 Task: Search one way flight ticket for 2 adults, 2 children, 2 infants in seat in first from Cedar City: Cedar City Regional Airport to Indianapolis: Indianapolis International Airport on 8-5-2023. Number of bags: 7 checked bags. Price is upto 110000. Outbound departure time preference is 5:15.
Action: Mouse moved to (367, 345)
Screenshot: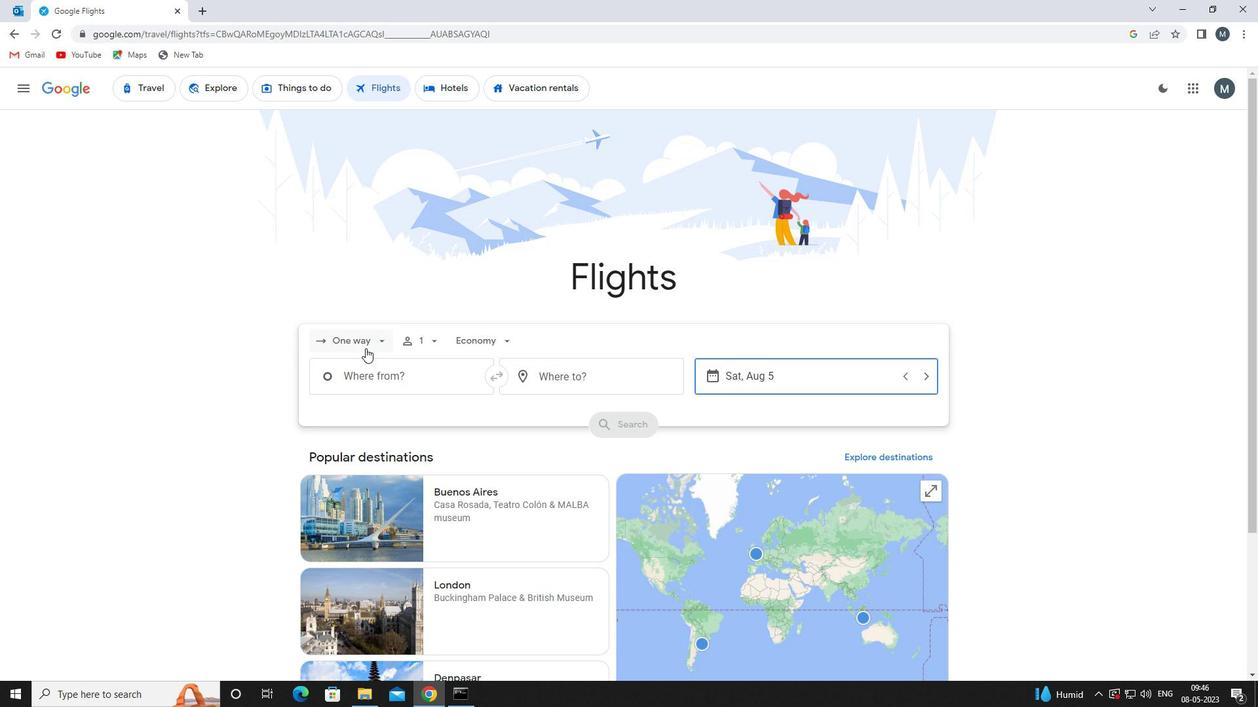 
Action: Mouse pressed left at (367, 345)
Screenshot: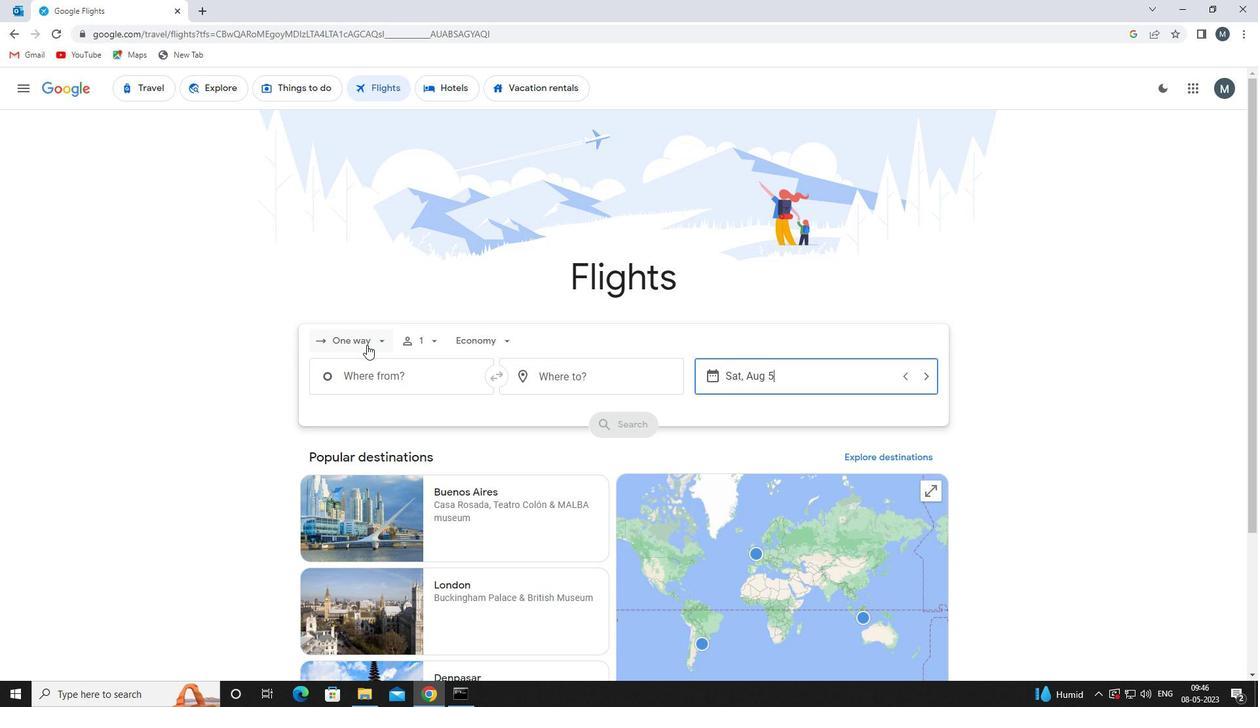 
Action: Mouse moved to (371, 405)
Screenshot: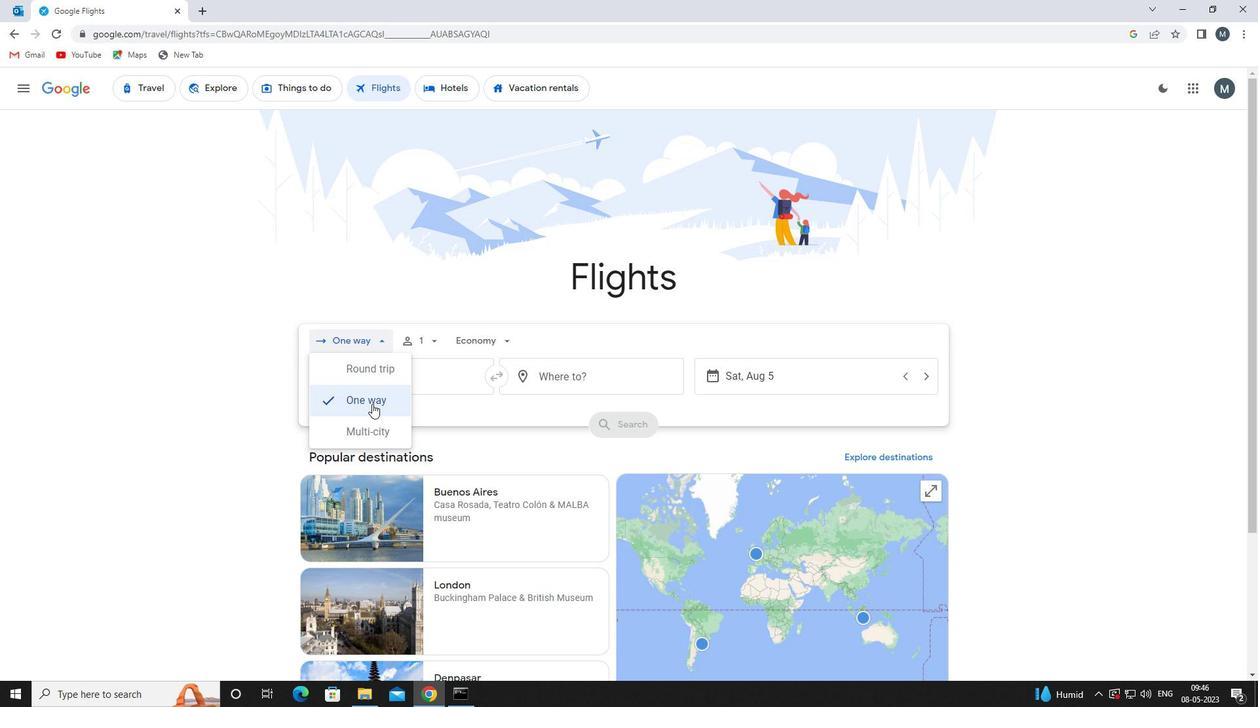 
Action: Mouse pressed left at (371, 405)
Screenshot: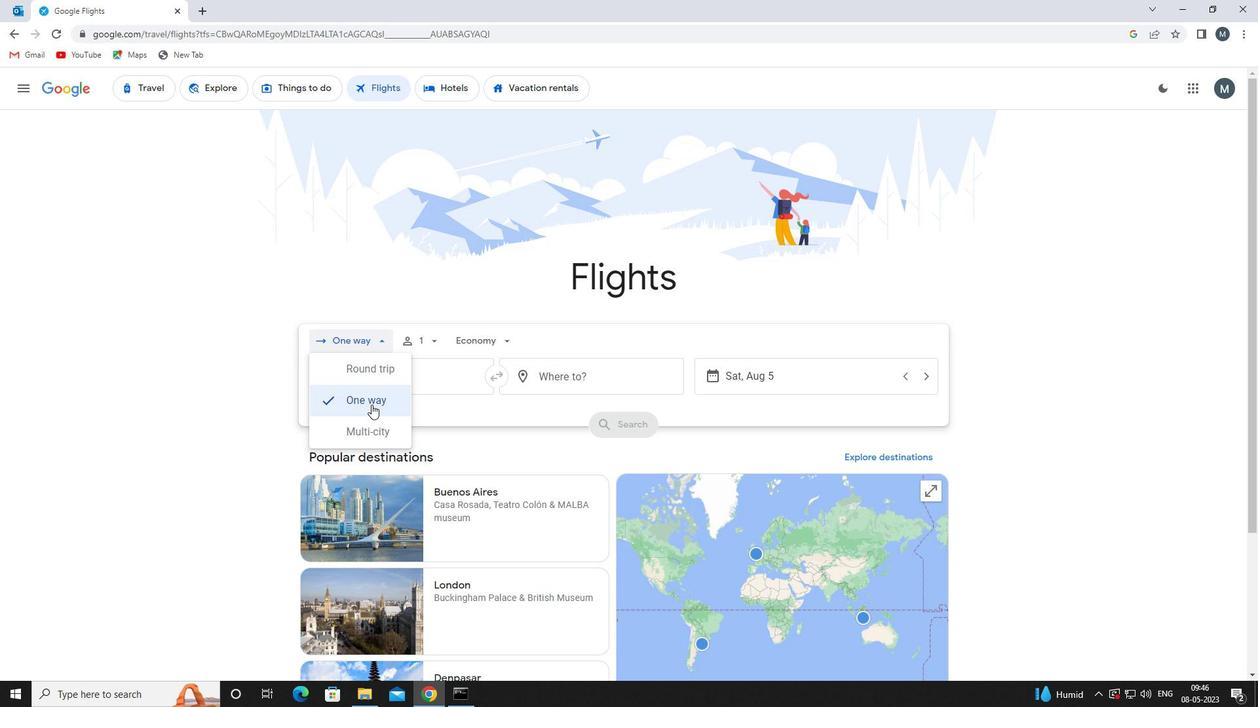 
Action: Mouse moved to (422, 346)
Screenshot: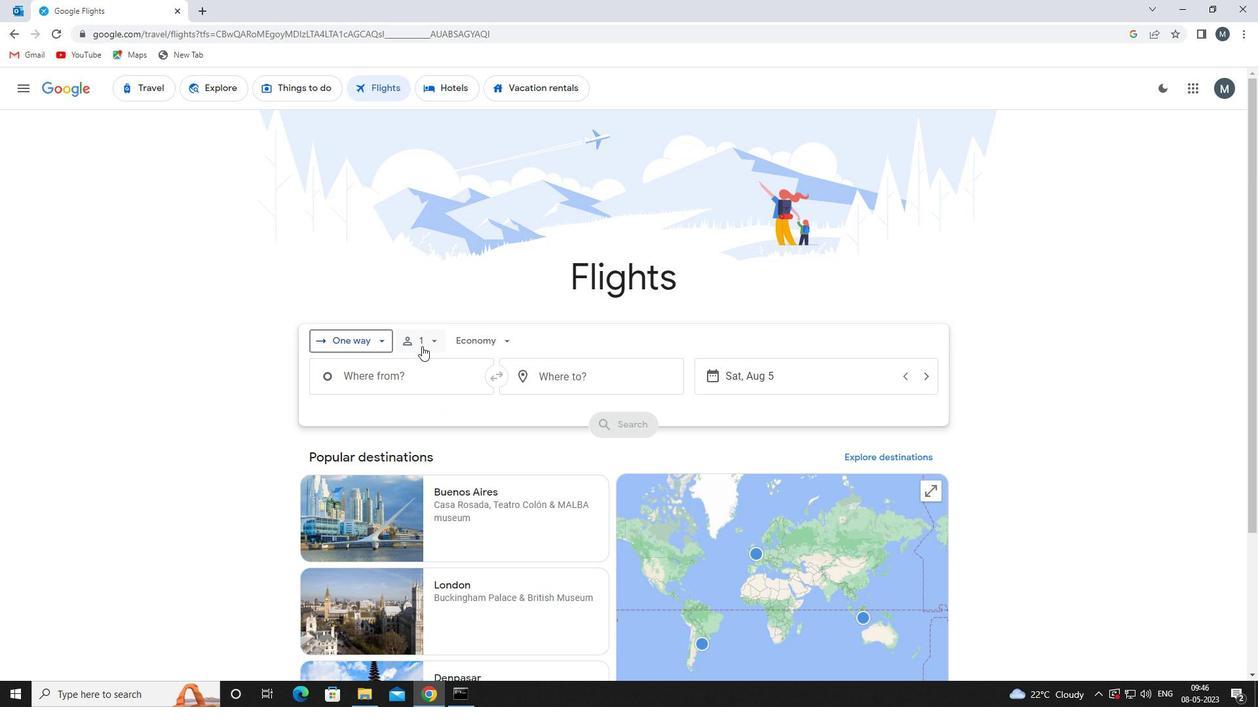 
Action: Mouse pressed left at (422, 346)
Screenshot: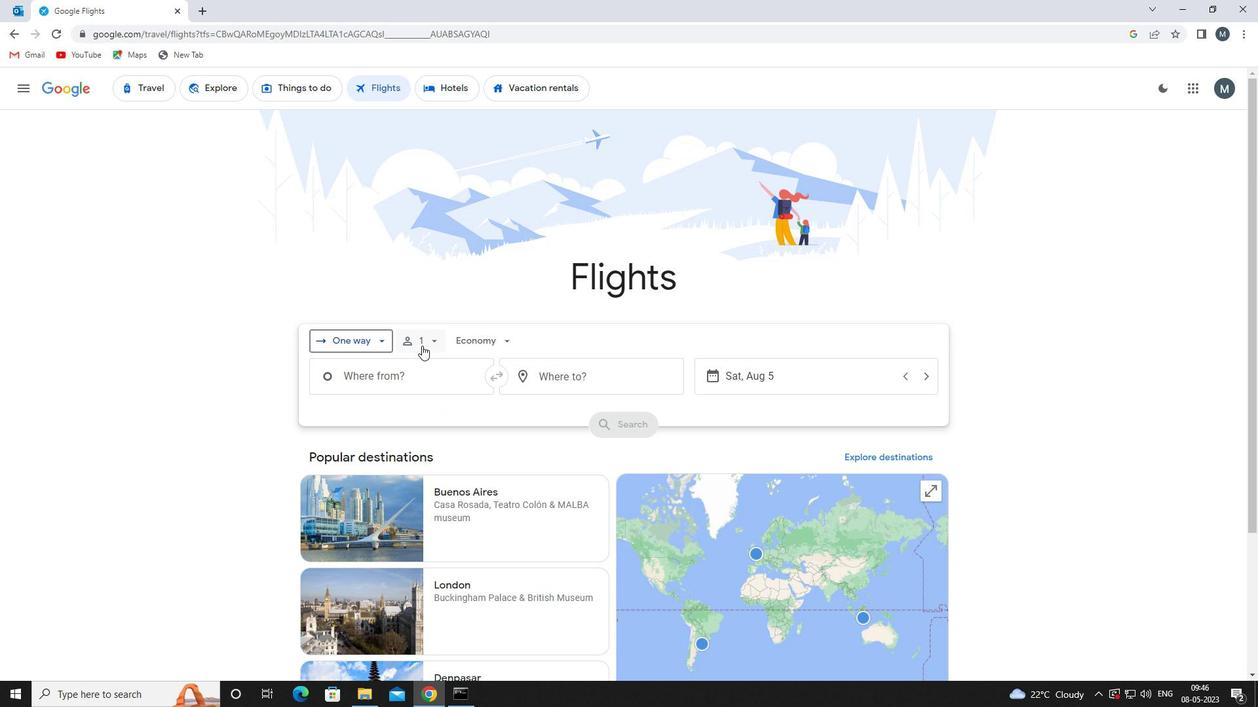 
Action: Mouse moved to (531, 375)
Screenshot: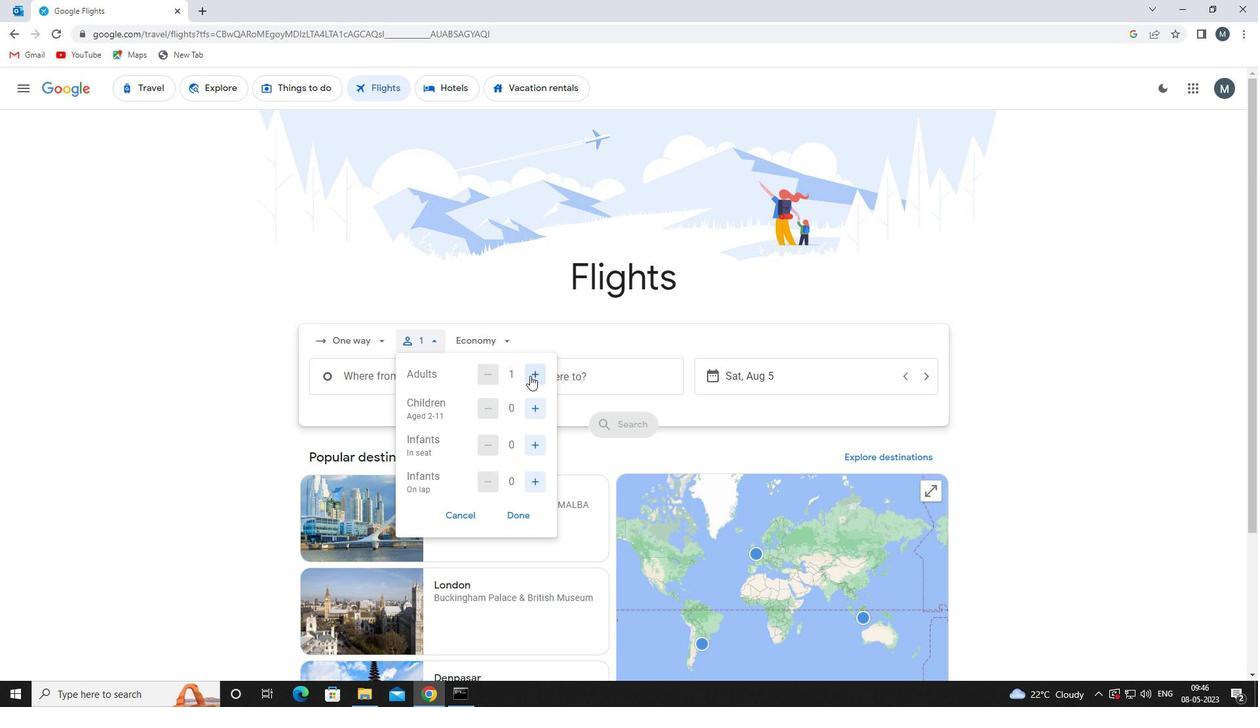
Action: Mouse pressed left at (531, 375)
Screenshot: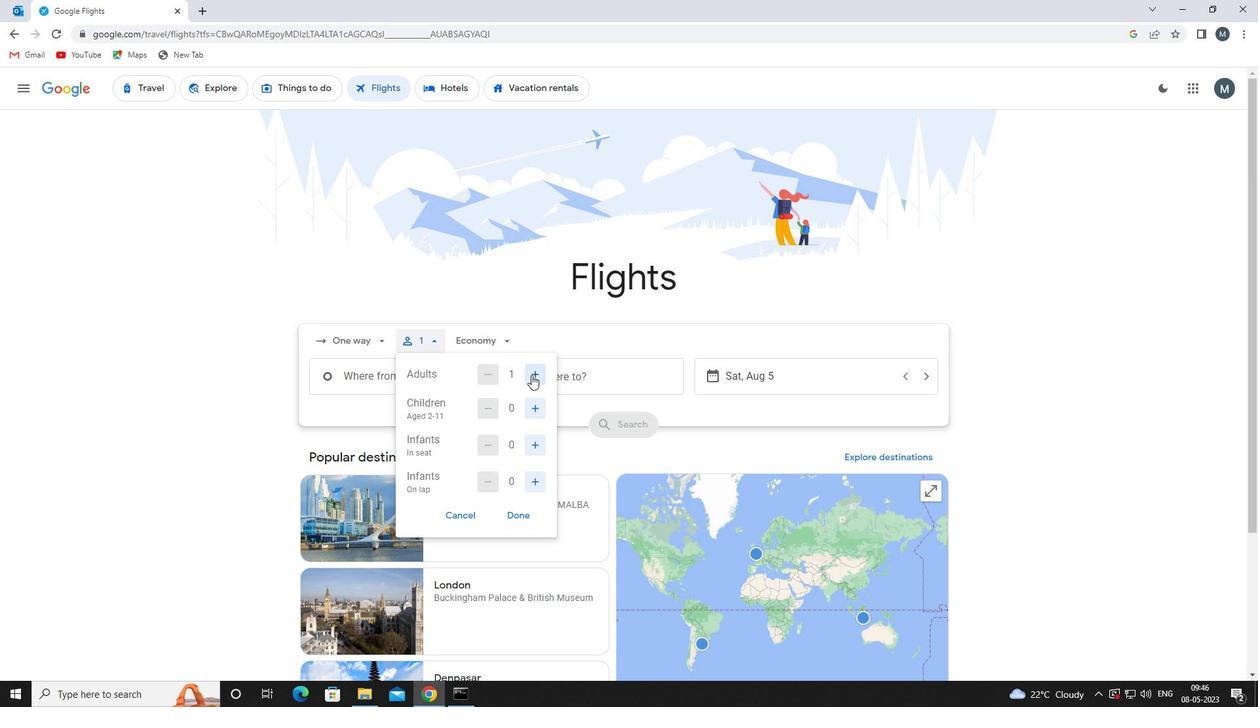 
Action: Mouse moved to (532, 375)
Screenshot: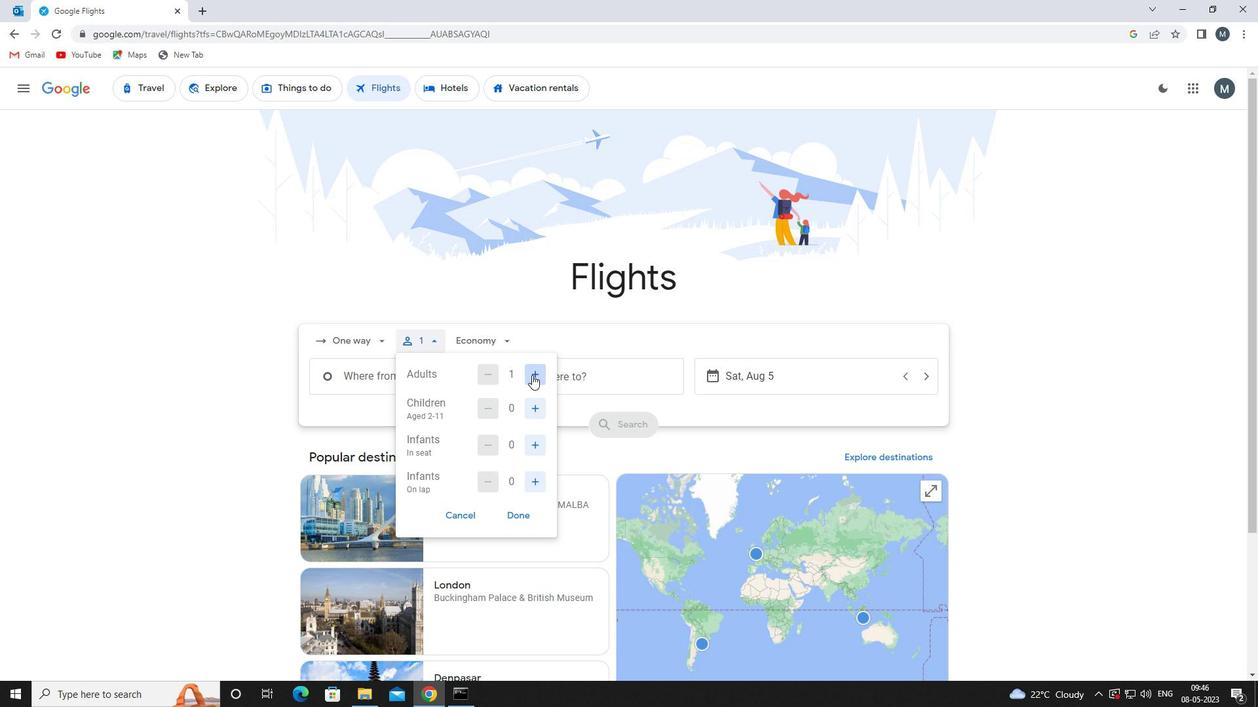 
Action: Mouse pressed left at (532, 375)
Screenshot: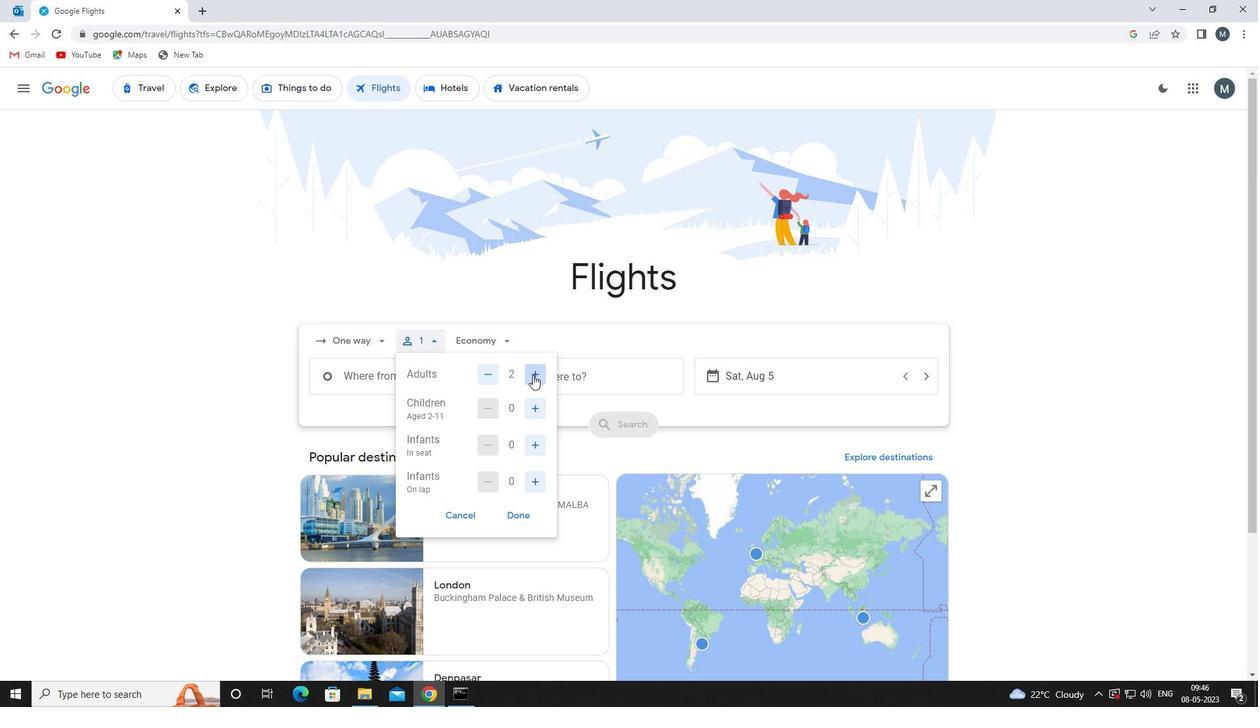 
Action: Mouse moved to (488, 378)
Screenshot: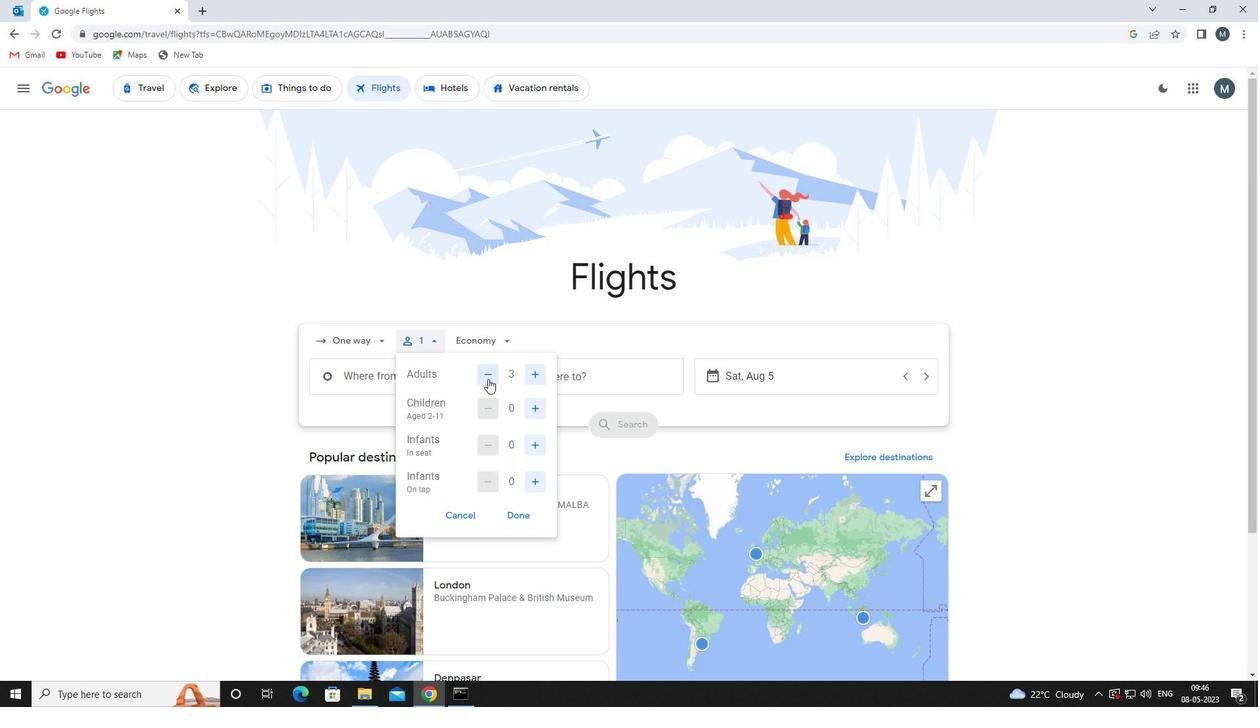 
Action: Mouse pressed left at (488, 378)
Screenshot: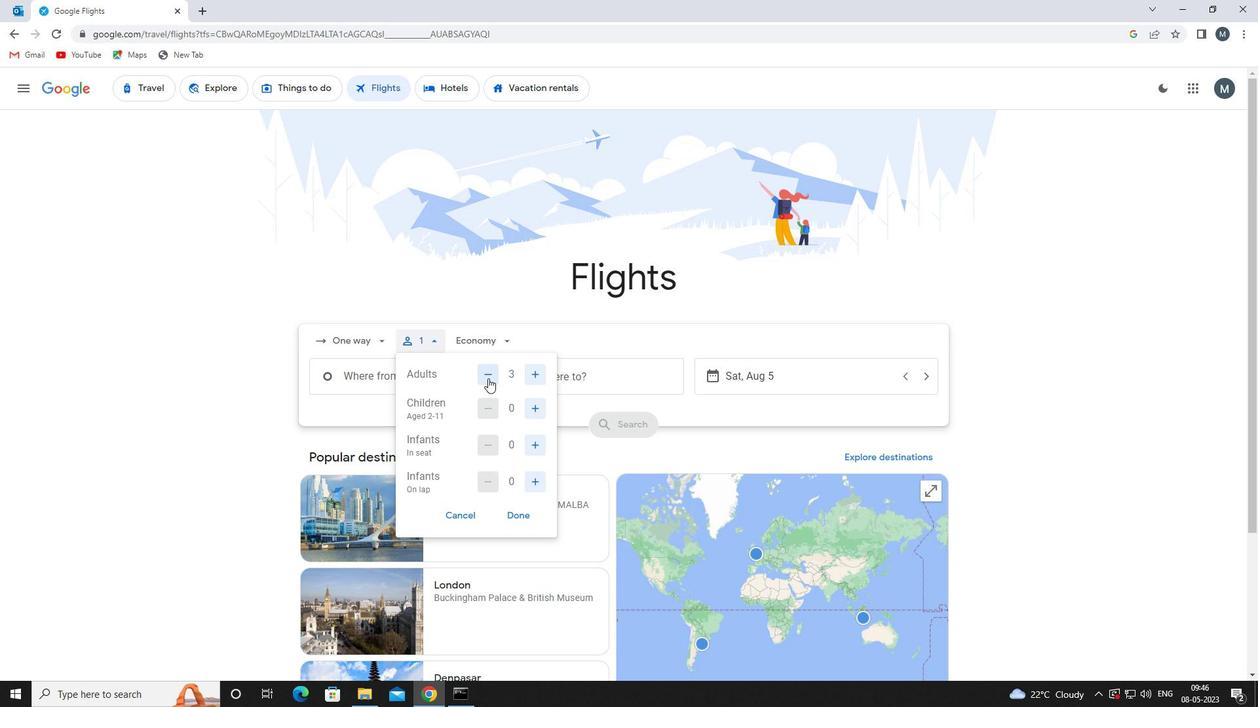 
Action: Mouse moved to (542, 409)
Screenshot: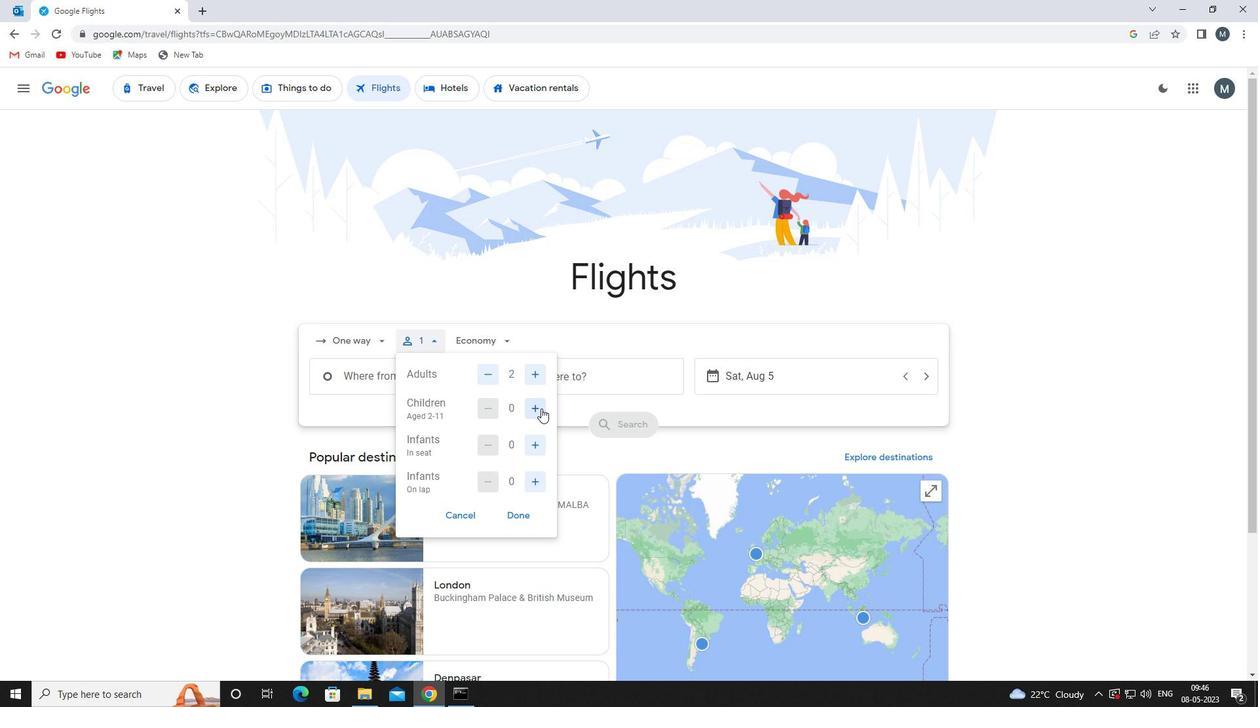 
Action: Mouse pressed left at (542, 409)
Screenshot: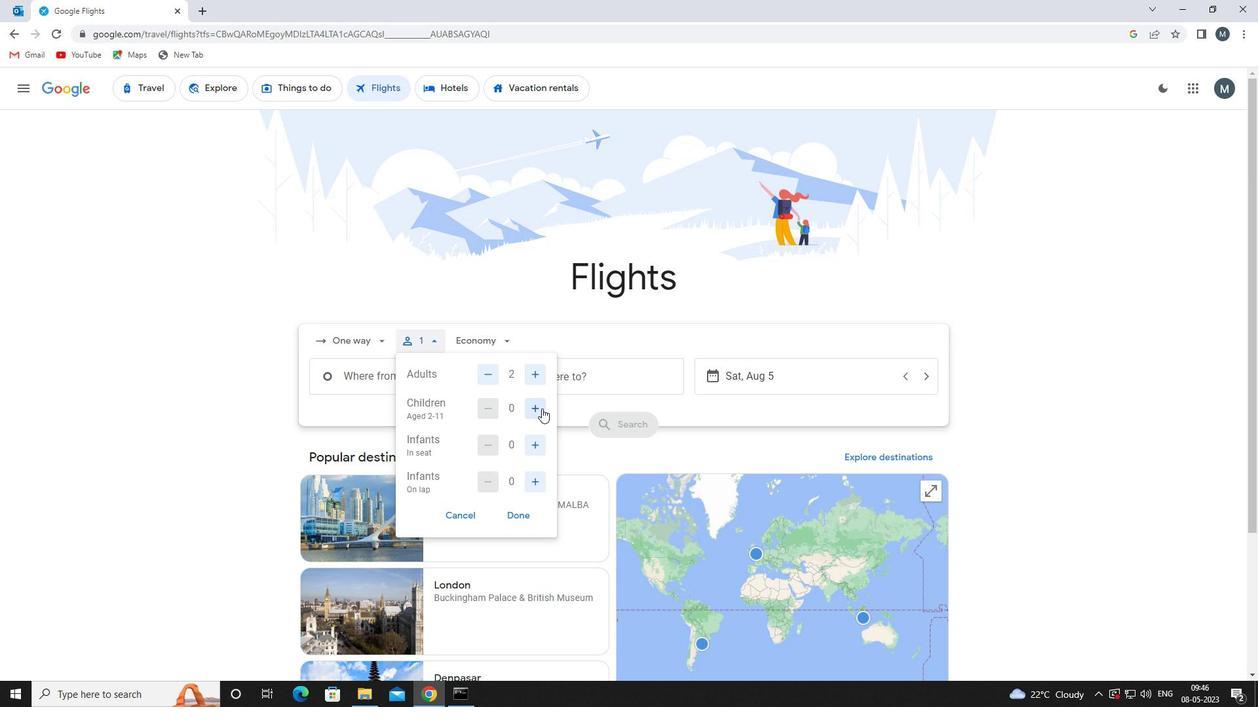 
Action: Mouse moved to (540, 407)
Screenshot: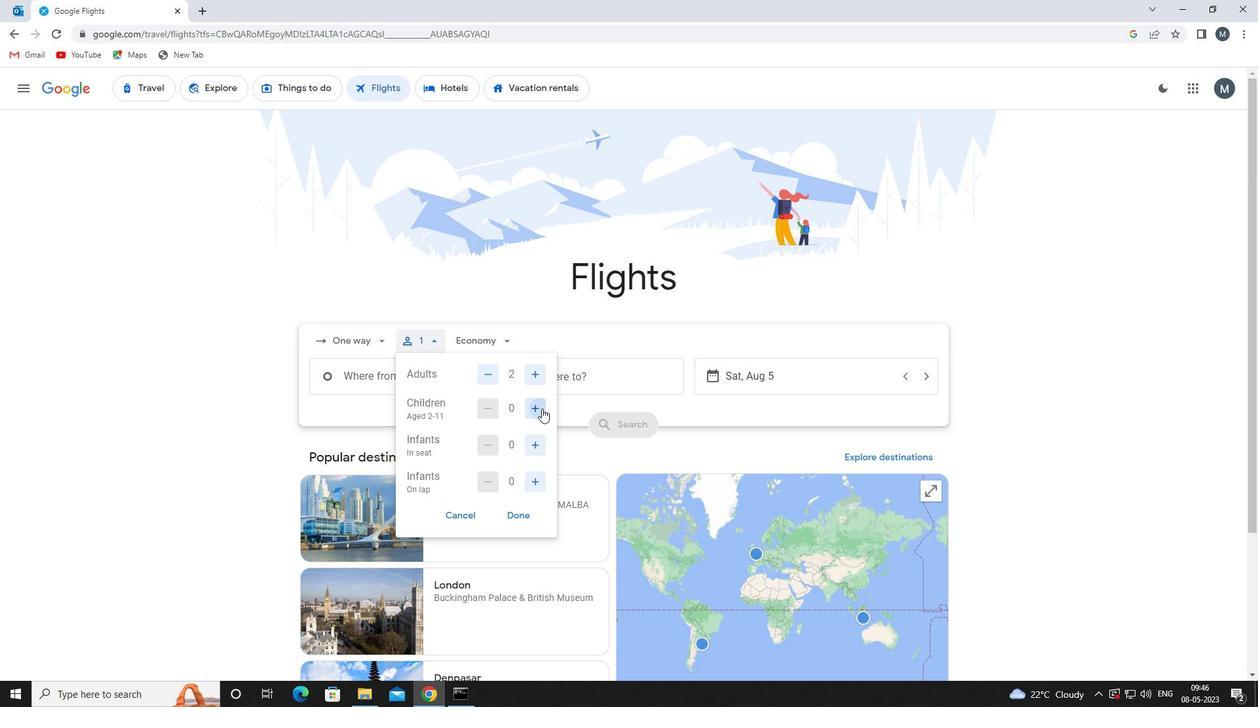 
Action: Mouse pressed left at (540, 407)
Screenshot: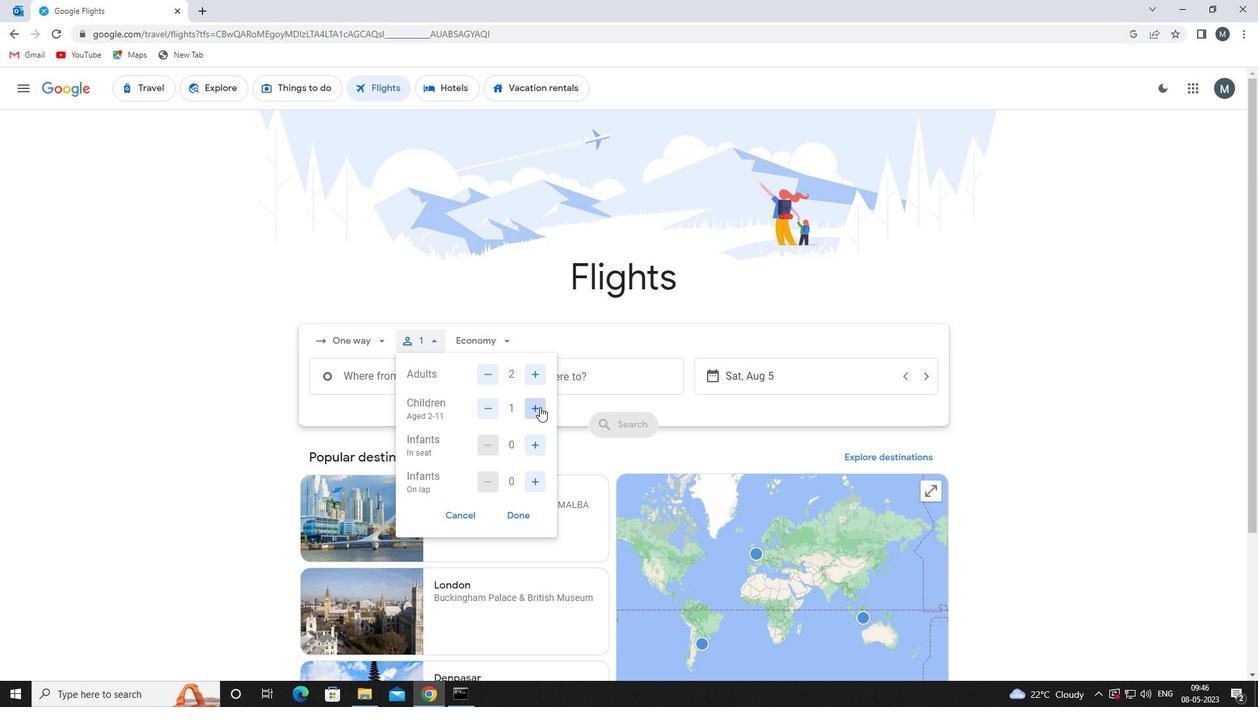 
Action: Mouse moved to (539, 447)
Screenshot: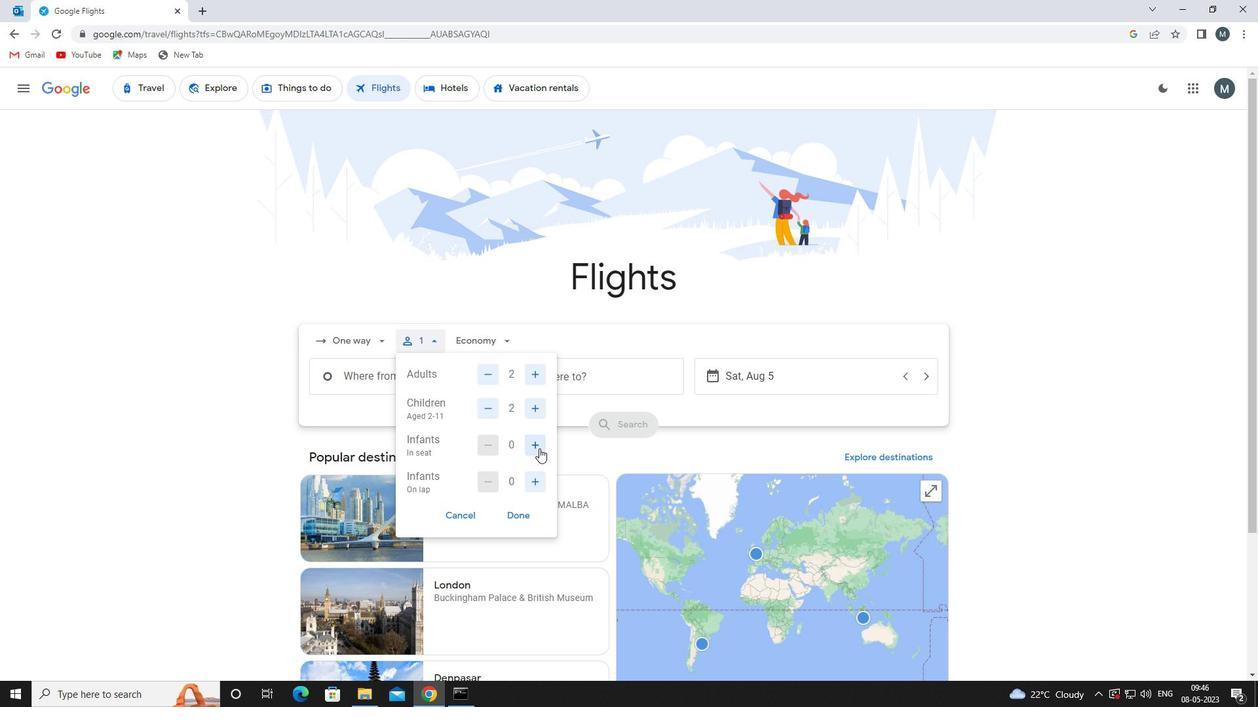 
Action: Mouse pressed left at (539, 447)
Screenshot: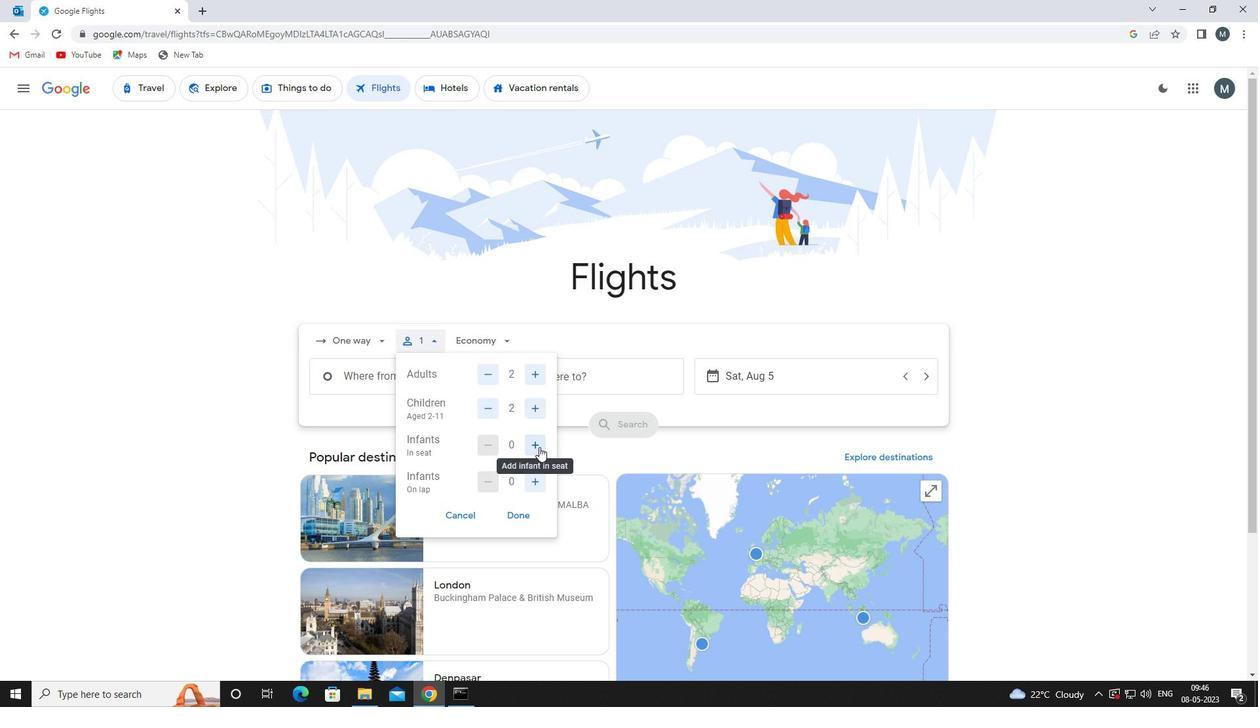 
Action: Mouse pressed left at (539, 447)
Screenshot: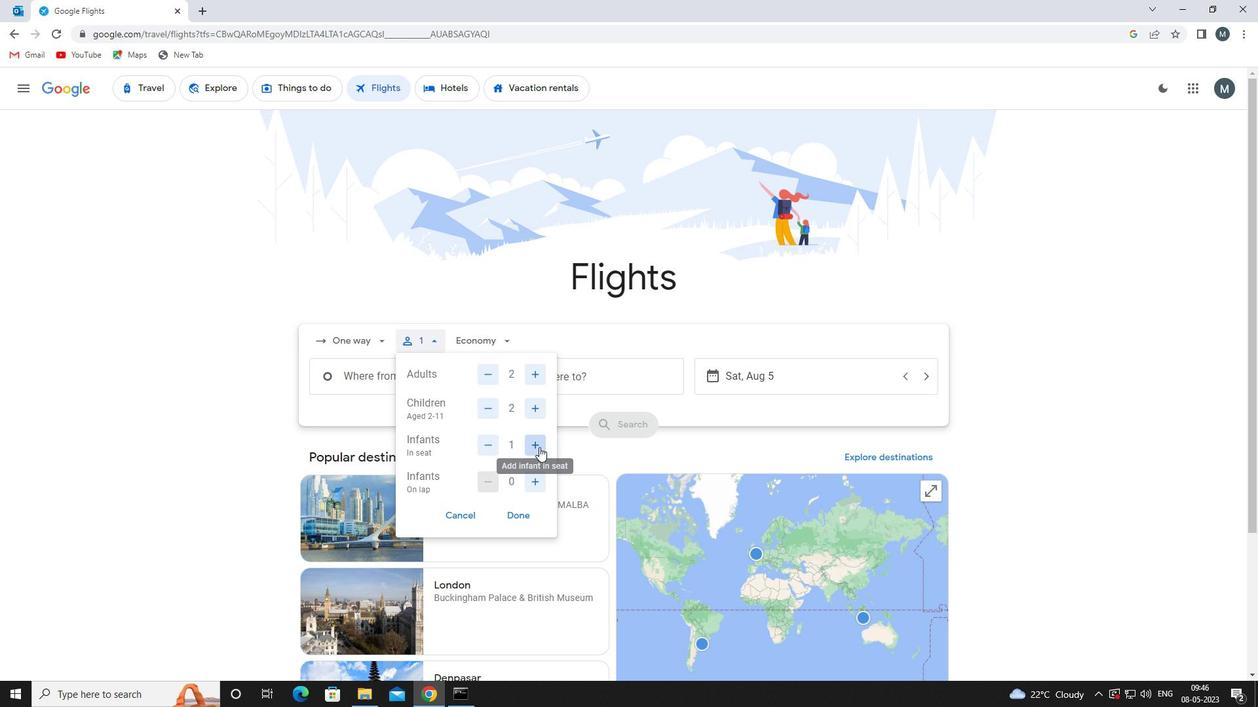 
Action: Mouse moved to (521, 515)
Screenshot: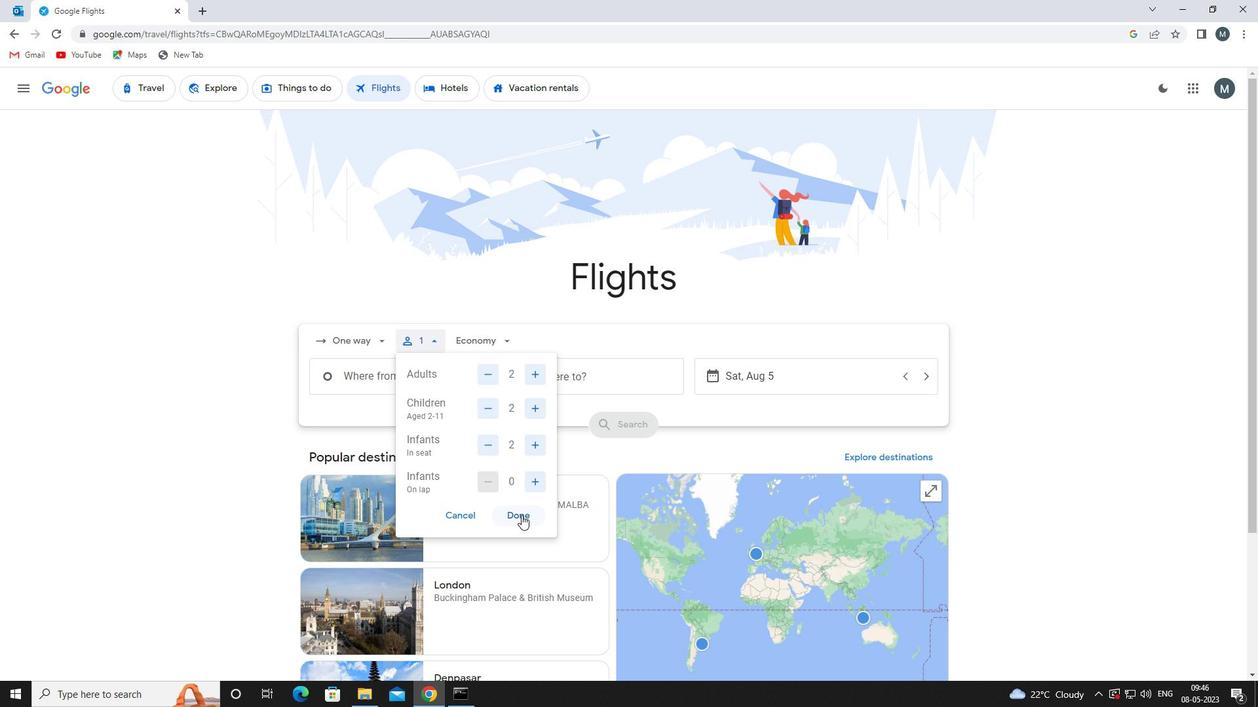 
Action: Mouse pressed left at (521, 515)
Screenshot: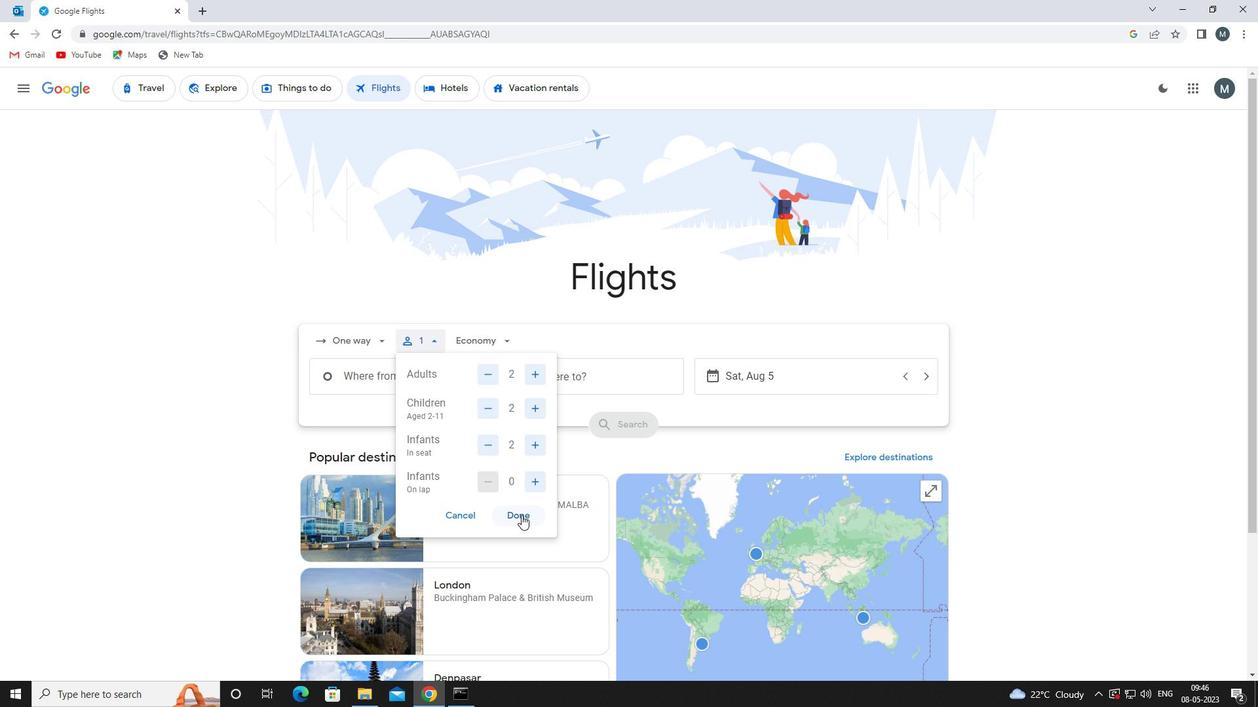 
Action: Mouse moved to (492, 338)
Screenshot: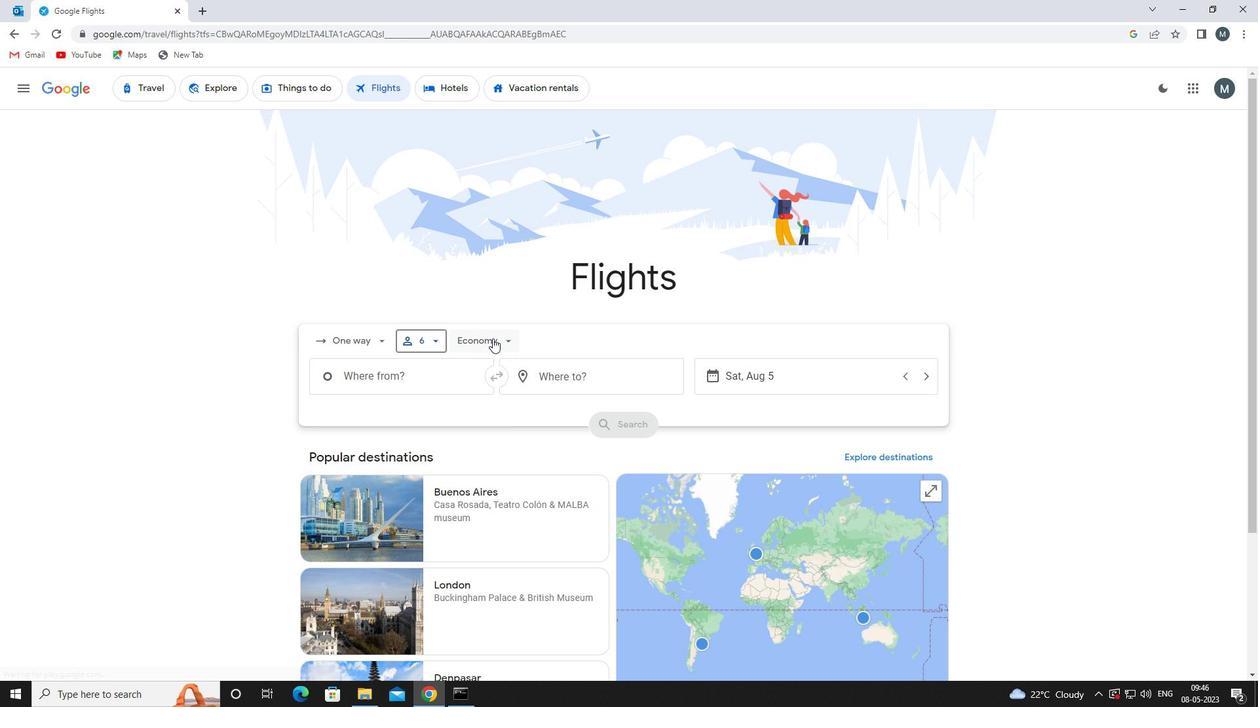 
Action: Mouse pressed left at (492, 338)
Screenshot: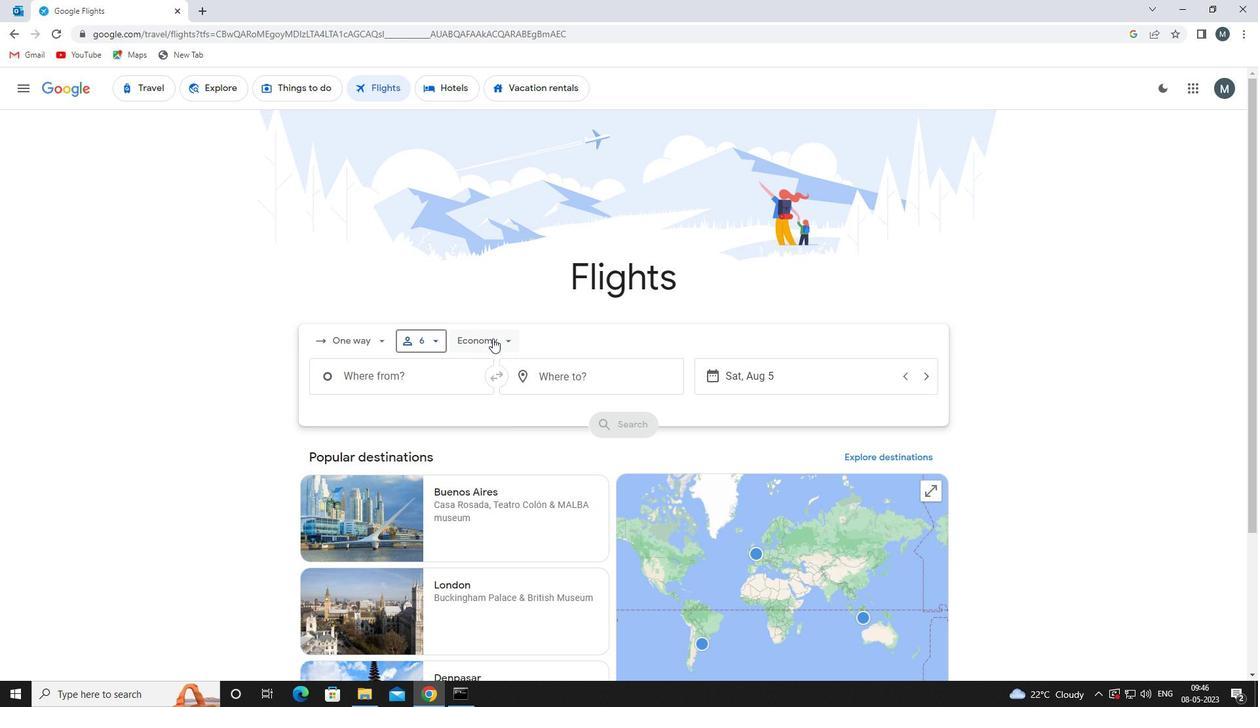 
Action: Mouse moved to (509, 466)
Screenshot: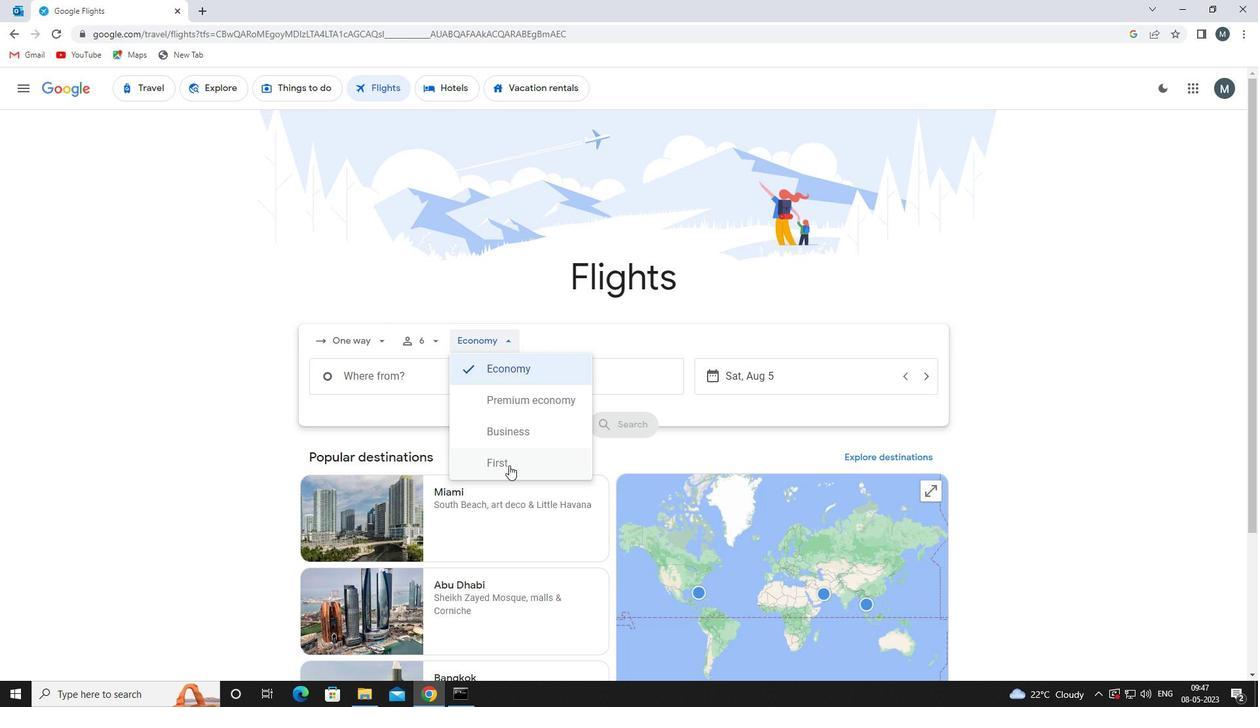 
Action: Mouse pressed left at (509, 466)
Screenshot: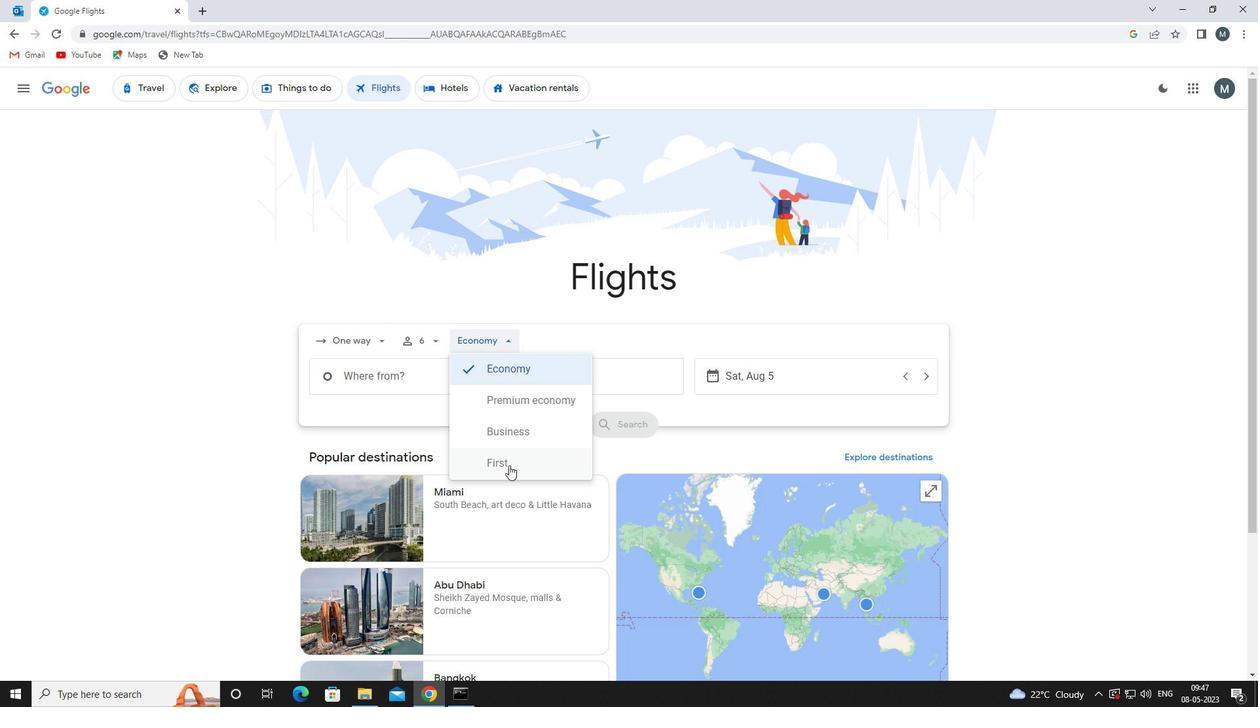 
Action: Mouse moved to (407, 378)
Screenshot: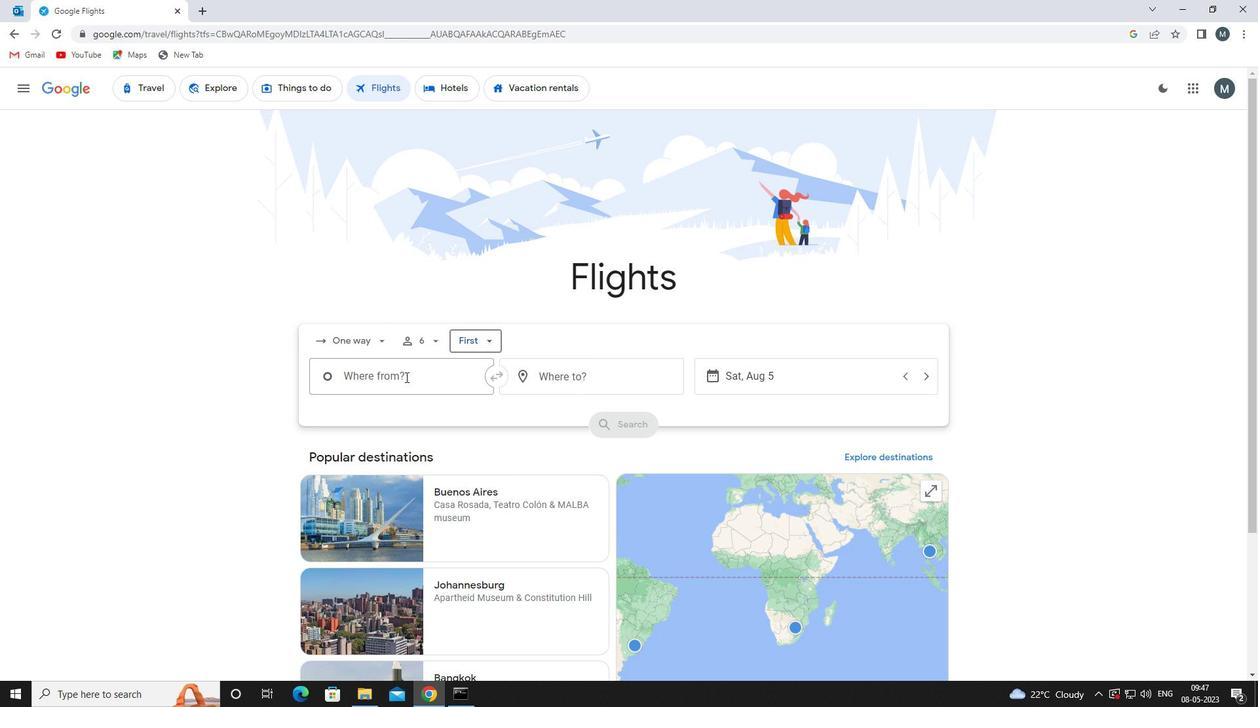 
Action: Mouse pressed left at (407, 378)
Screenshot: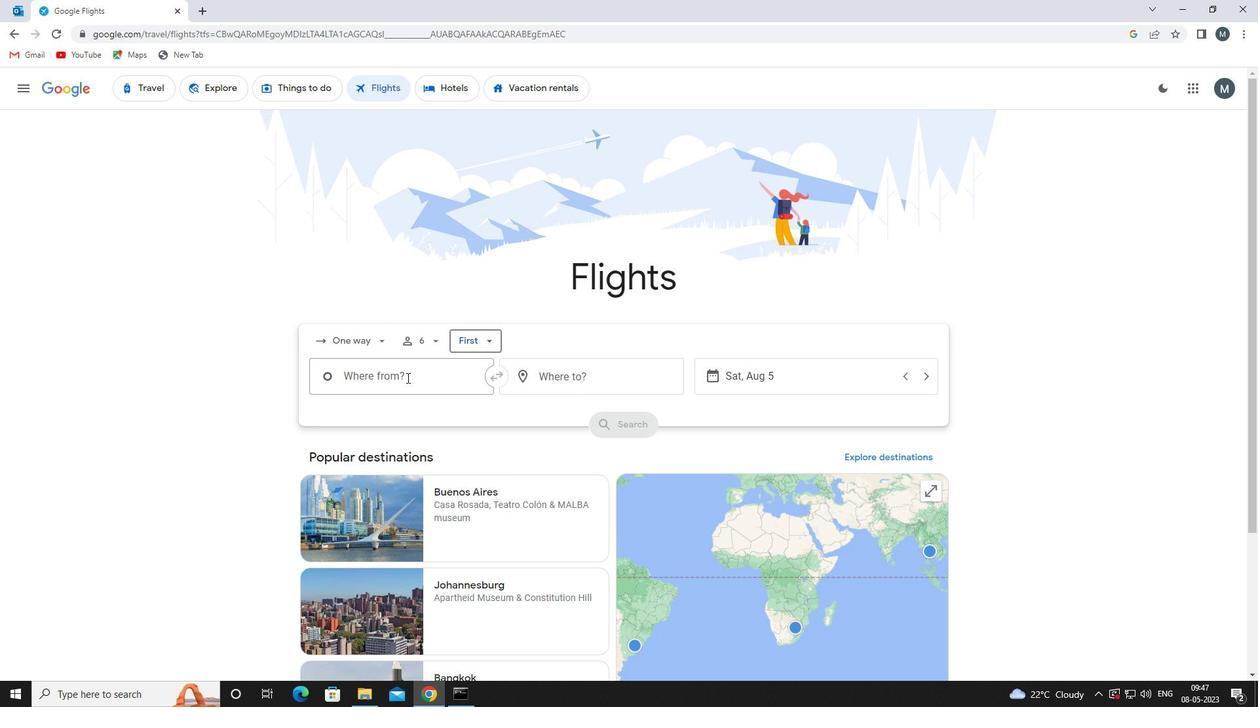 
Action: Key pressed cedar<Key.space>re
Screenshot: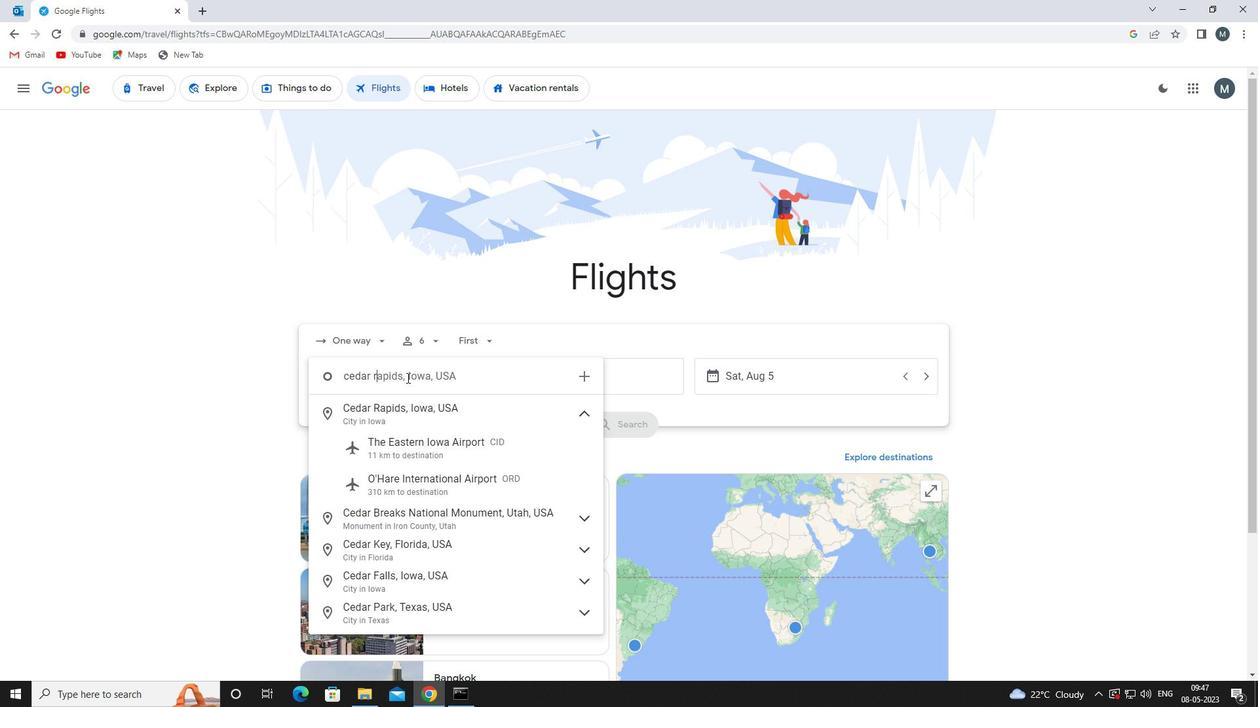 
Action: Mouse moved to (457, 421)
Screenshot: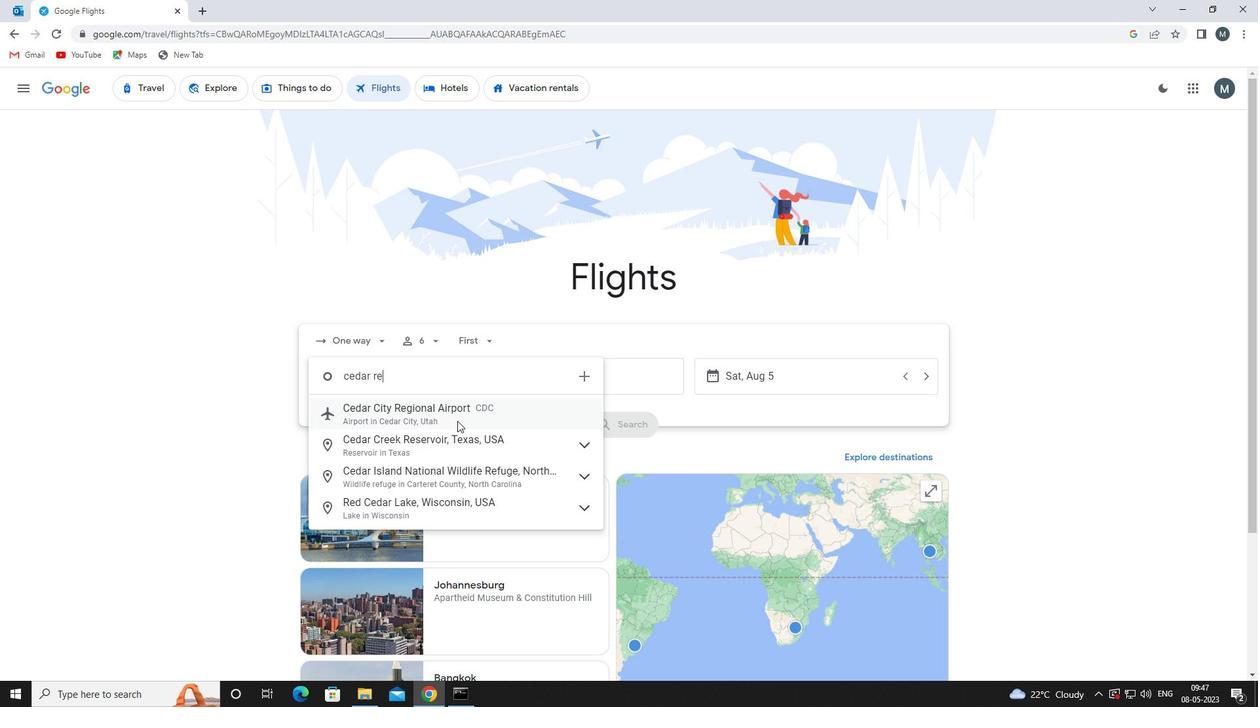 
Action: Mouse pressed left at (457, 421)
Screenshot: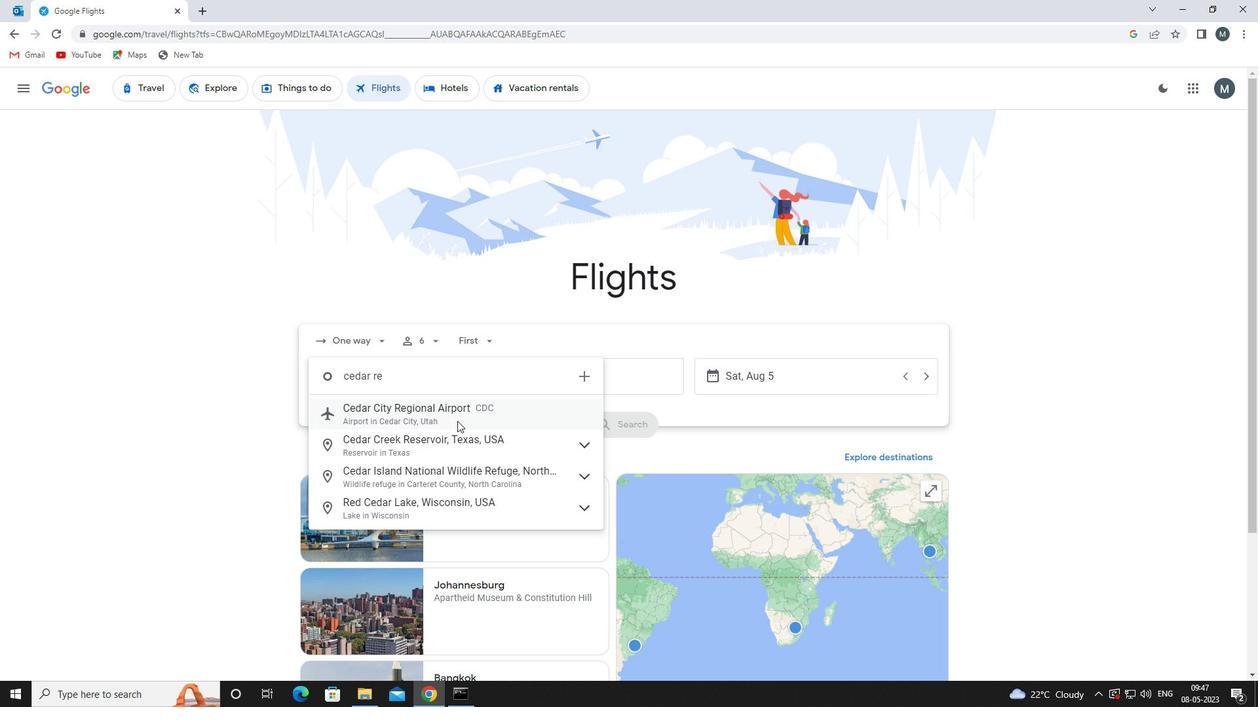 
Action: Mouse moved to (553, 374)
Screenshot: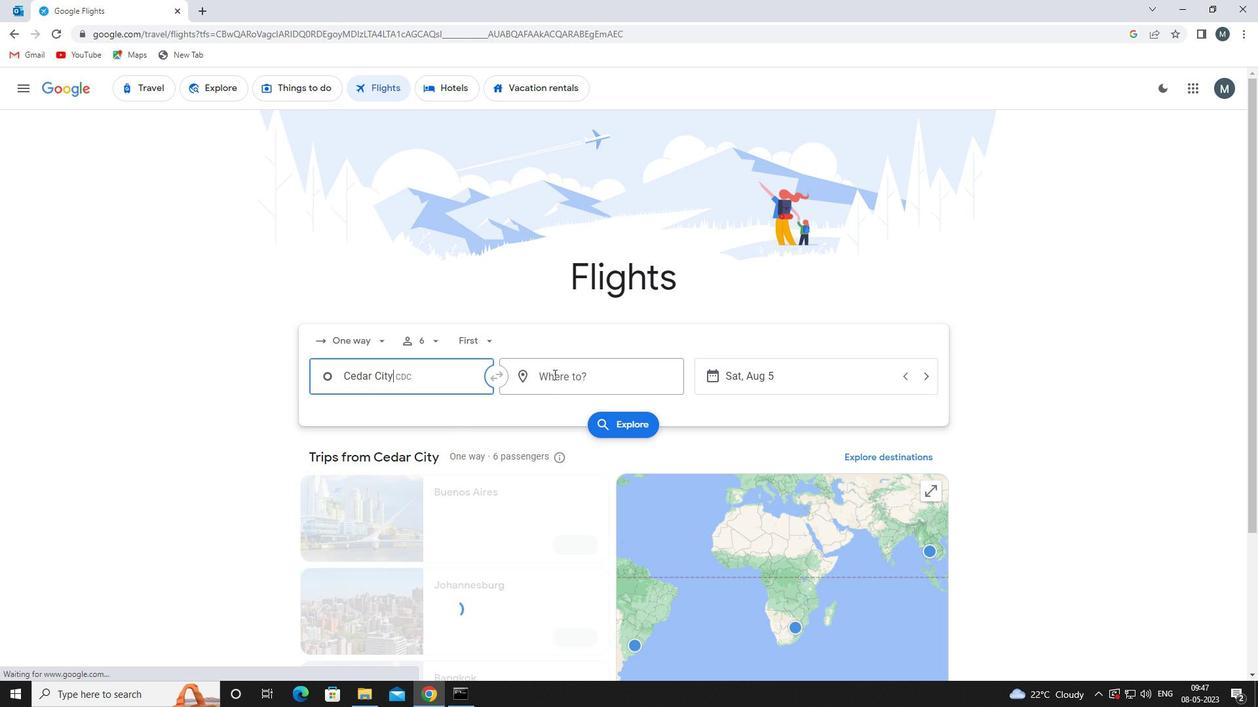 
Action: Mouse pressed left at (553, 374)
Screenshot: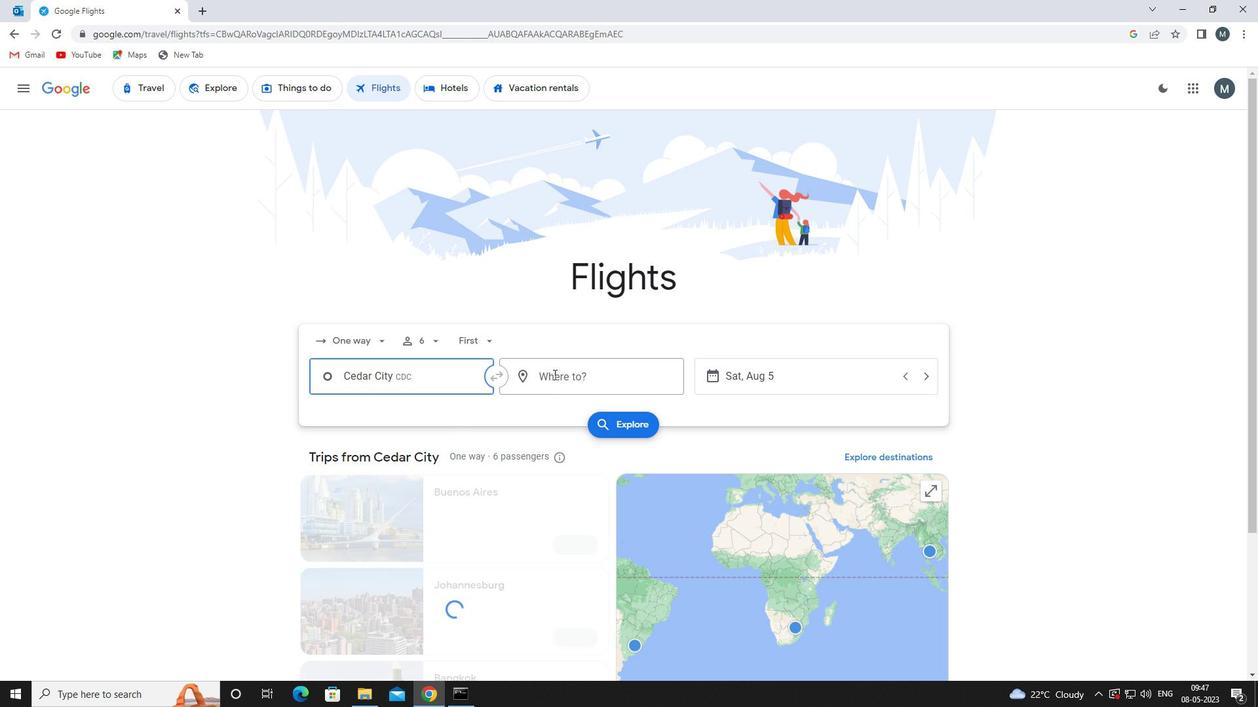 
Action: Mouse moved to (555, 374)
Screenshot: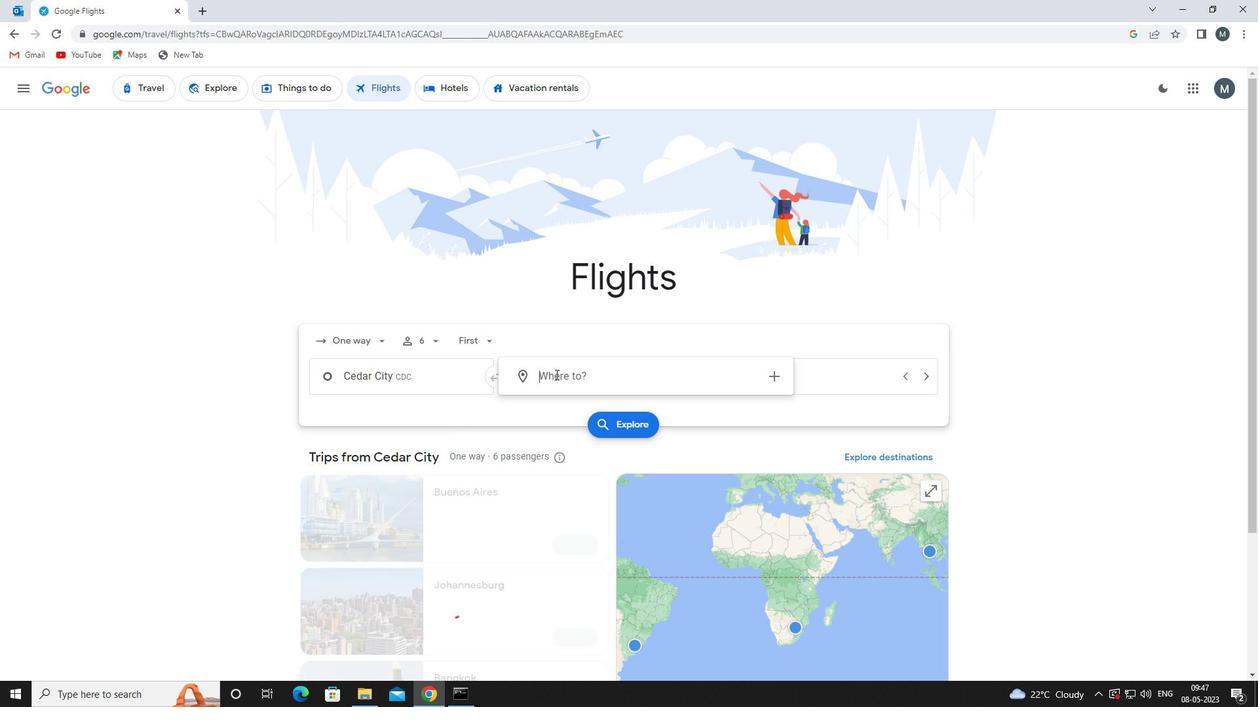 
Action: Key pressed ind
Screenshot: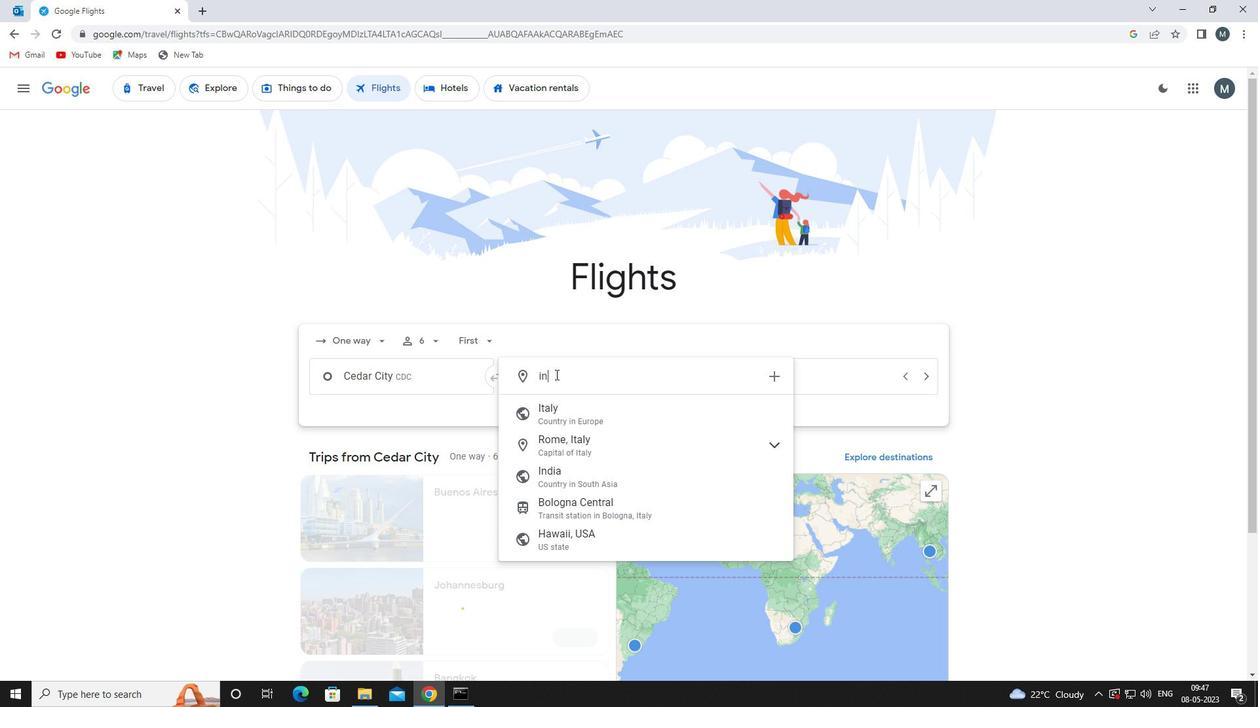 
Action: Mouse moved to (623, 417)
Screenshot: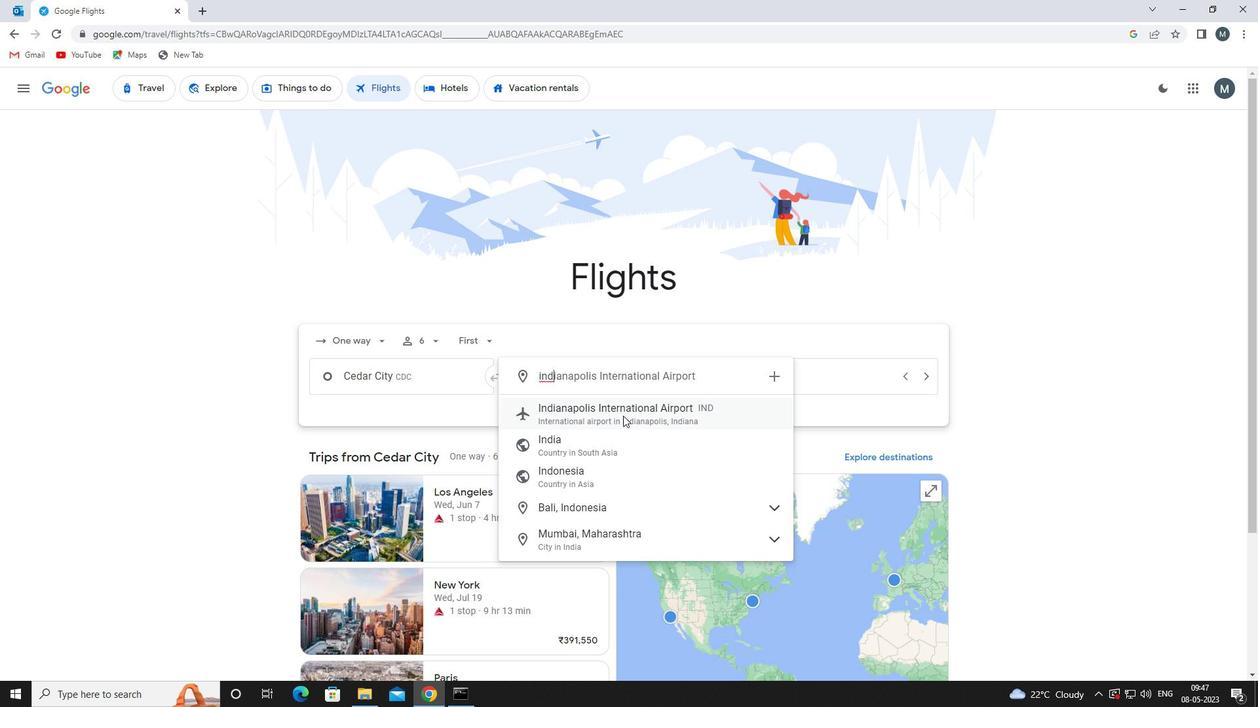 
Action: Mouse pressed left at (623, 417)
Screenshot: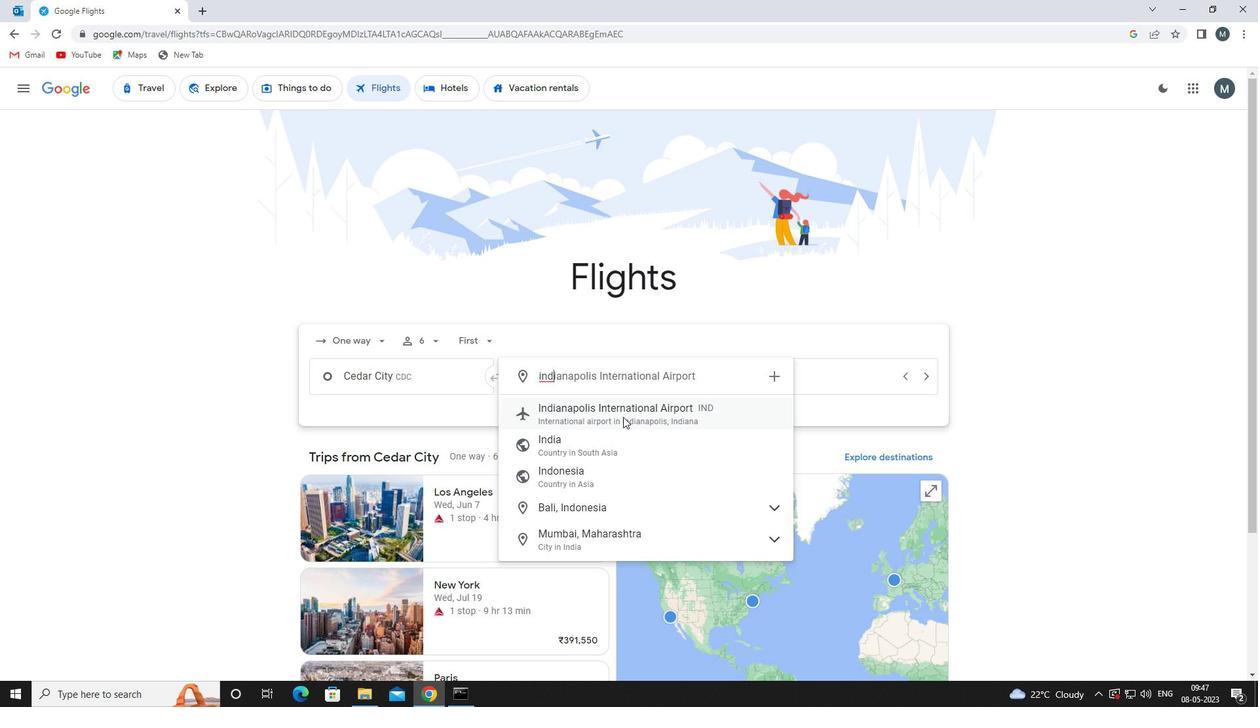 
Action: Mouse moved to (741, 372)
Screenshot: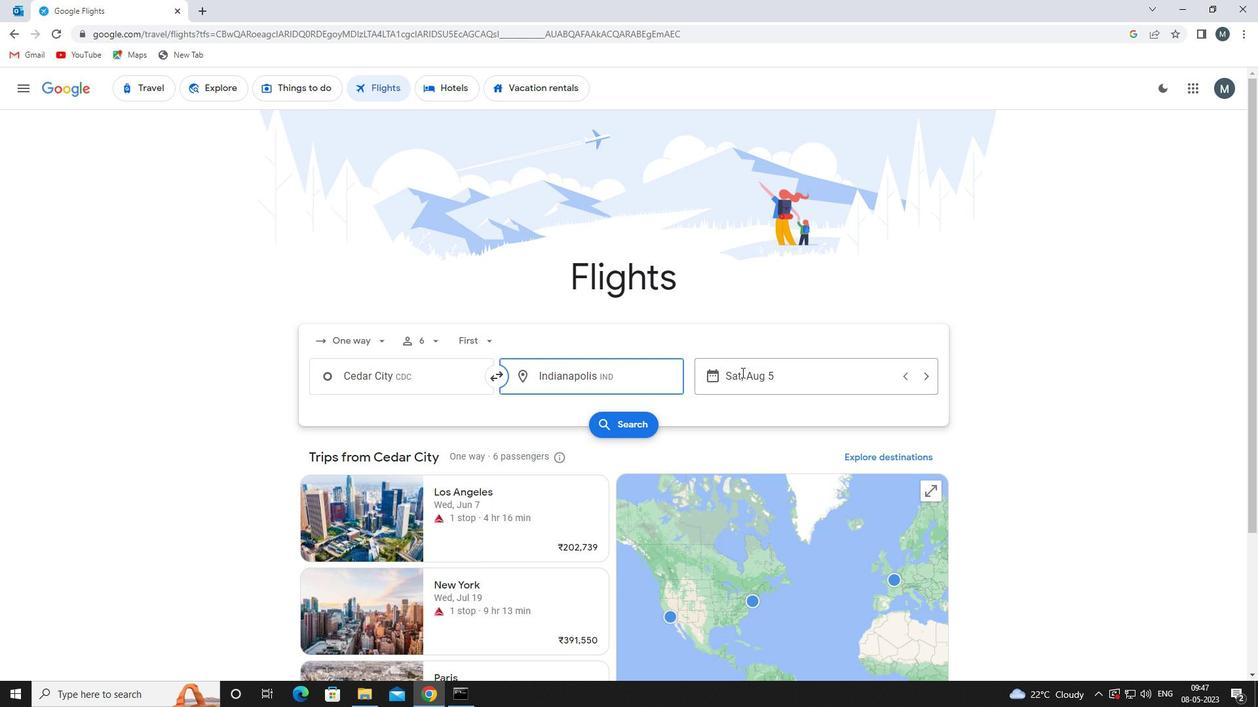 
Action: Mouse pressed left at (741, 372)
Screenshot: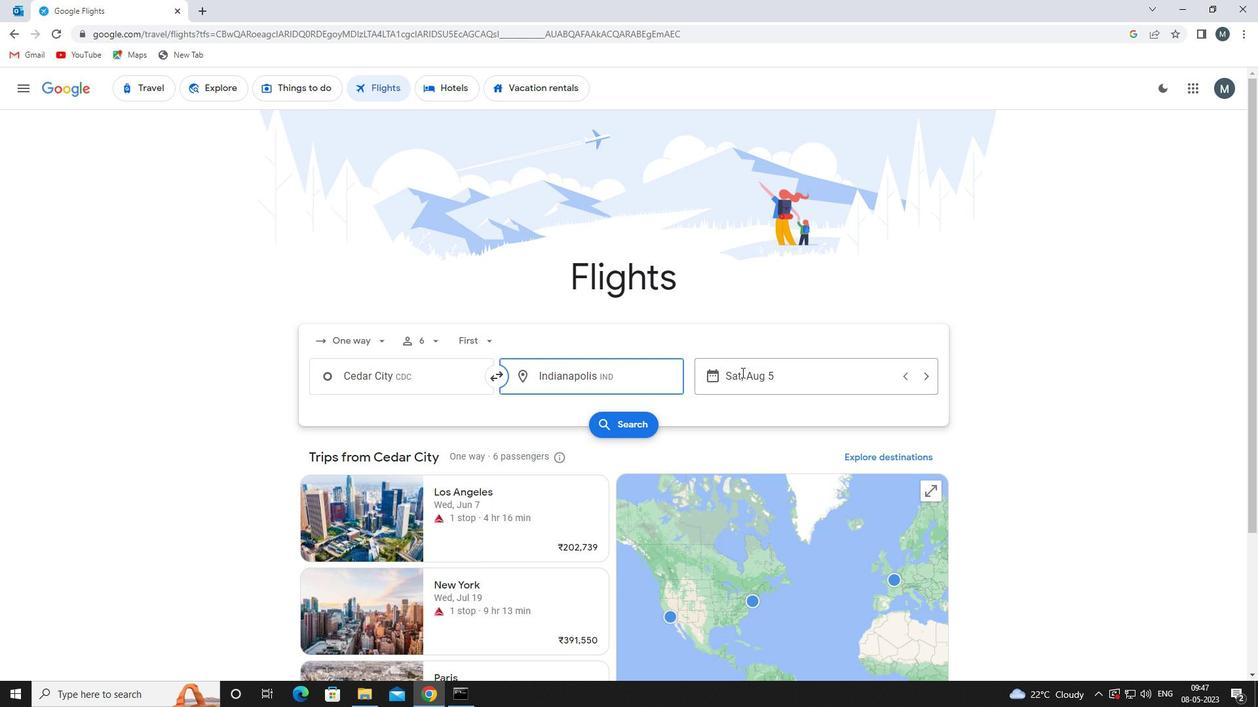 
Action: Mouse moved to (660, 445)
Screenshot: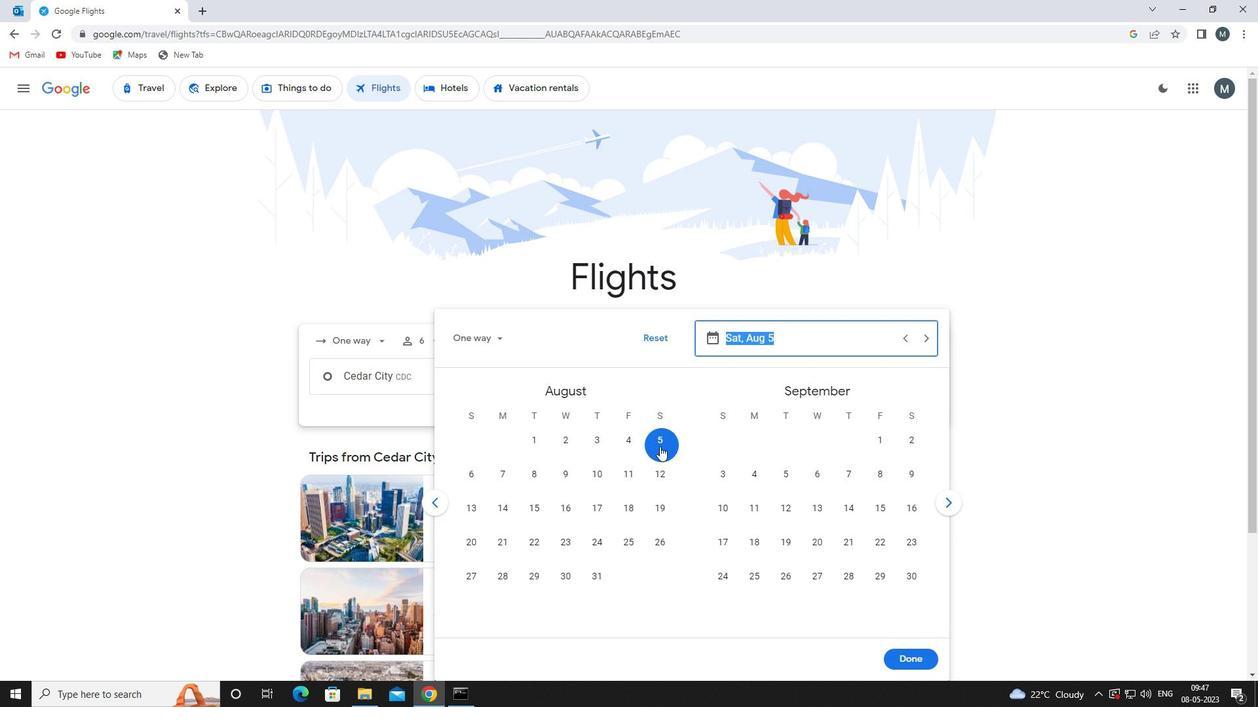
Action: Mouse pressed left at (660, 445)
Screenshot: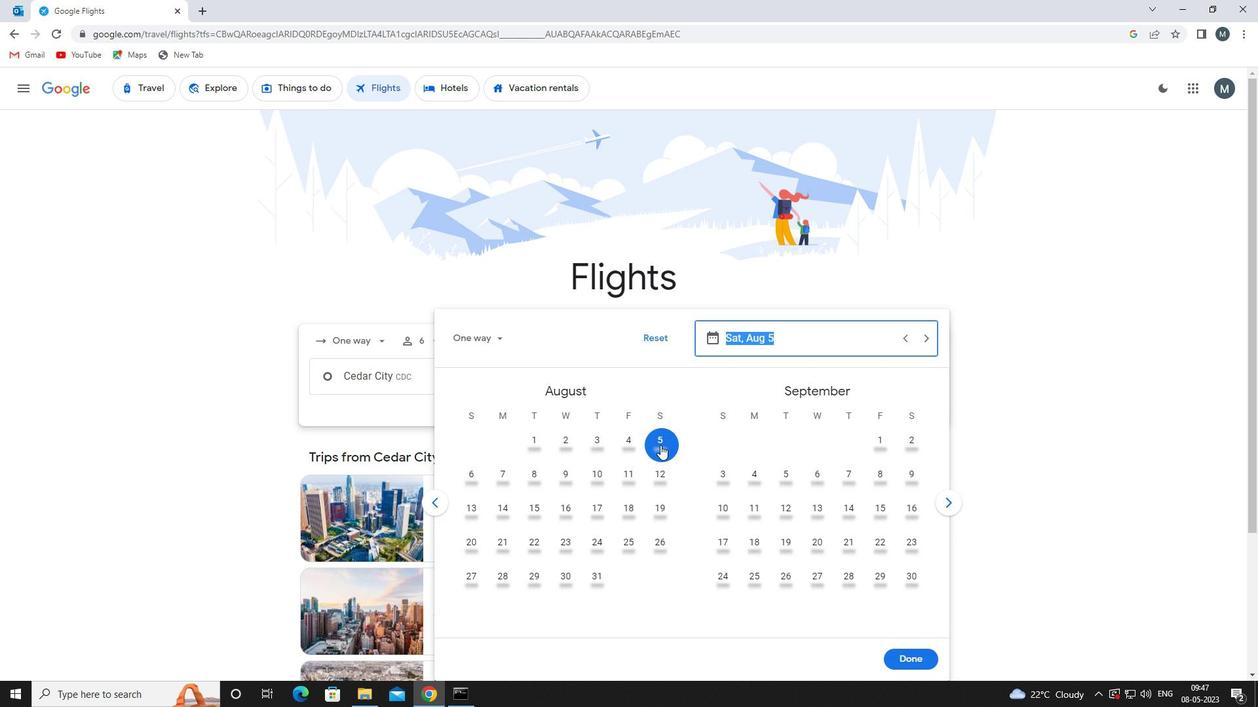 
Action: Mouse moved to (912, 659)
Screenshot: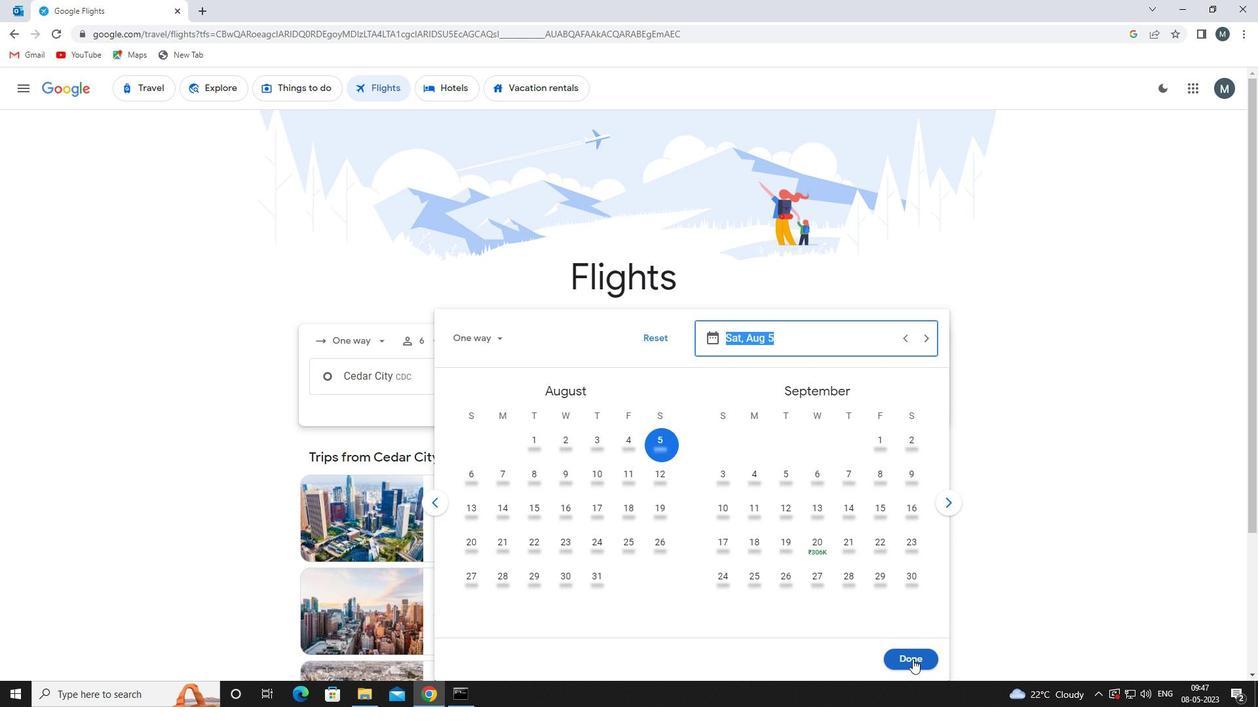 
Action: Mouse pressed left at (912, 659)
Screenshot: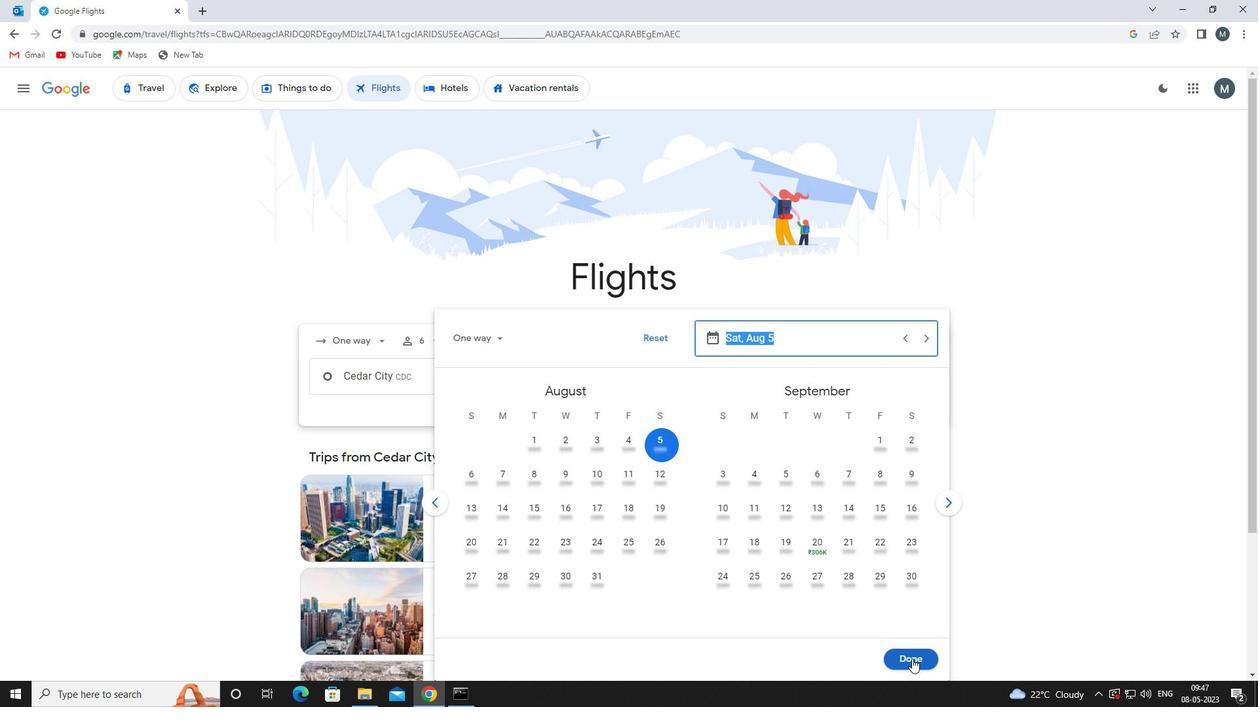 
Action: Mouse moved to (616, 424)
Screenshot: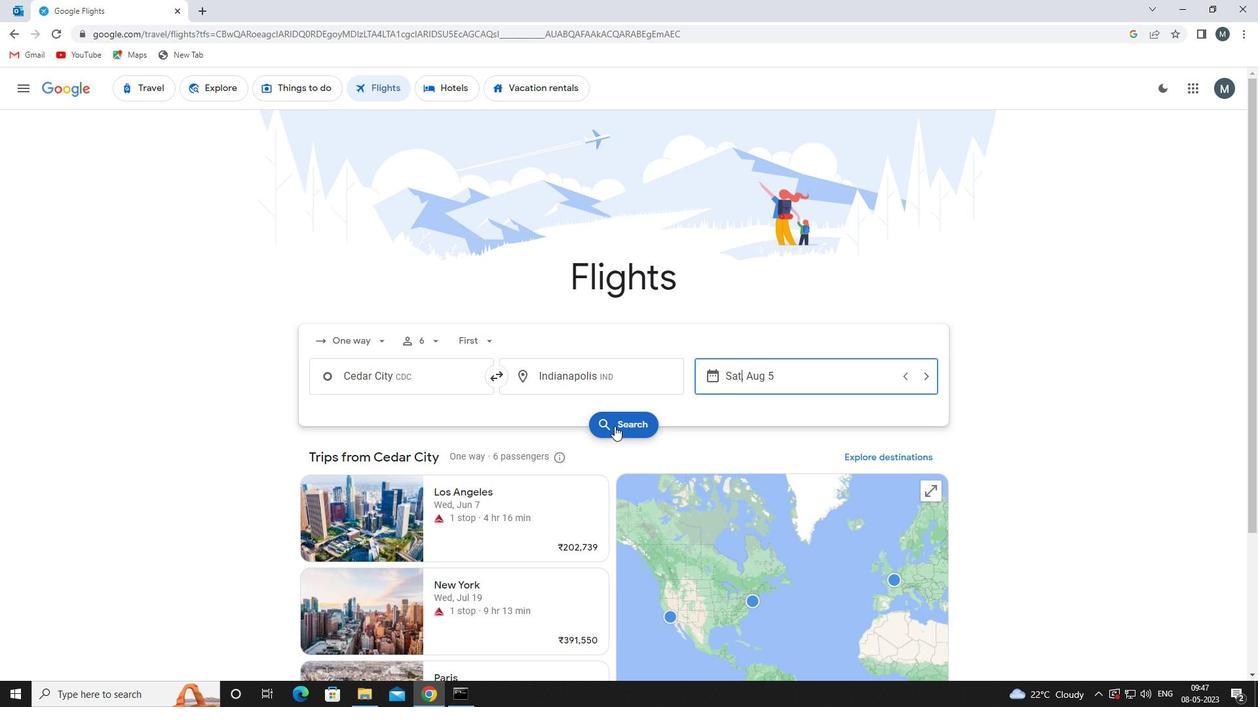 
Action: Mouse pressed left at (616, 424)
Screenshot: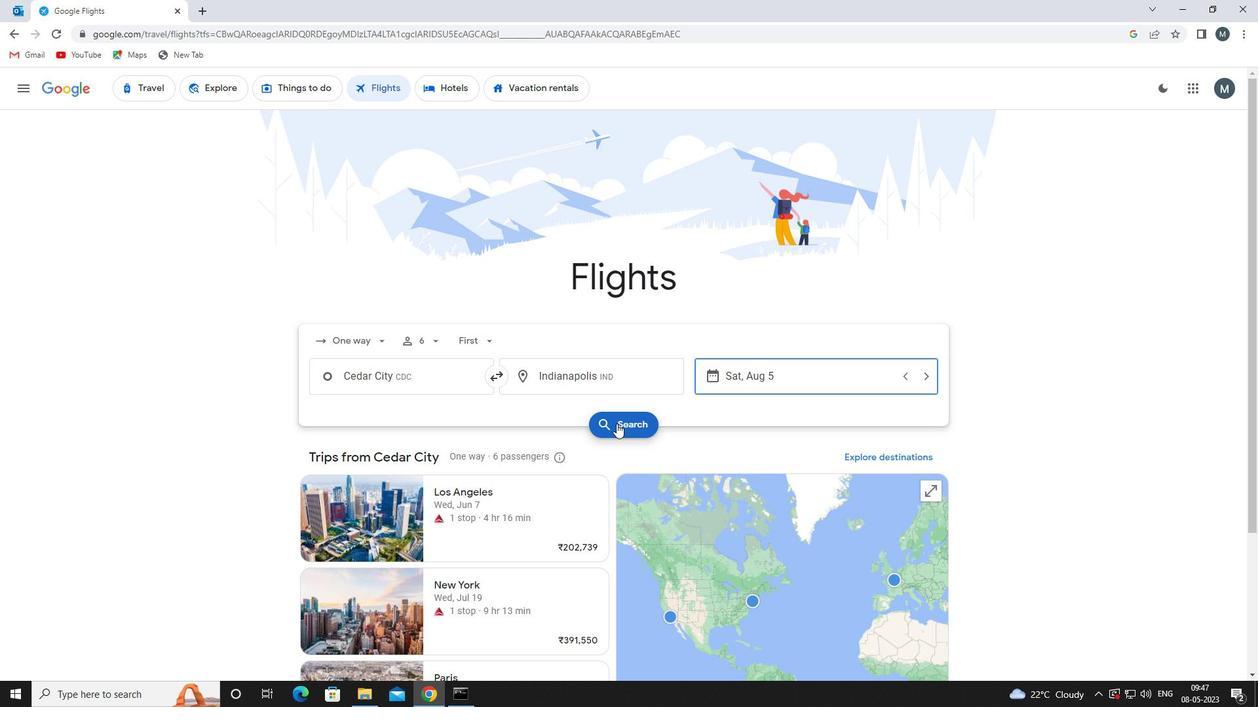 
Action: Mouse moved to (334, 207)
Screenshot: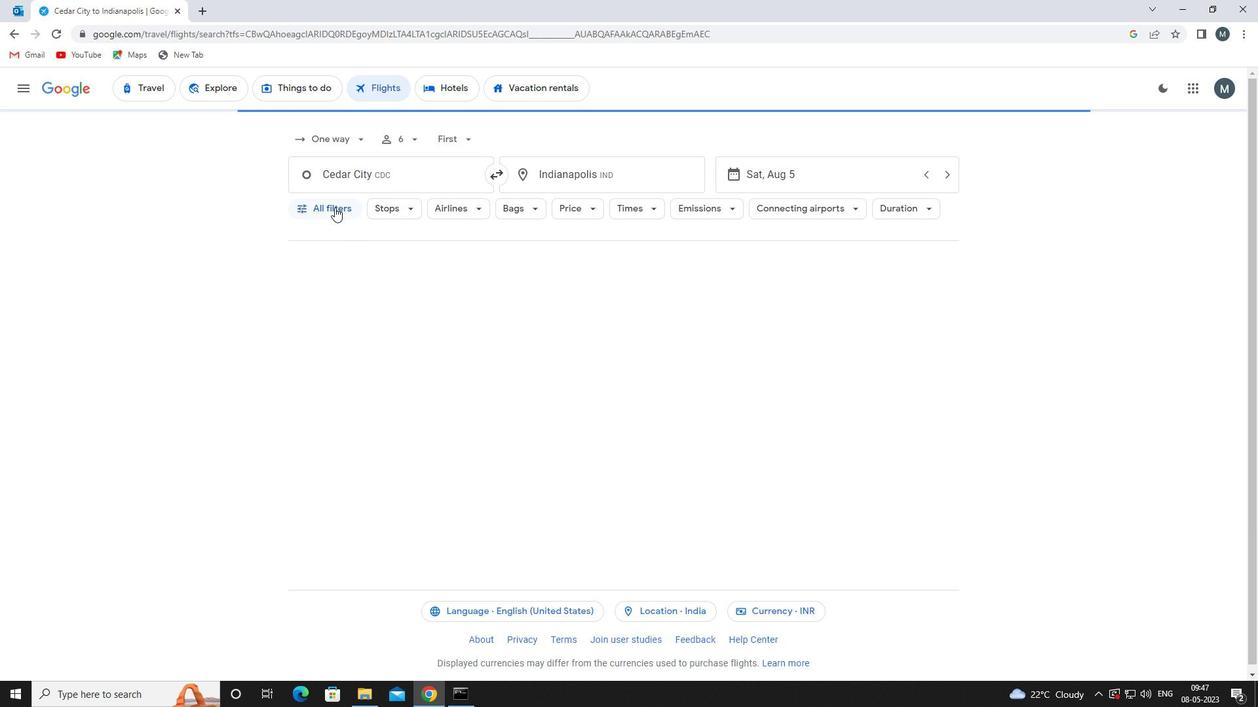 
Action: Mouse pressed left at (334, 207)
Screenshot: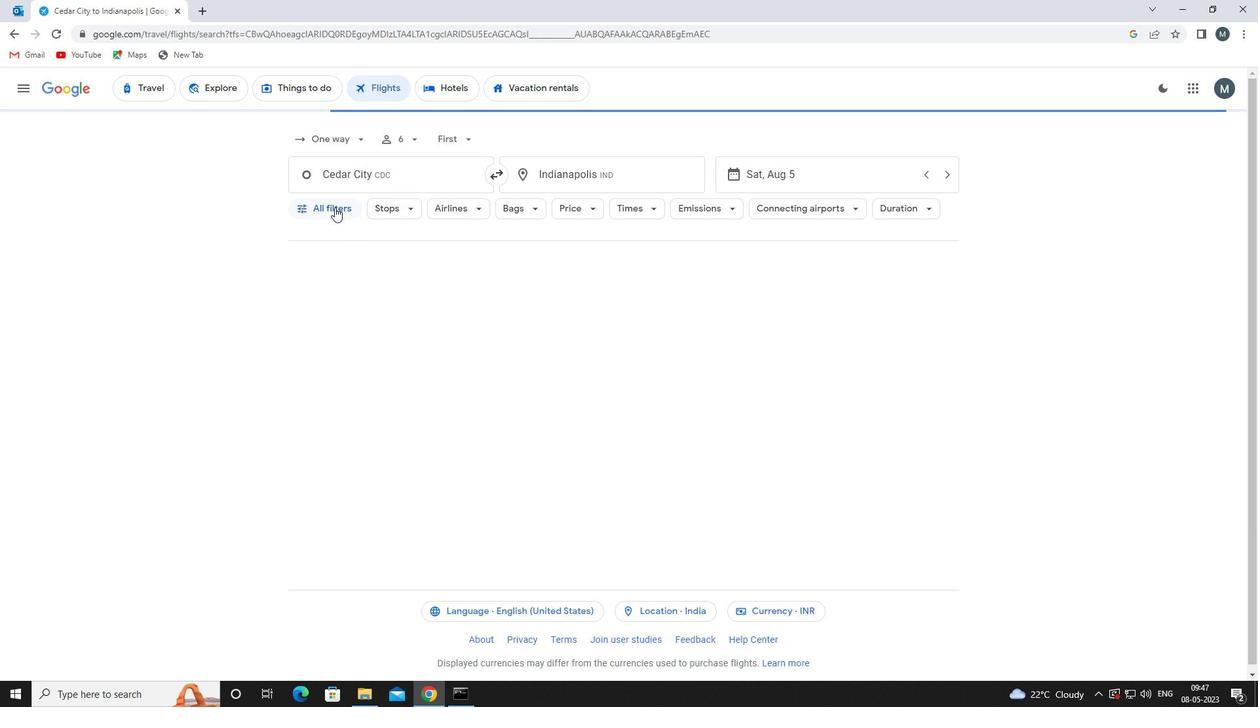 
Action: Mouse moved to (401, 356)
Screenshot: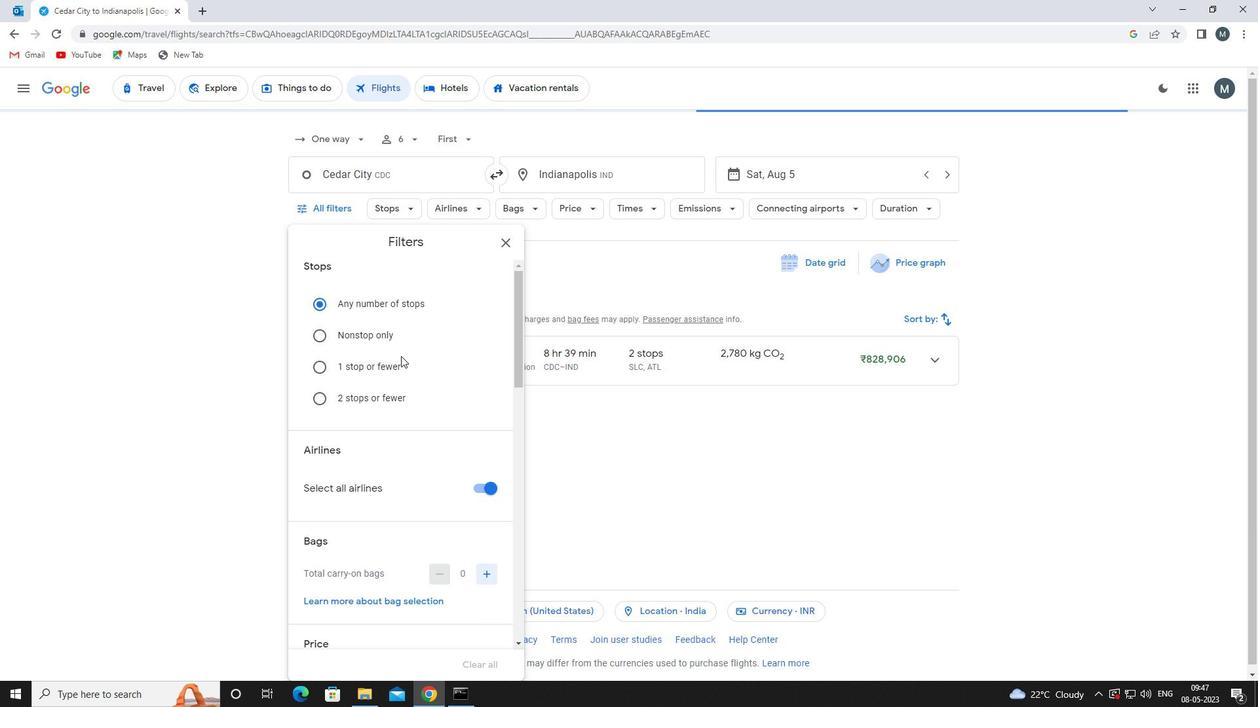 
Action: Mouse scrolled (401, 355) with delta (0, 0)
Screenshot: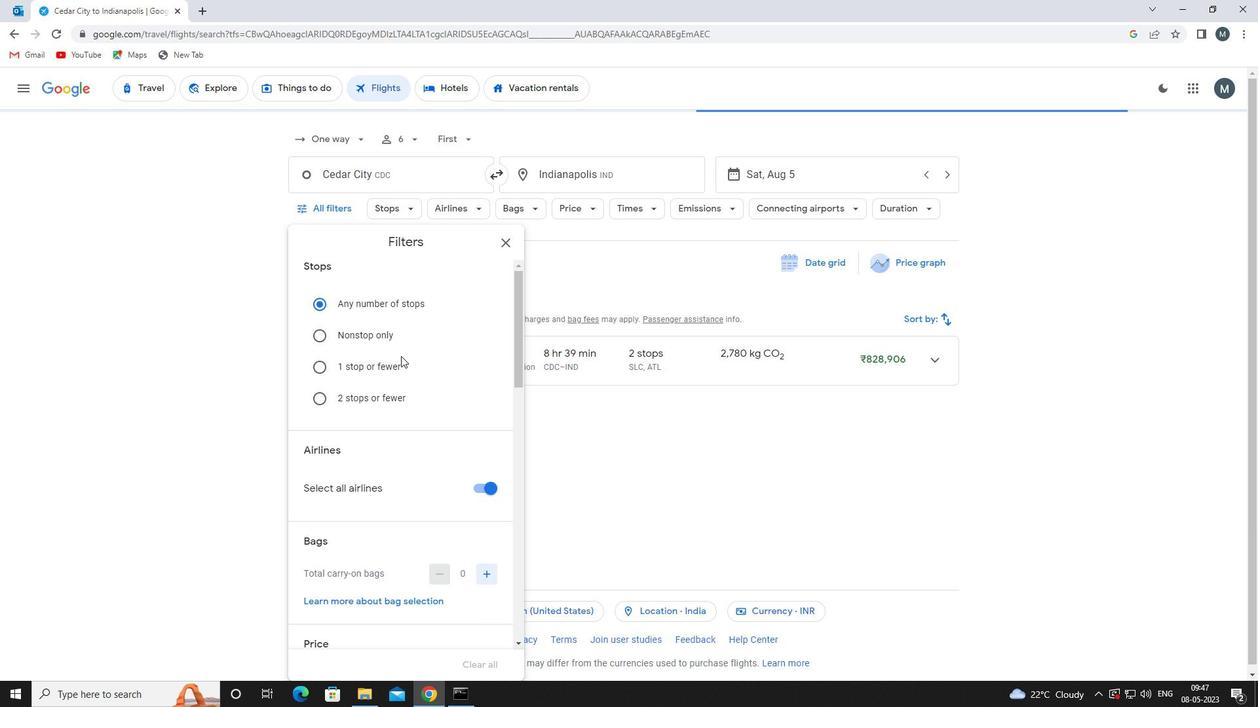 
Action: Mouse moved to (428, 384)
Screenshot: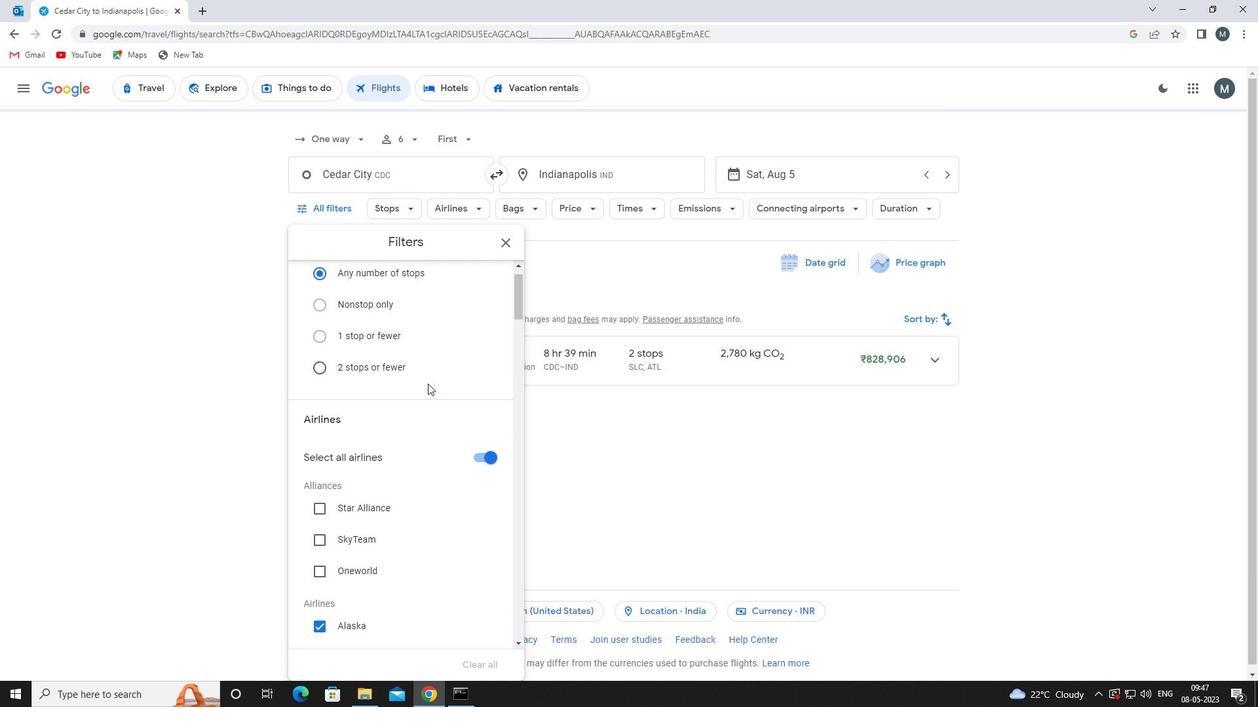 
Action: Mouse scrolled (428, 384) with delta (0, 0)
Screenshot: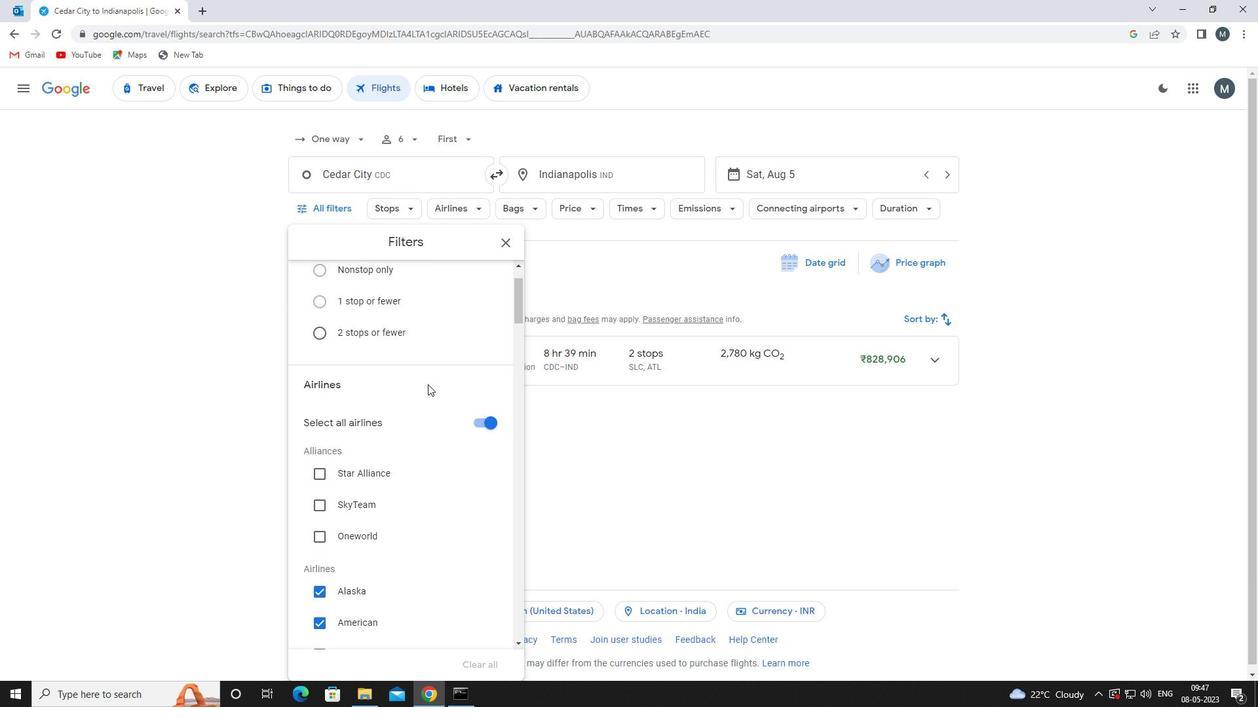
Action: Mouse moved to (489, 357)
Screenshot: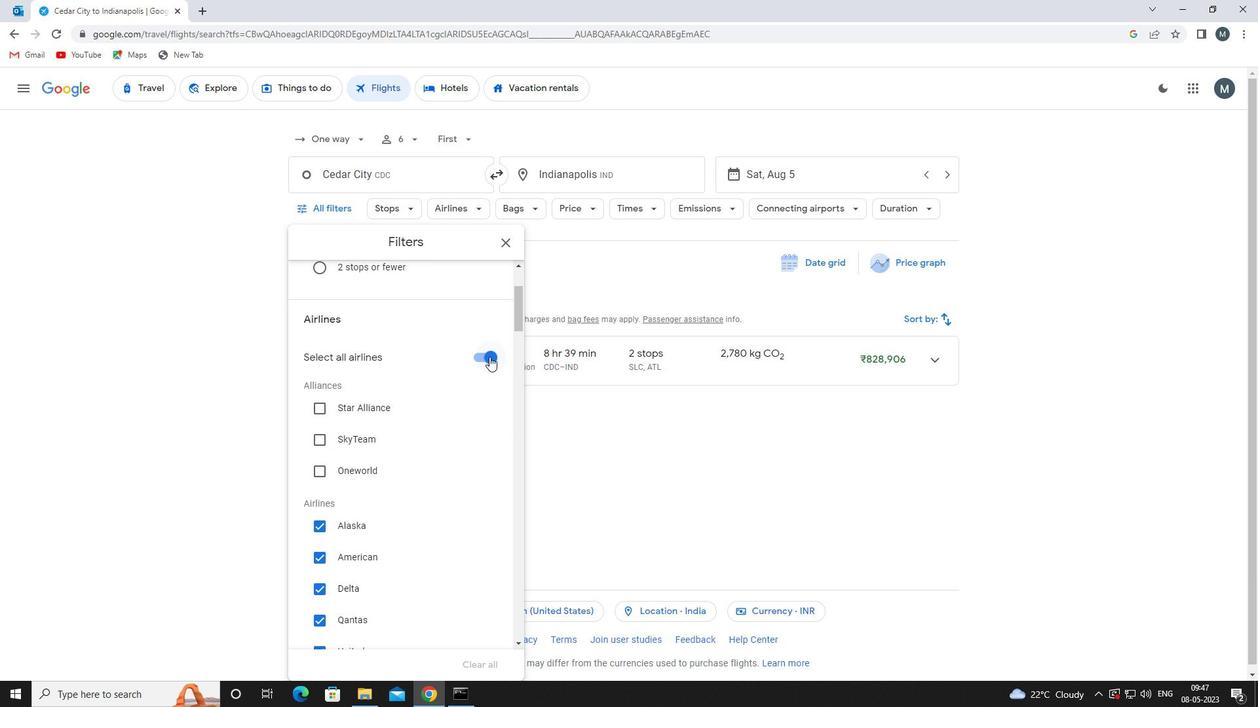 
Action: Mouse pressed left at (489, 357)
Screenshot: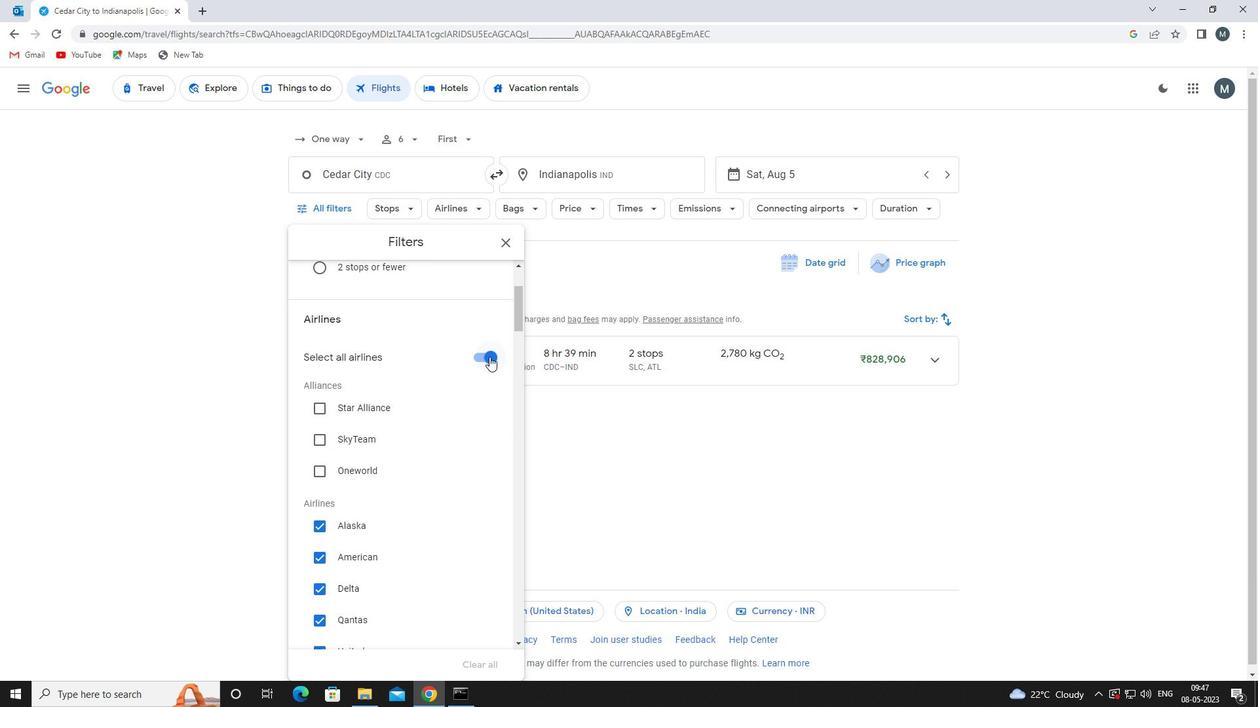 
Action: Mouse moved to (443, 361)
Screenshot: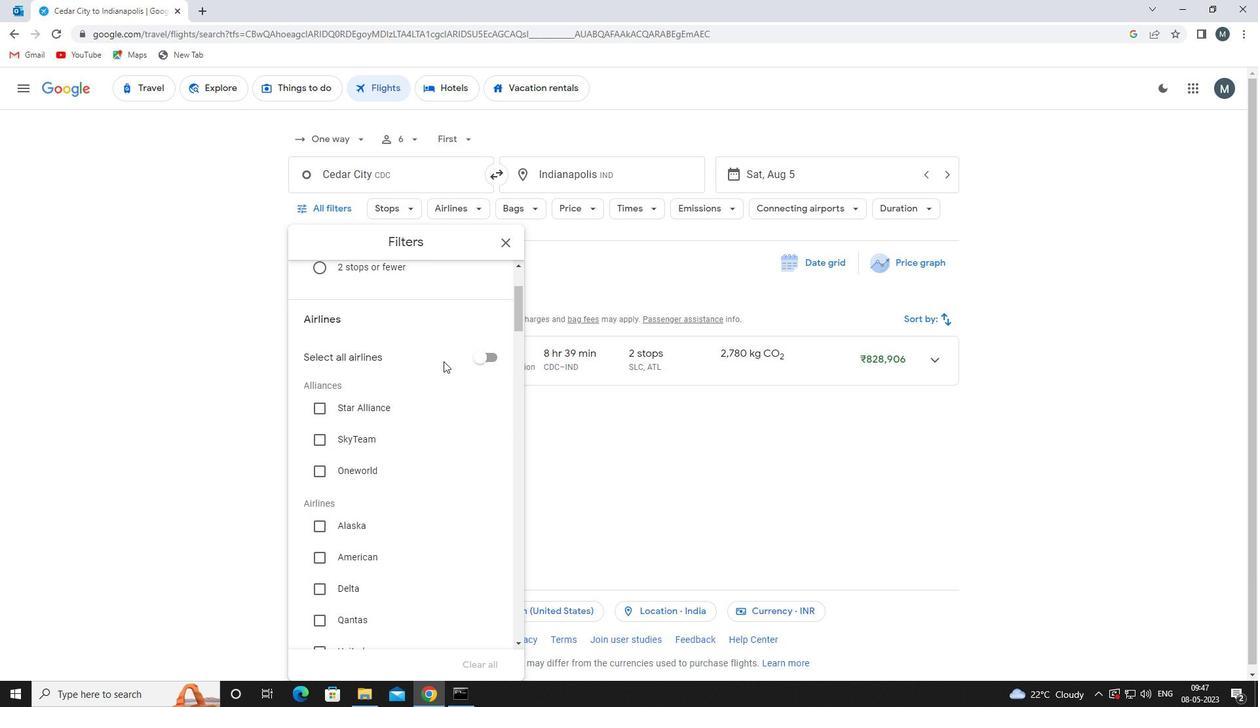 
Action: Mouse scrolled (443, 361) with delta (0, 0)
Screenshot: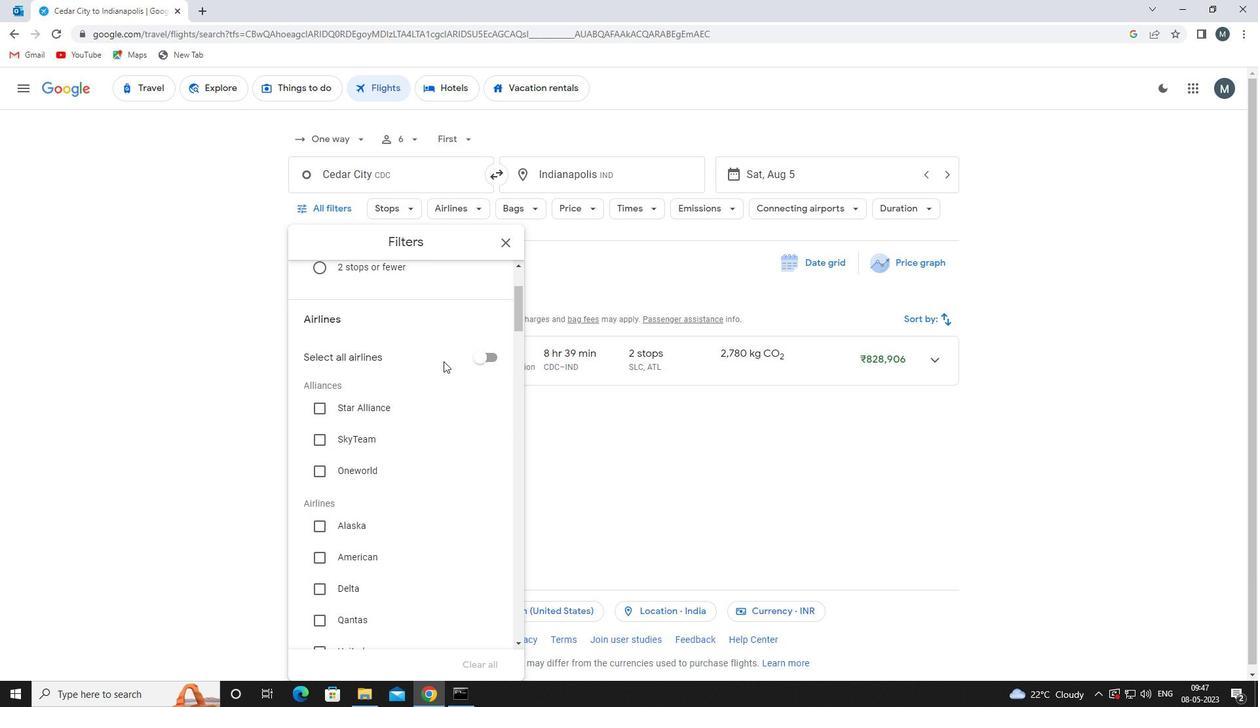 
Action: Mouse moved to (444, 361)
Screenshot: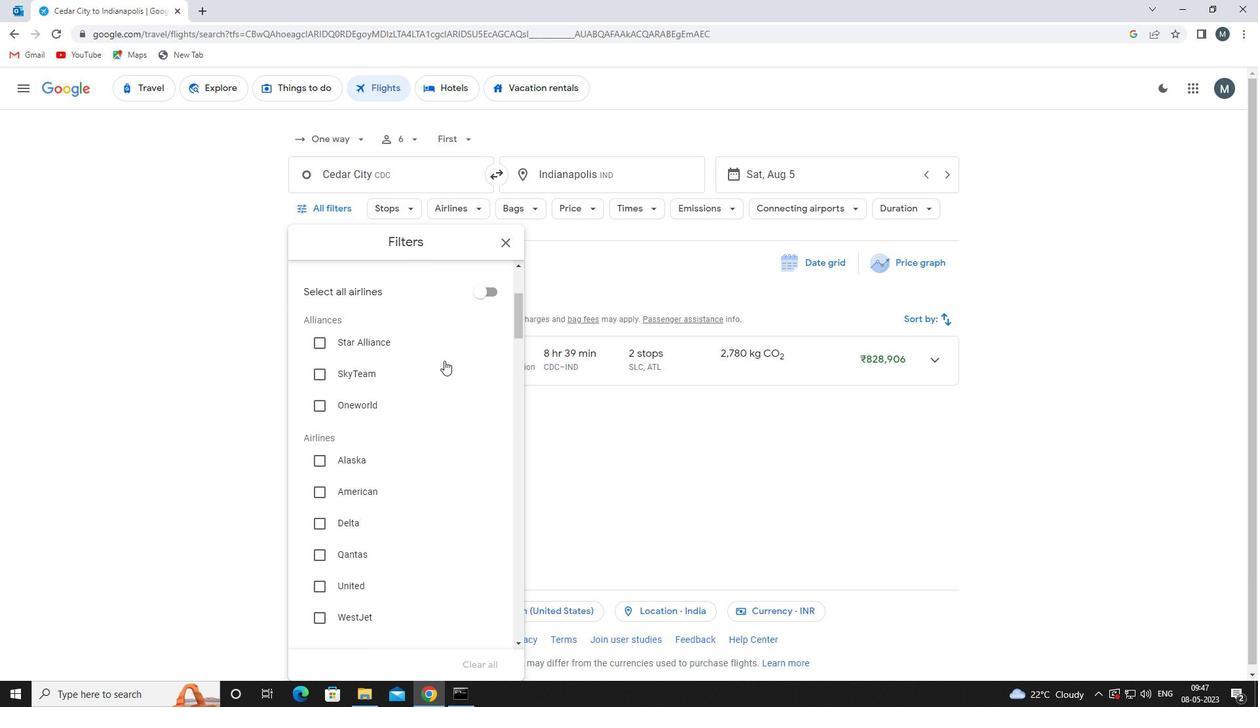 
Action: Mouse scrolled (444, 360) with delta (0, 0)
Screenshot: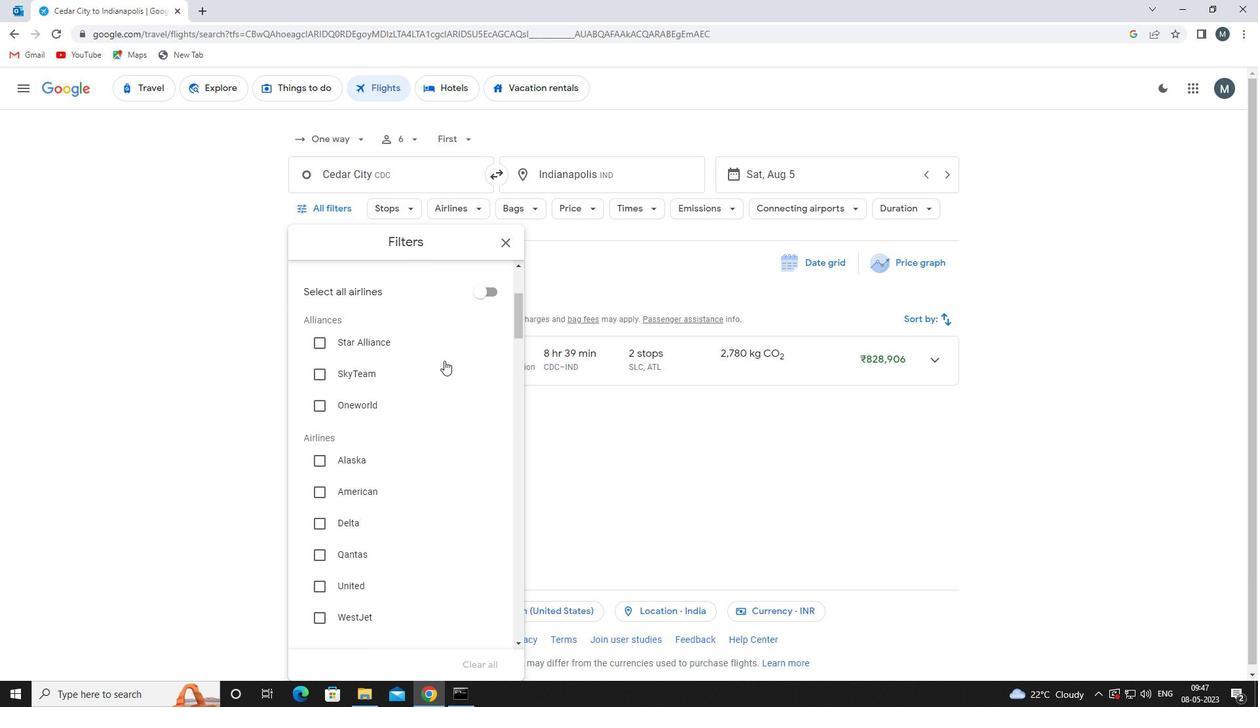 
Action: Mouse moved to (447, 359)
Screenshot: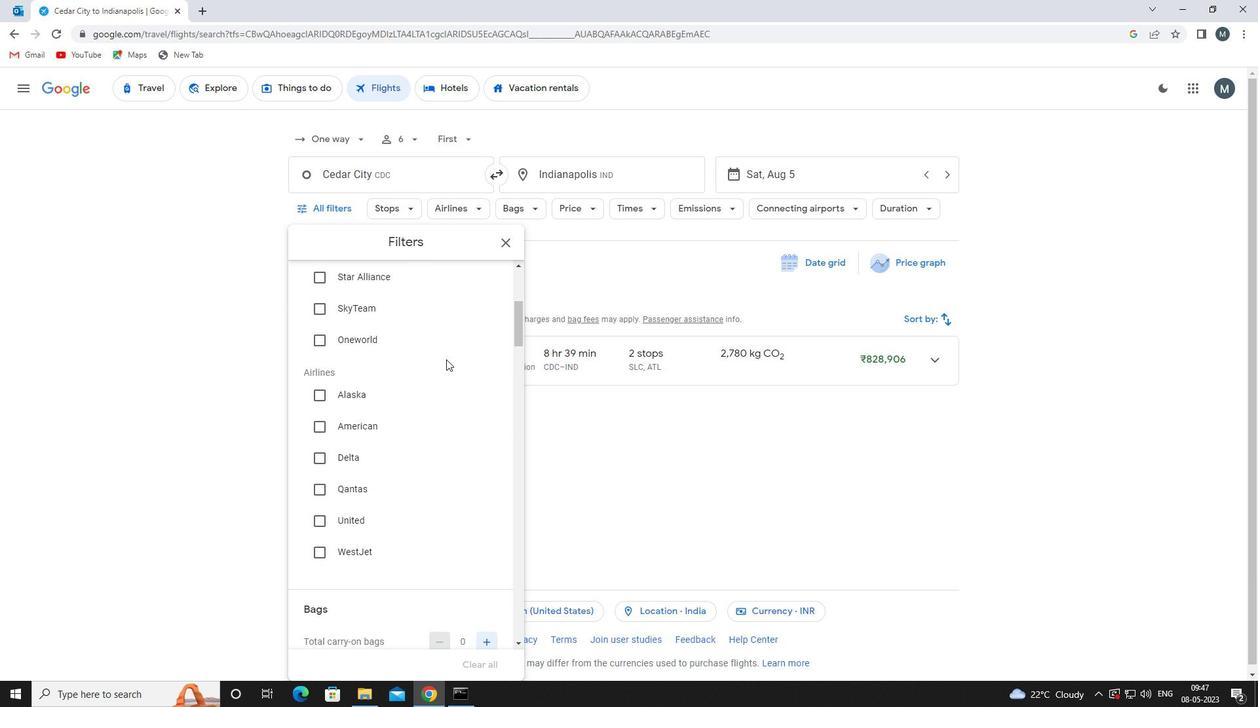 
Action: Mouse scrolled (447, 359) with delta (0, 0)
Screenshot: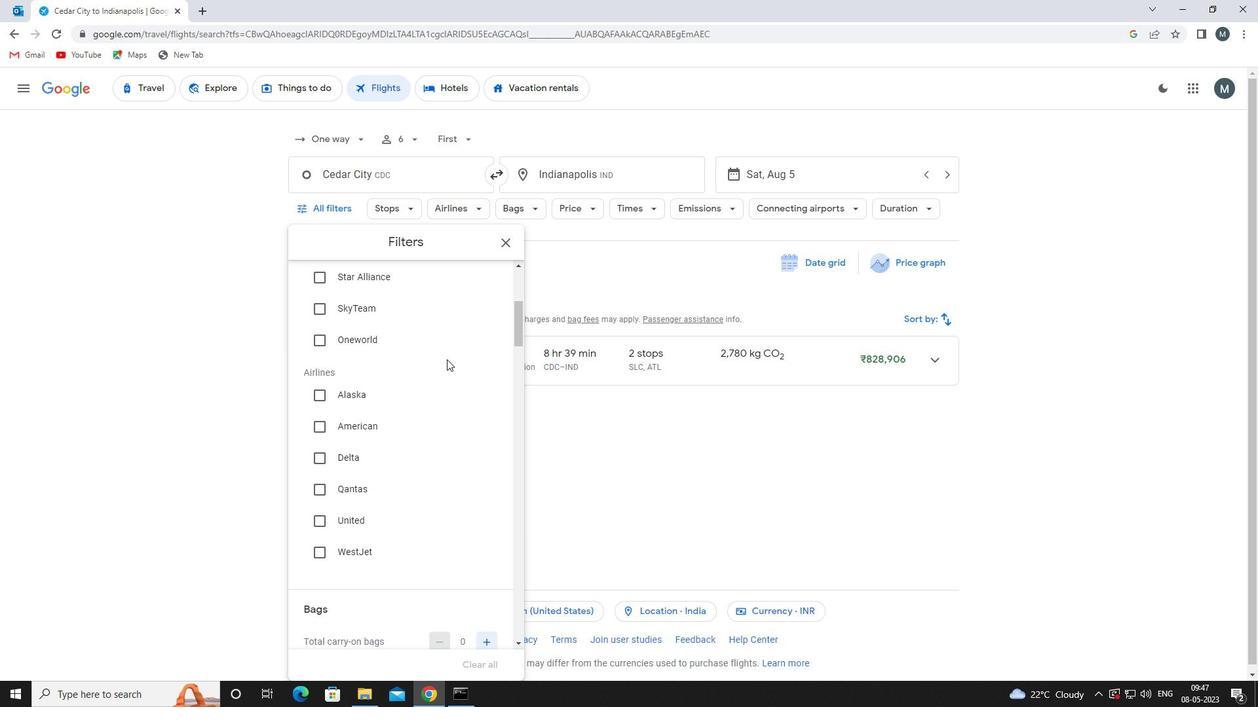 
Action: Mouse scrolled (447, 359) with delta (0, 0)
Screenshot: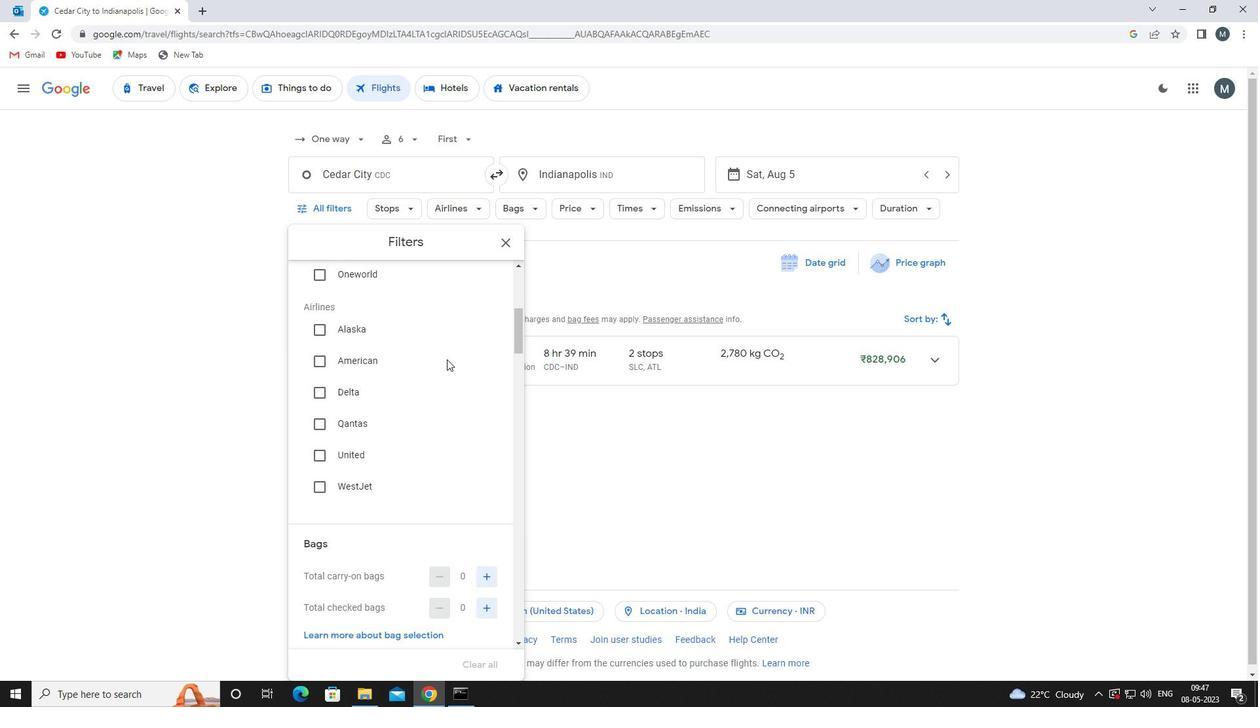 
Action: Mouse moved to (447, 359)
Screenshot: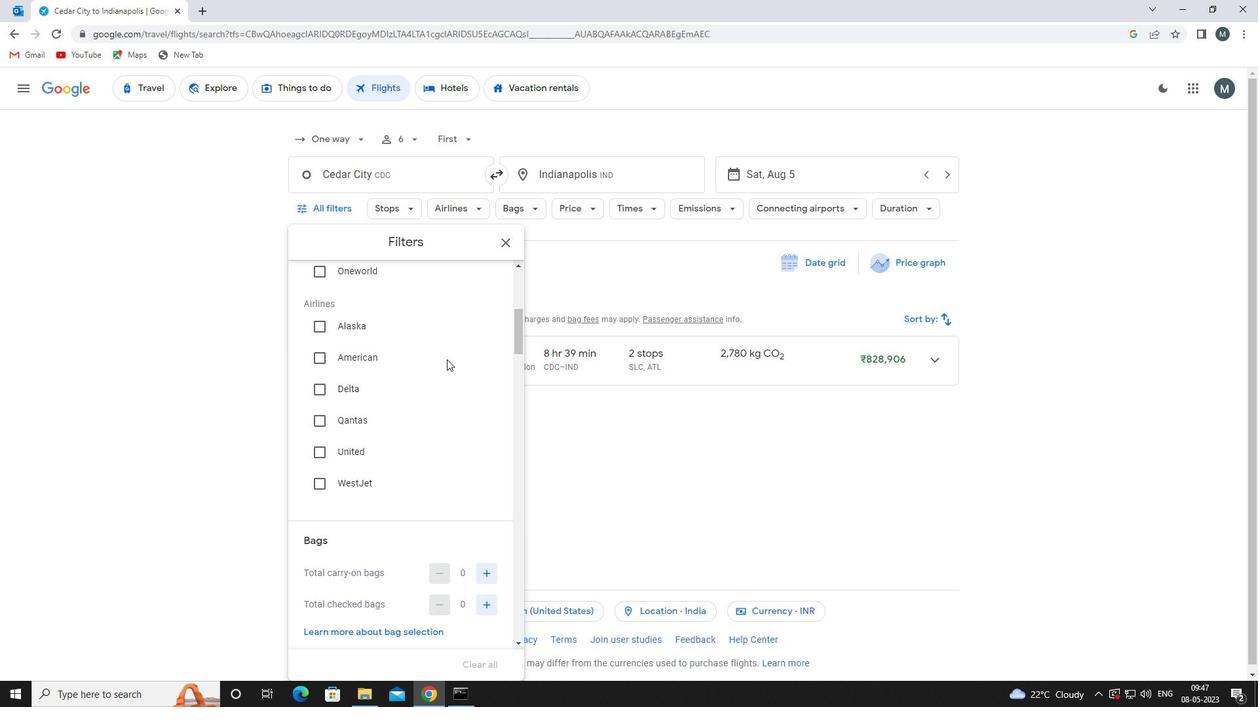 
Action: Mouse scrolled (447, 359) with delta (0, 0)
Screenshot: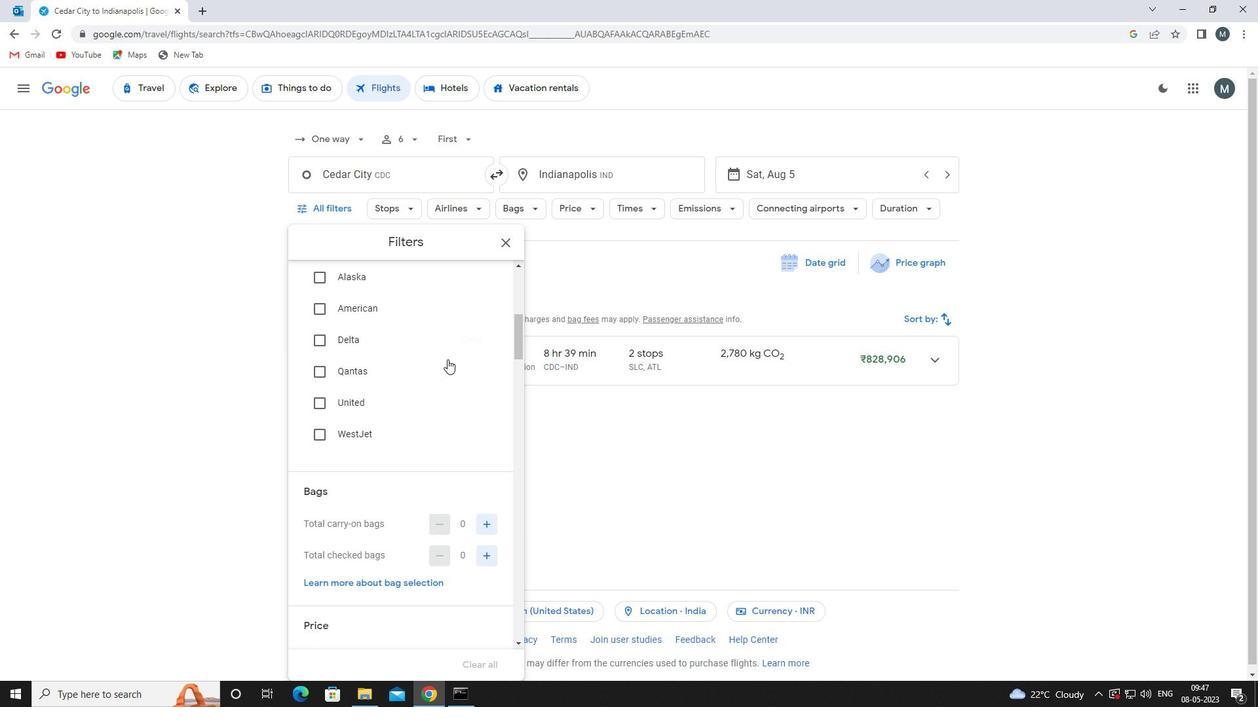 
Action: Mouse moved to (450, 378)
Screenshot: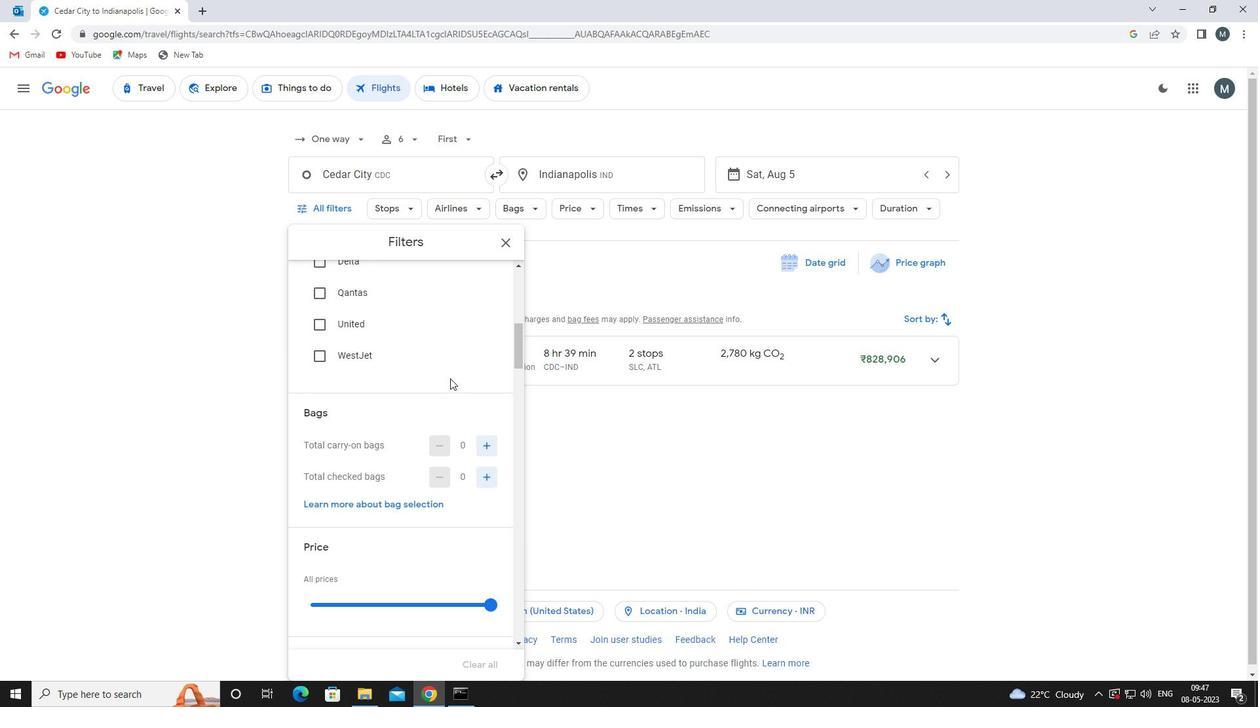 
Action: Mouse scrolled (450, 378) with delta (0, 0)
Screenshot: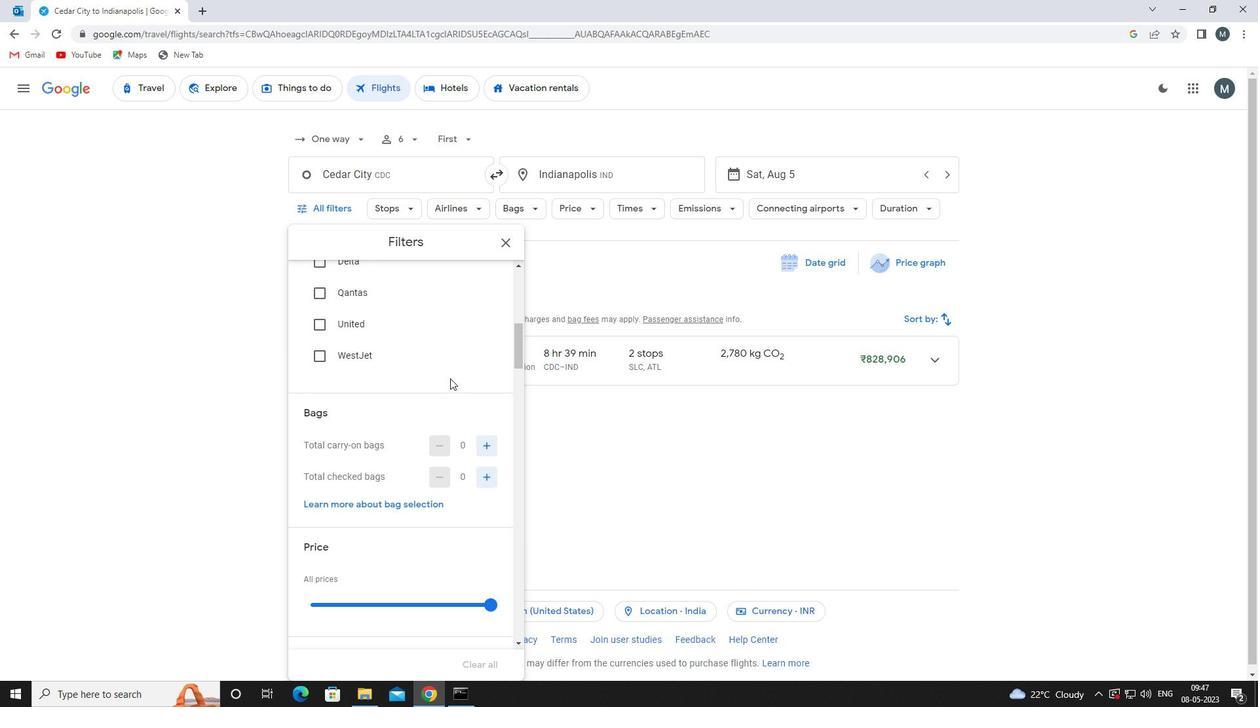 
Action: Mouse moved to (491, 411)
Screenshot: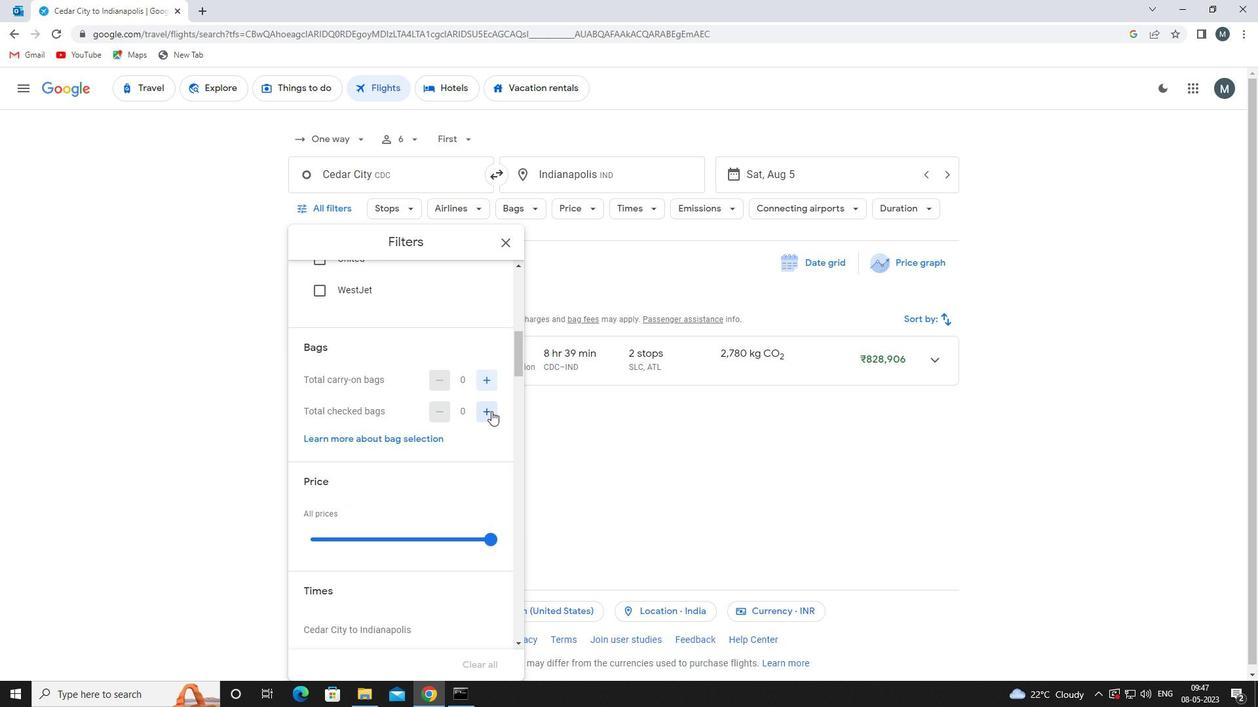 
Action: Mouse pressed left at (491, 411)
Screenshot: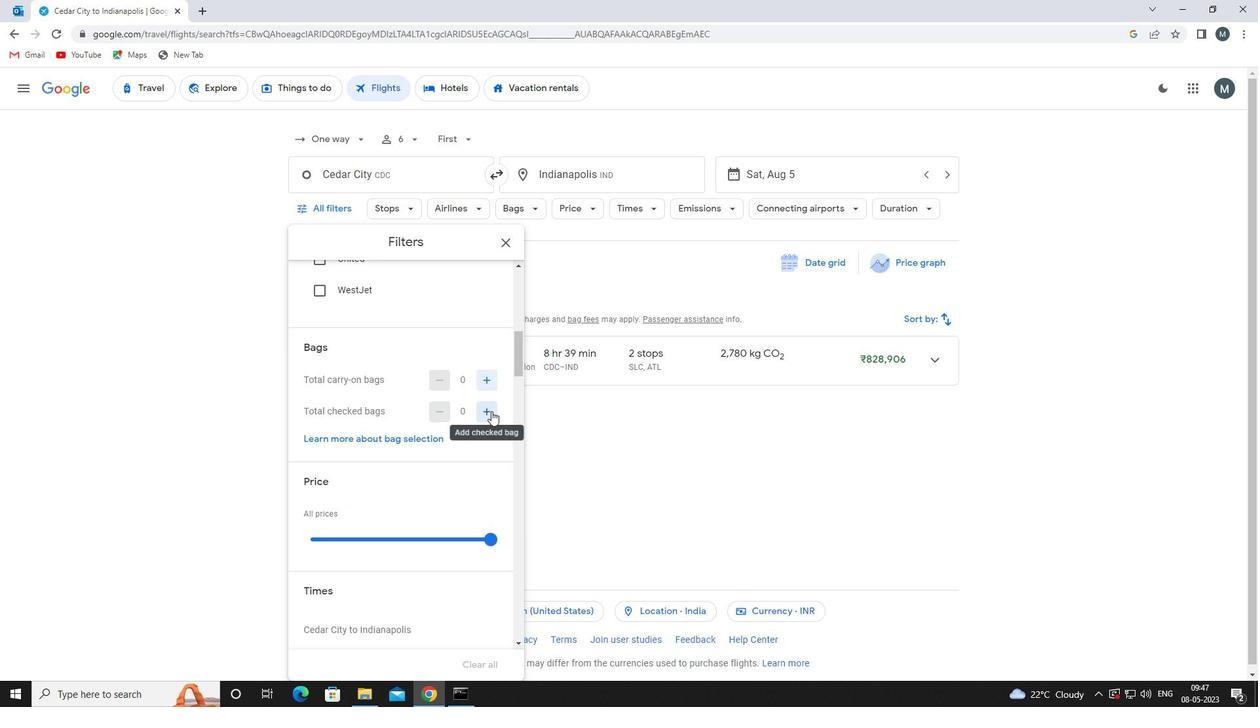 
Action: Mouse pressed left at (491, 411)
Screenshot: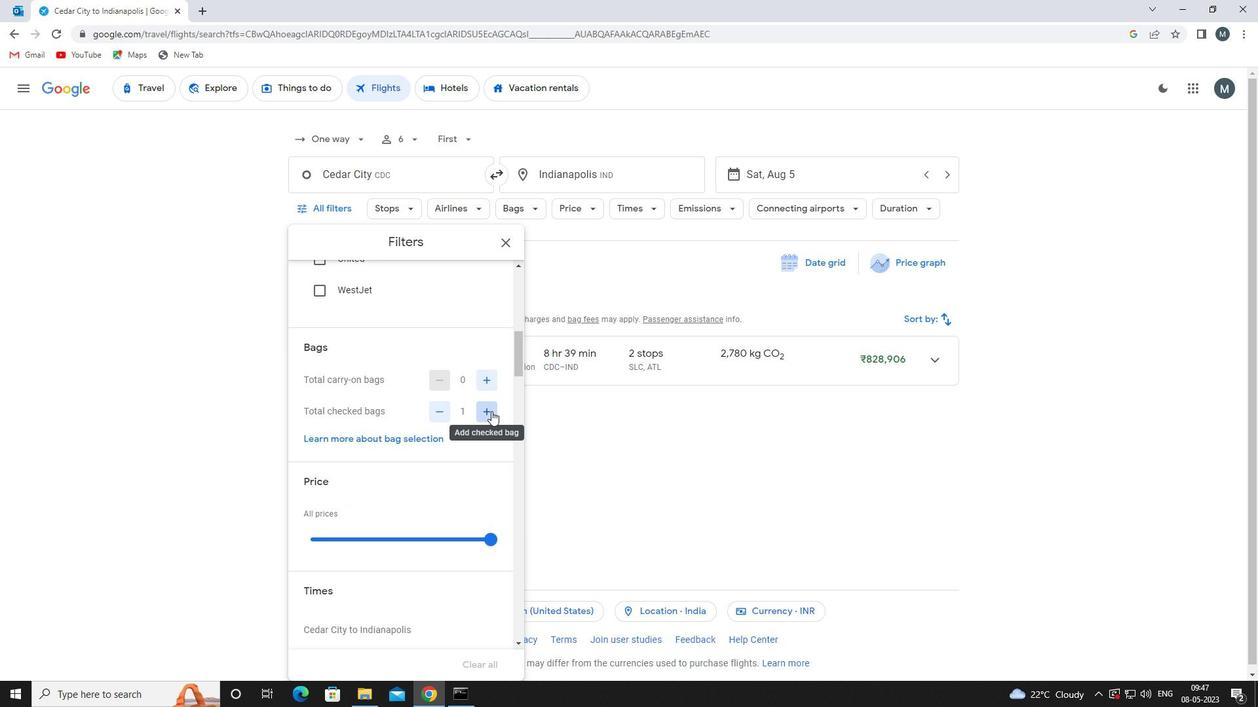 
Action: Mouse moved to (490, 411)
Screenshot: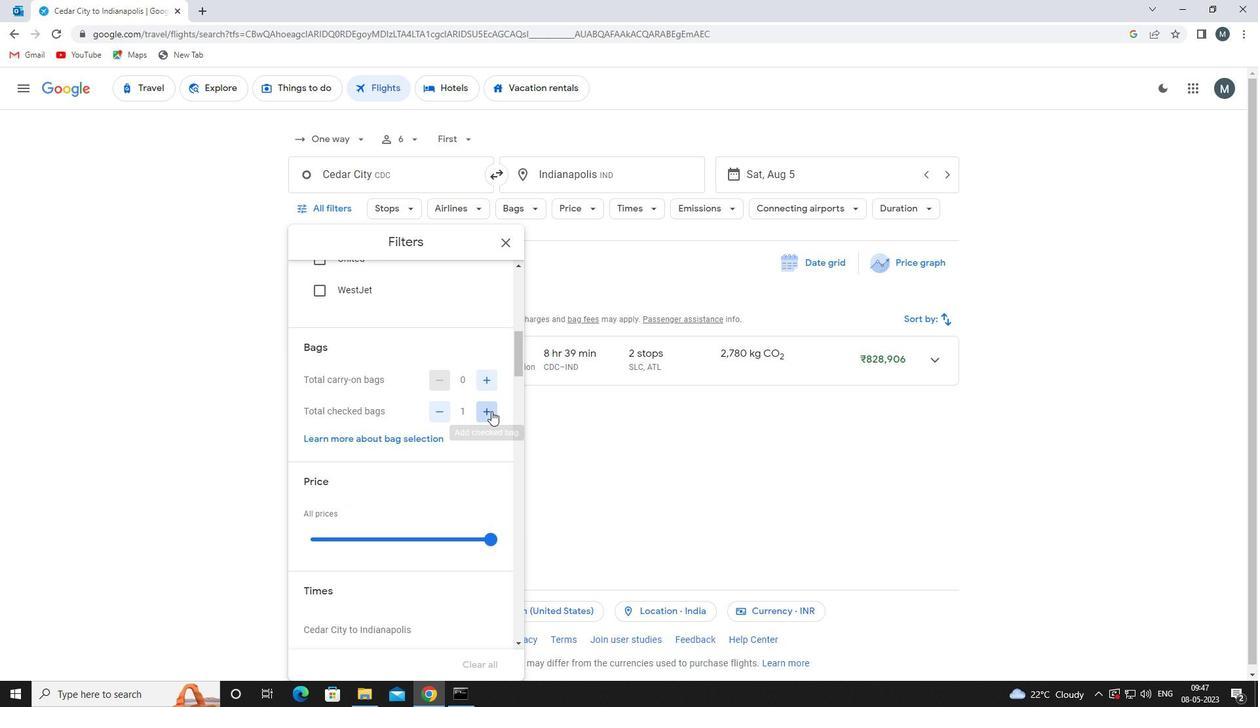 
Action: Mouse pressed left at (490, 411)
Screenshot: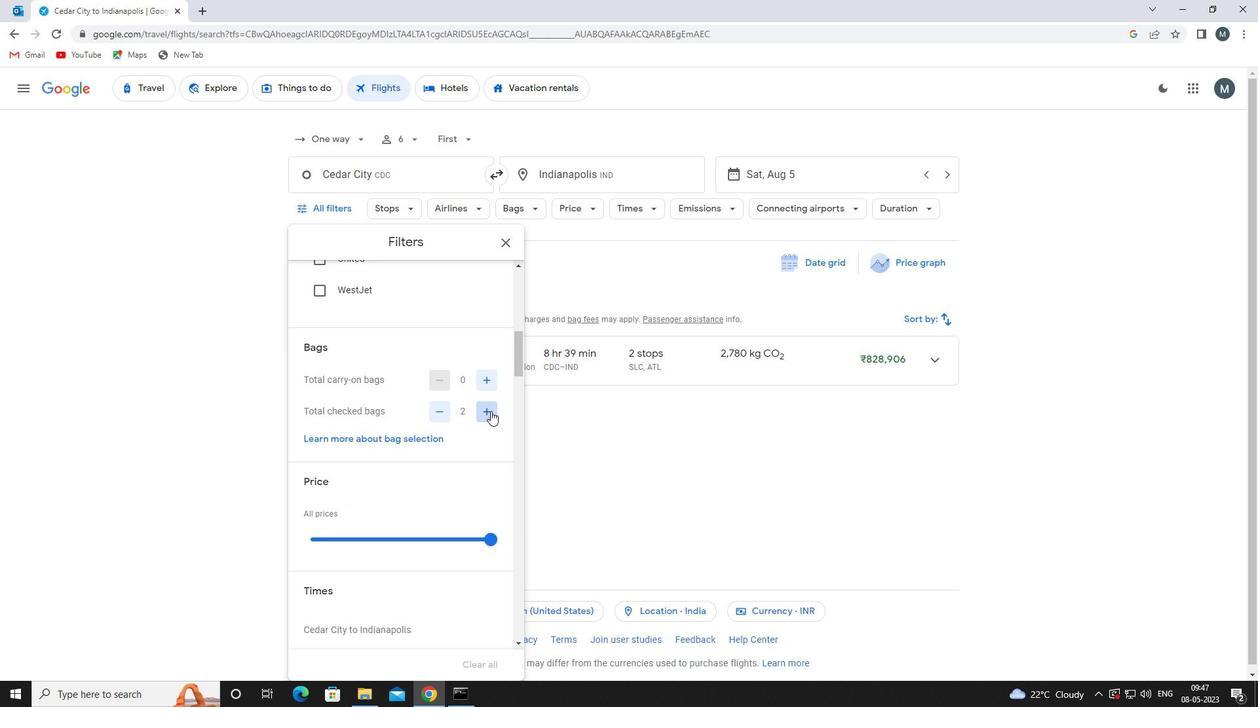 
Action: Mouse pressed left at (490, 411)
Screenshot: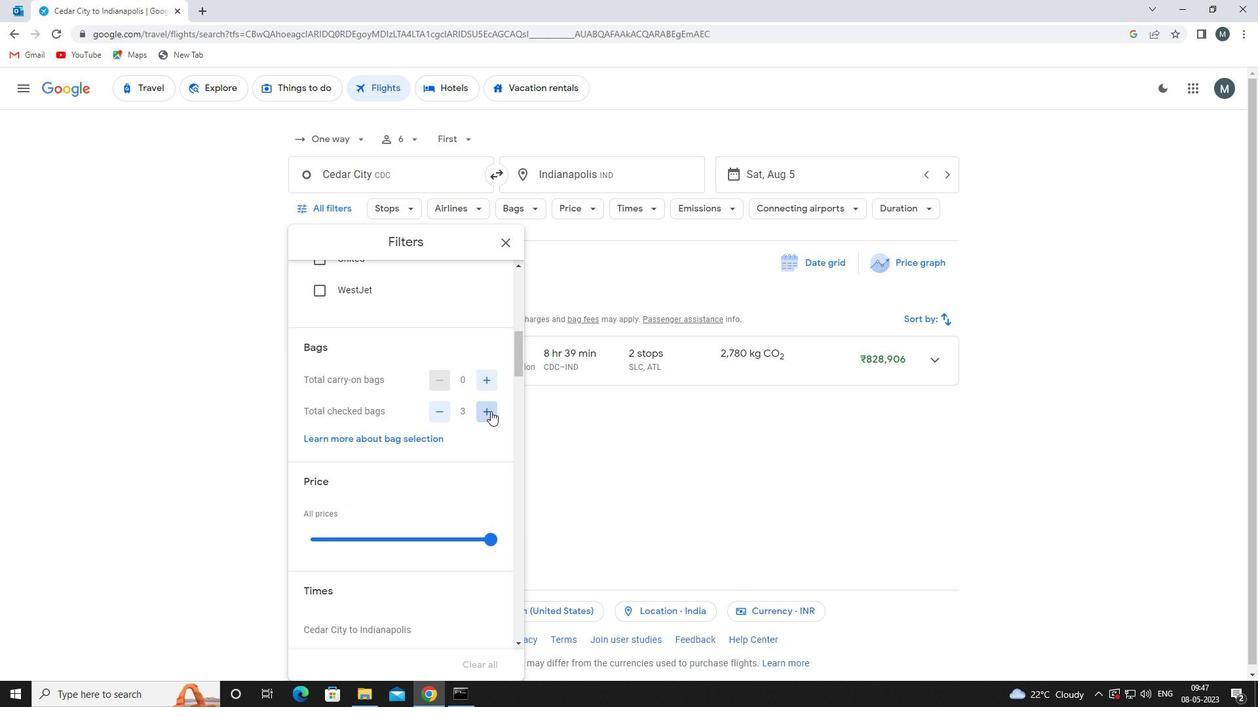 
Action: Mouse pressed left at (490, 411)
Screenshot: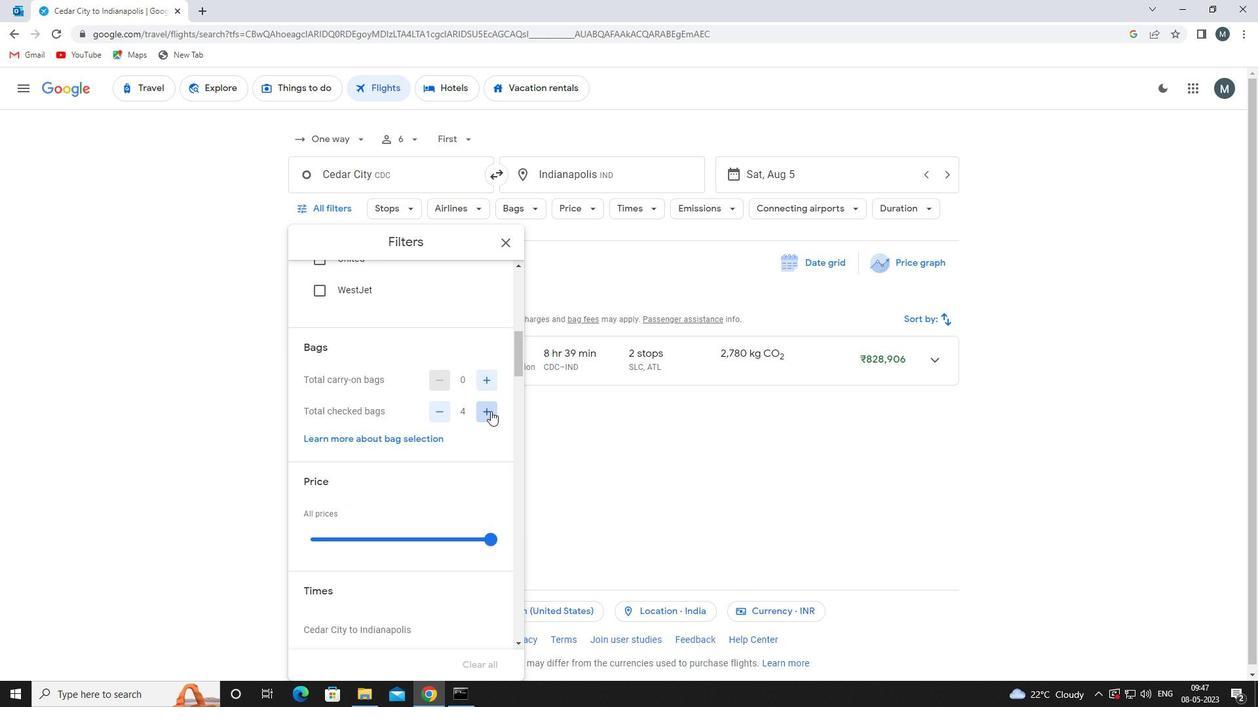 
Action: Mouse pressed left at (490, 411)
Screenshot: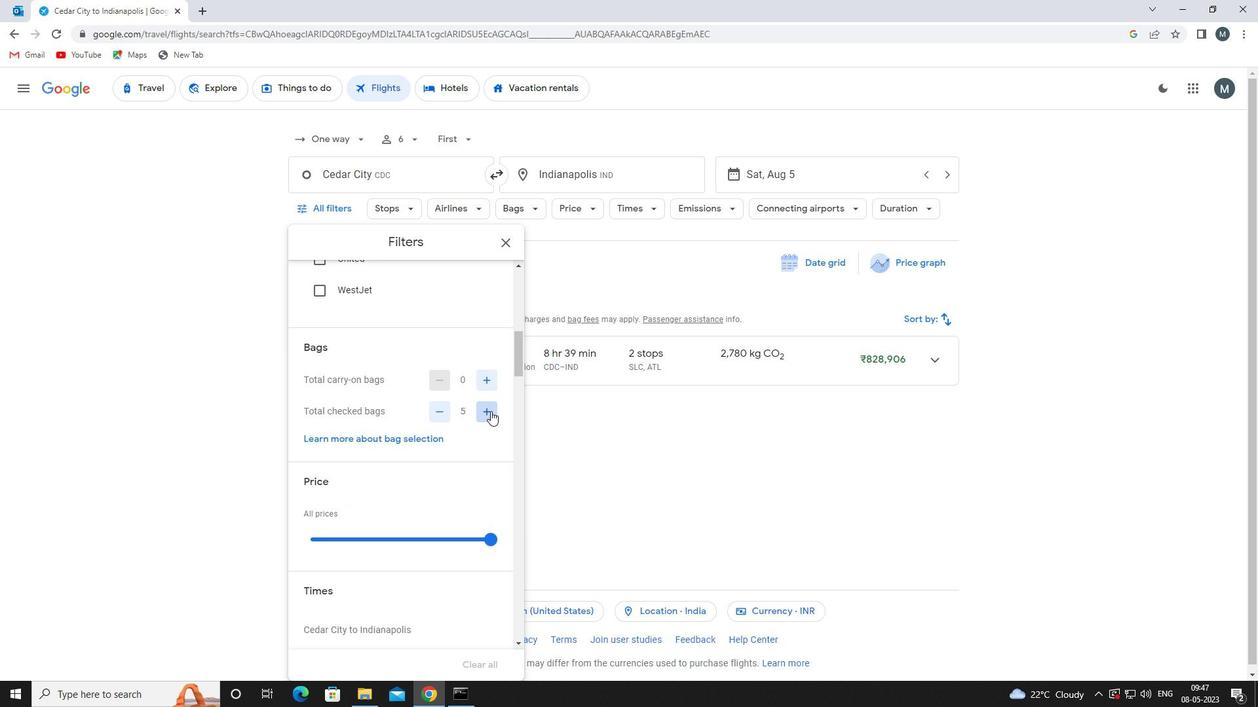 
Action: Mouse pressed left at (490, 411)
Screenshot: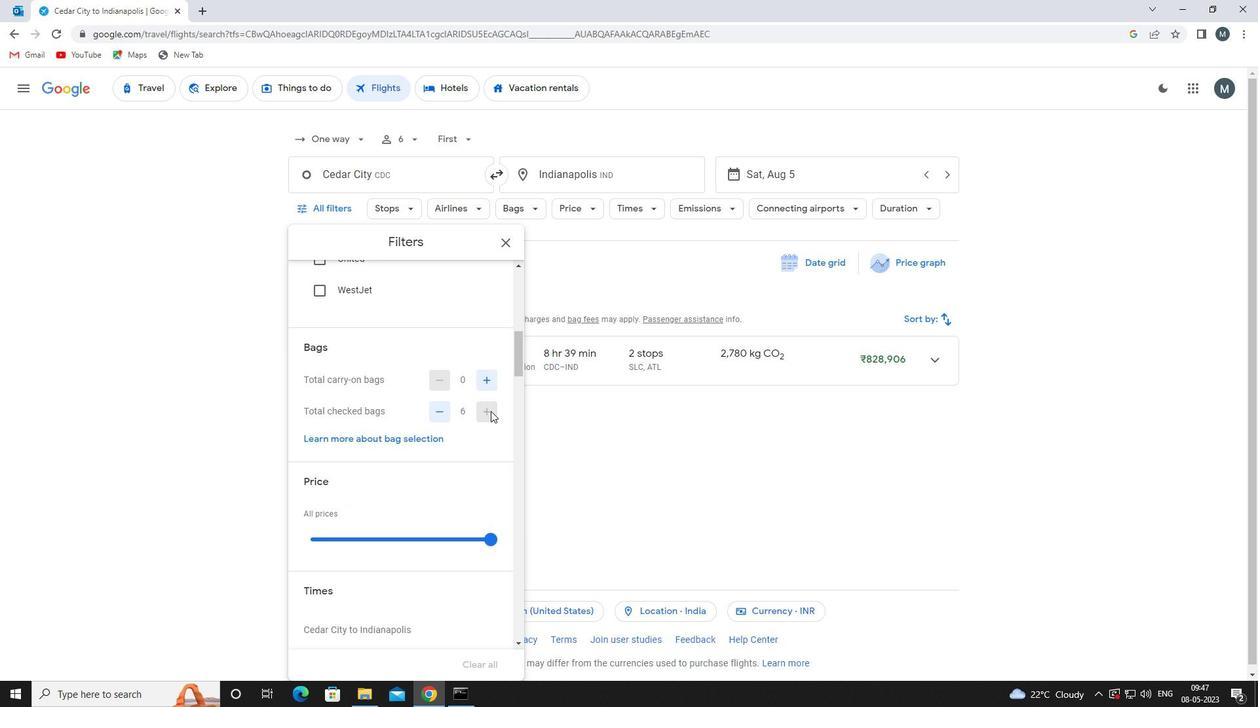 
Action: Mouse pressed left at (490, 411)
Screenshot: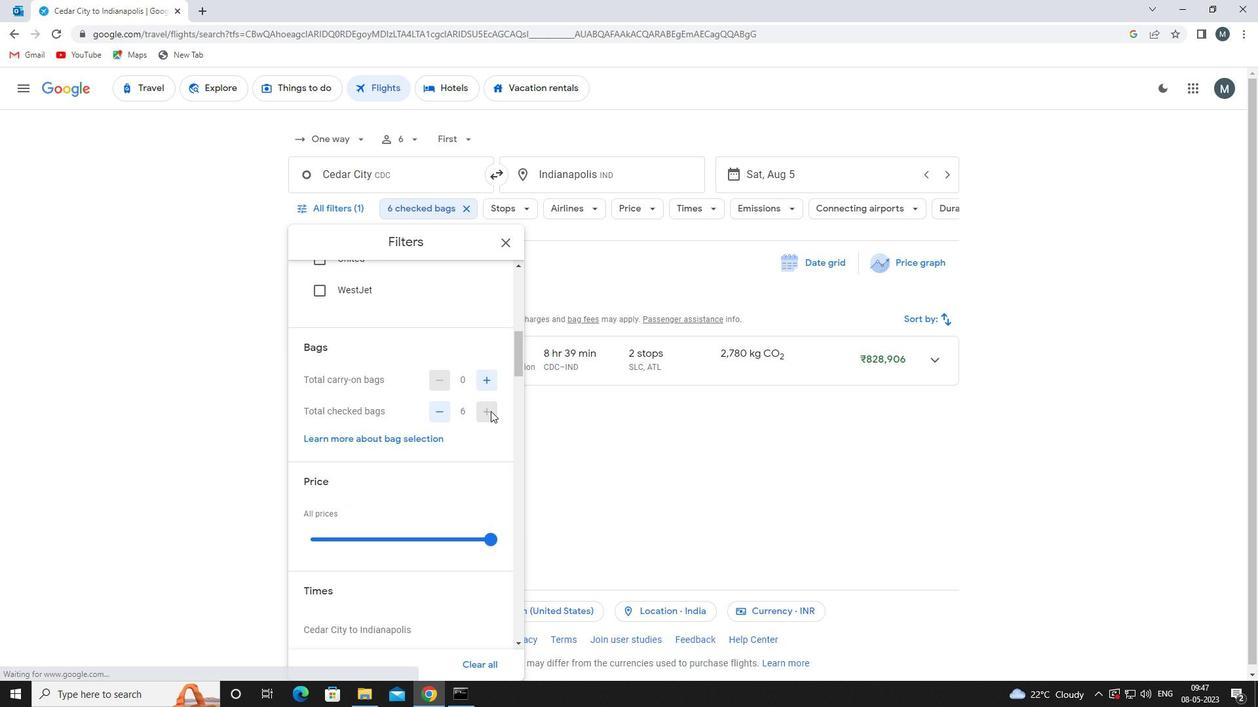 
Action: Mouse moved to (476, 410)
Screenshot: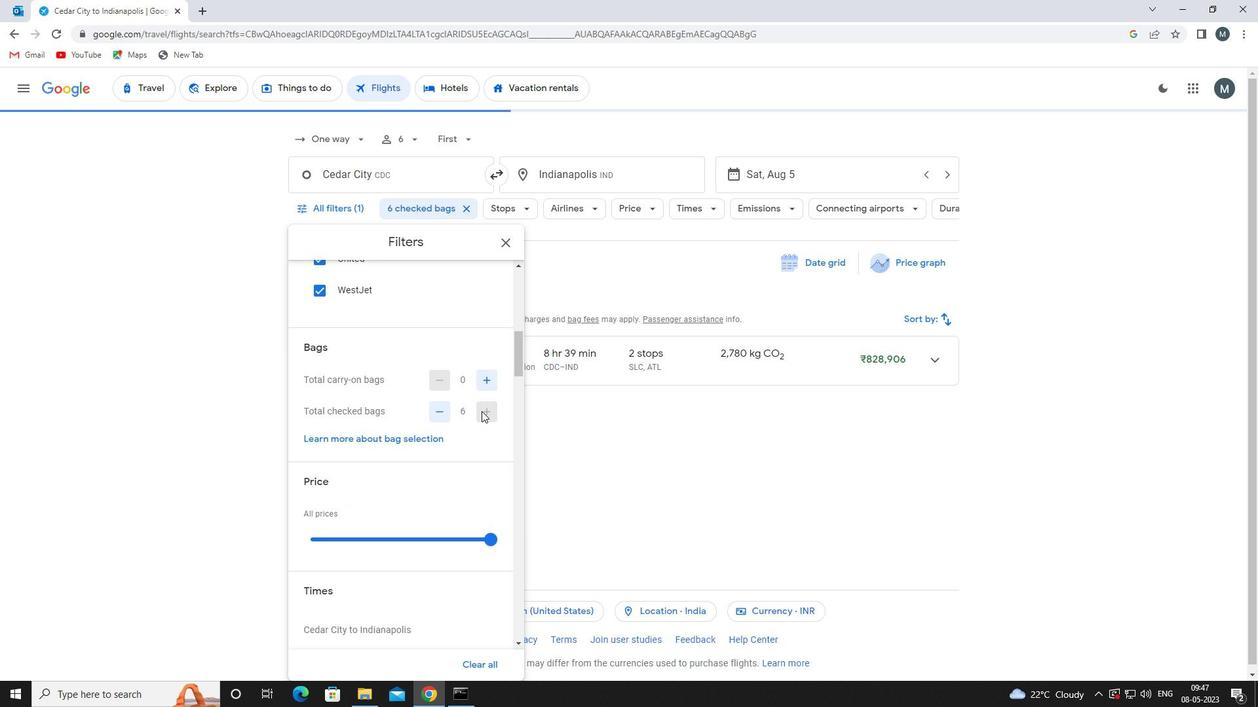 
Action: Mouse scrolled (476, 410) with delta (0, 0)
Screenshot: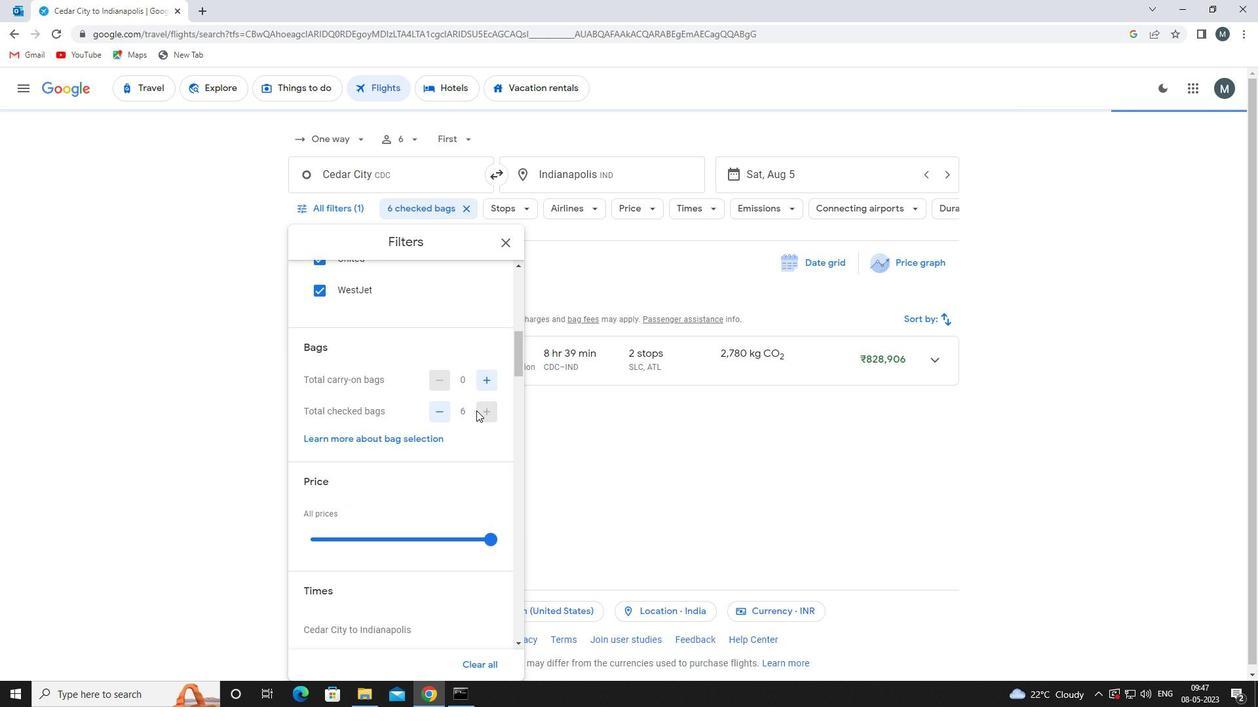 
Action: Mouse scrolled (476, 410) with delta (0, 0)
Screenshot: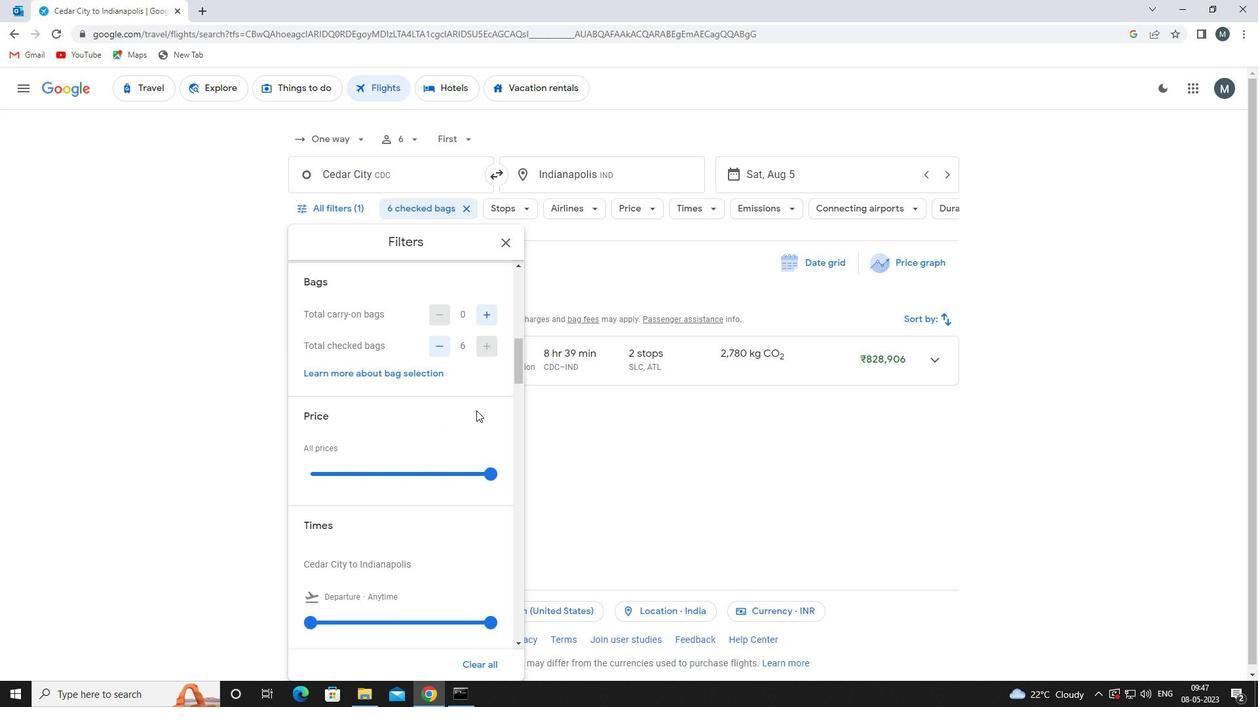 
Action: Mouse moved to (473, 407)
Screenshot: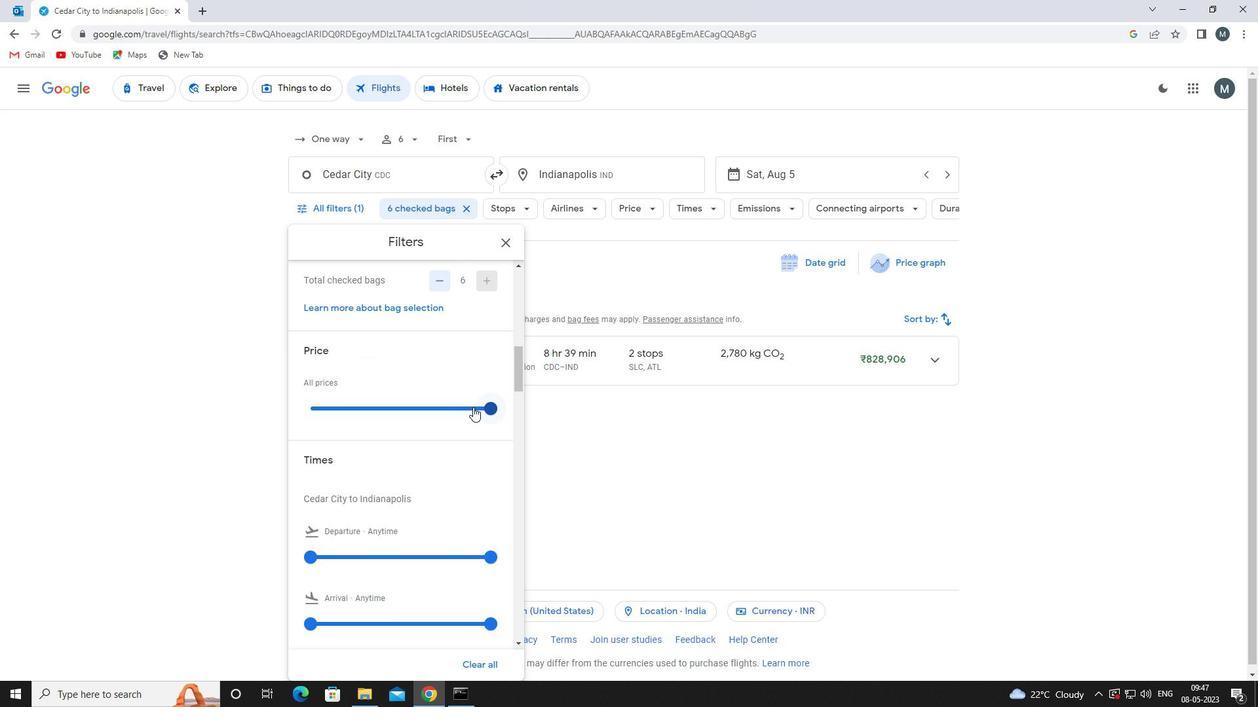 
Action: Mouse pressed left at (473, 407)
Screenshot: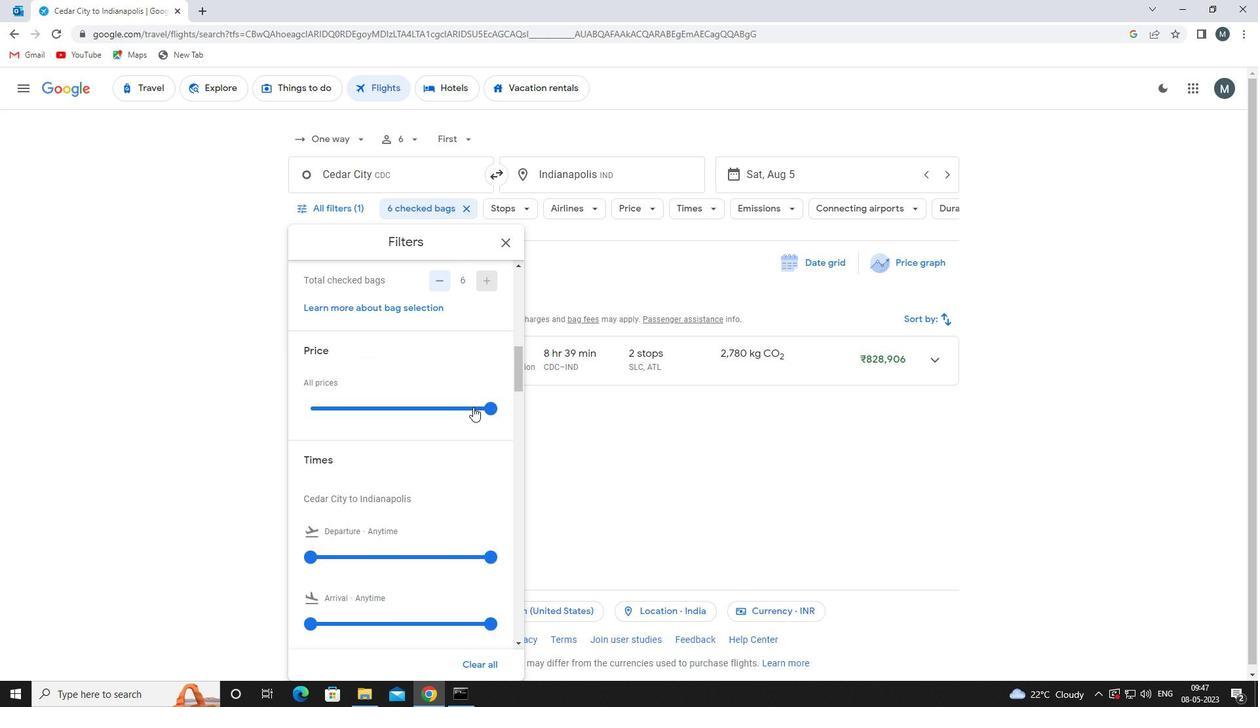 
Action: Mouse pressed left at (473, 407)
Screenshot: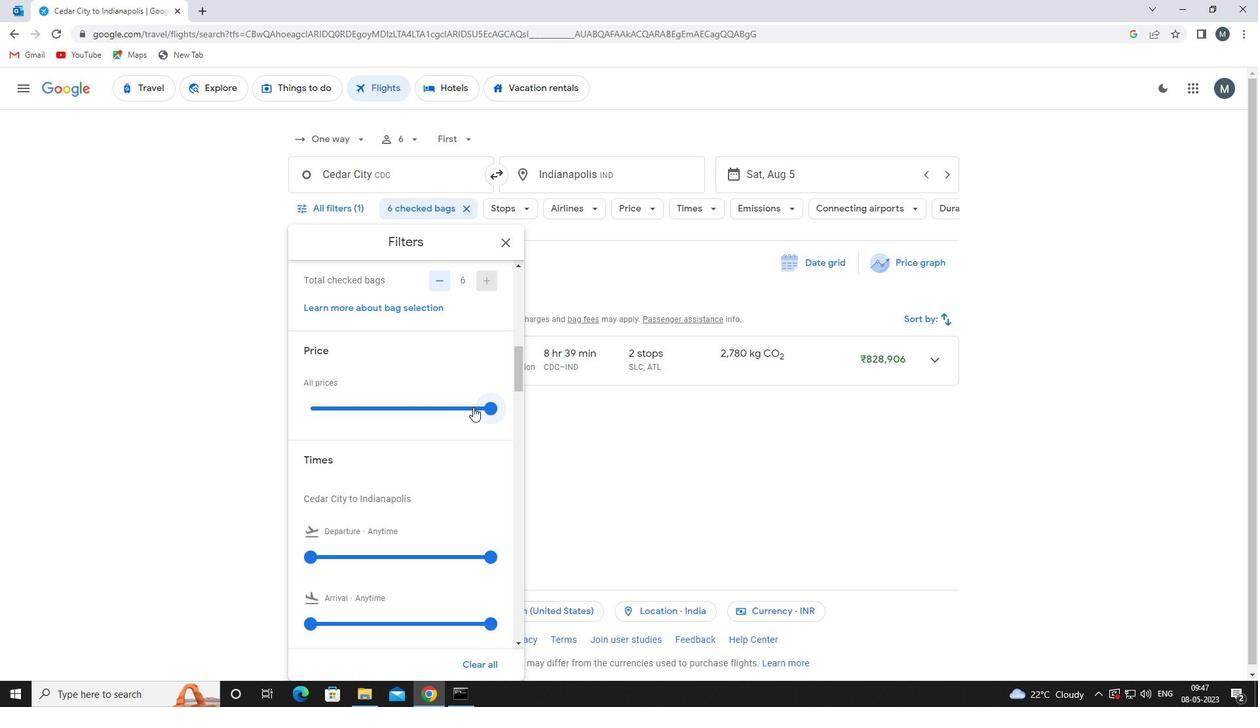 
Action: Mouse moved to (397, 394)
Screenshot: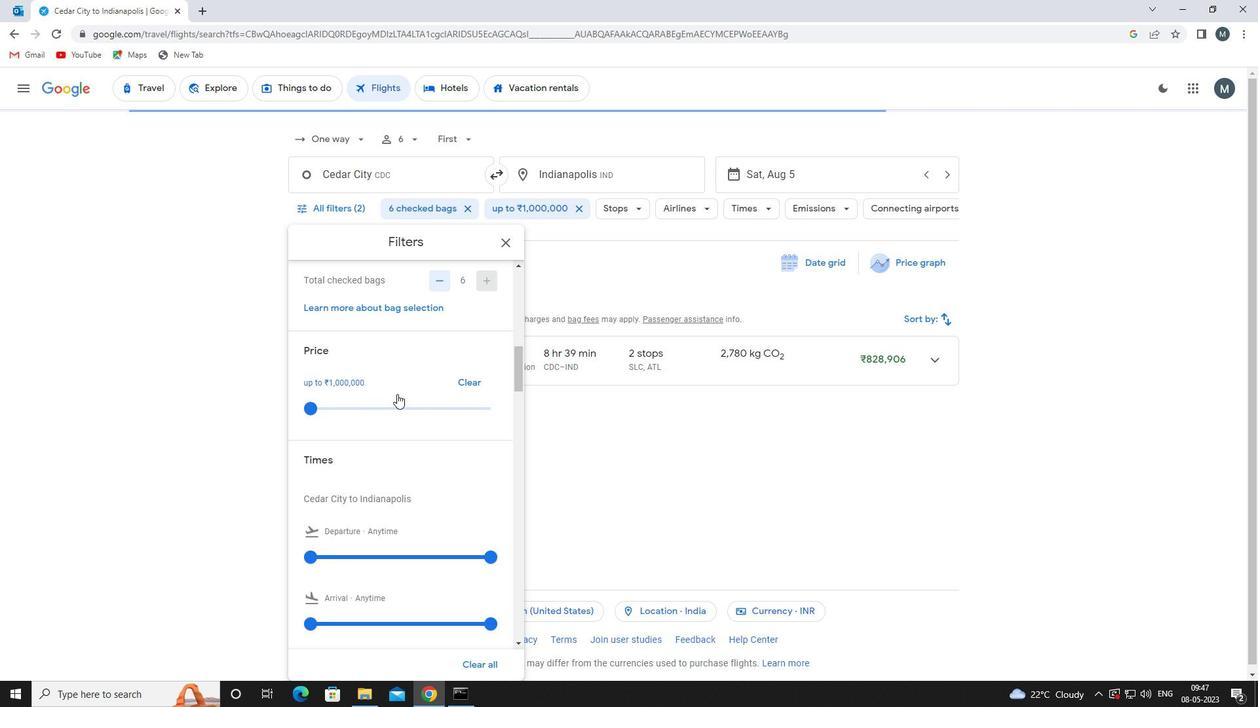 
Action: Mouse scrolled (397, 393) with delta (0, 0)
Screenshot: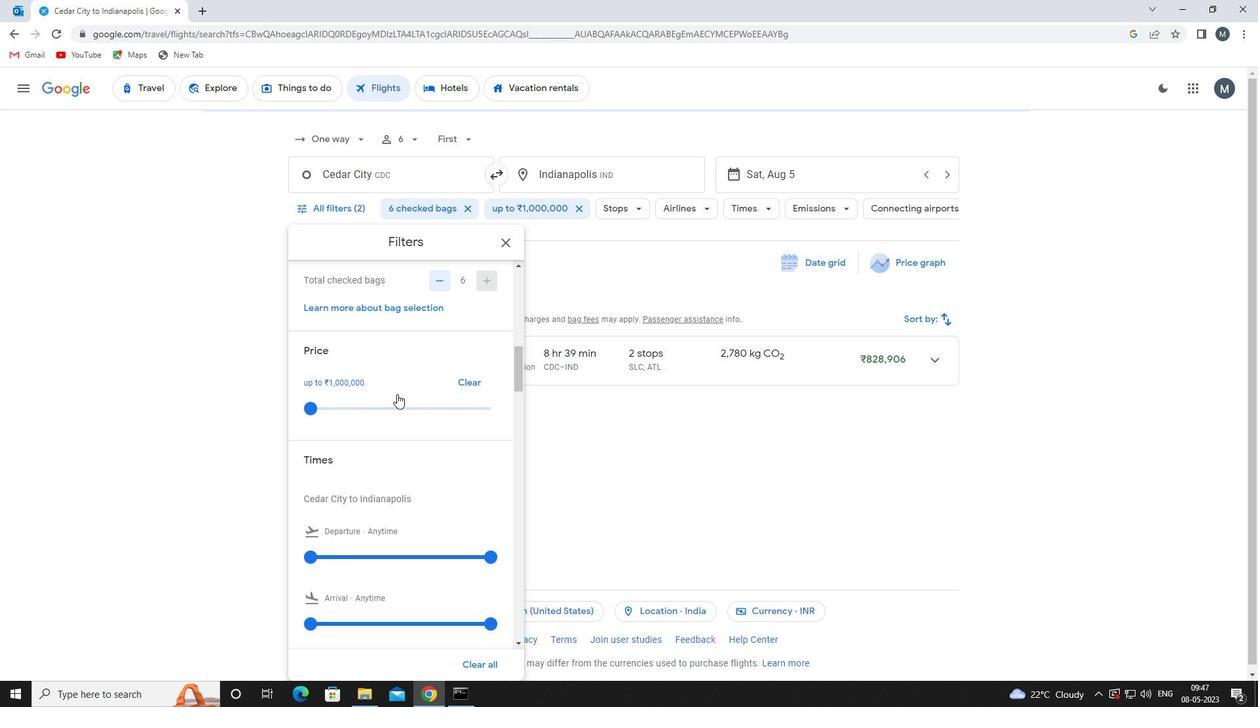 
Action: Mouse moved to (397, 394)
Screenshot: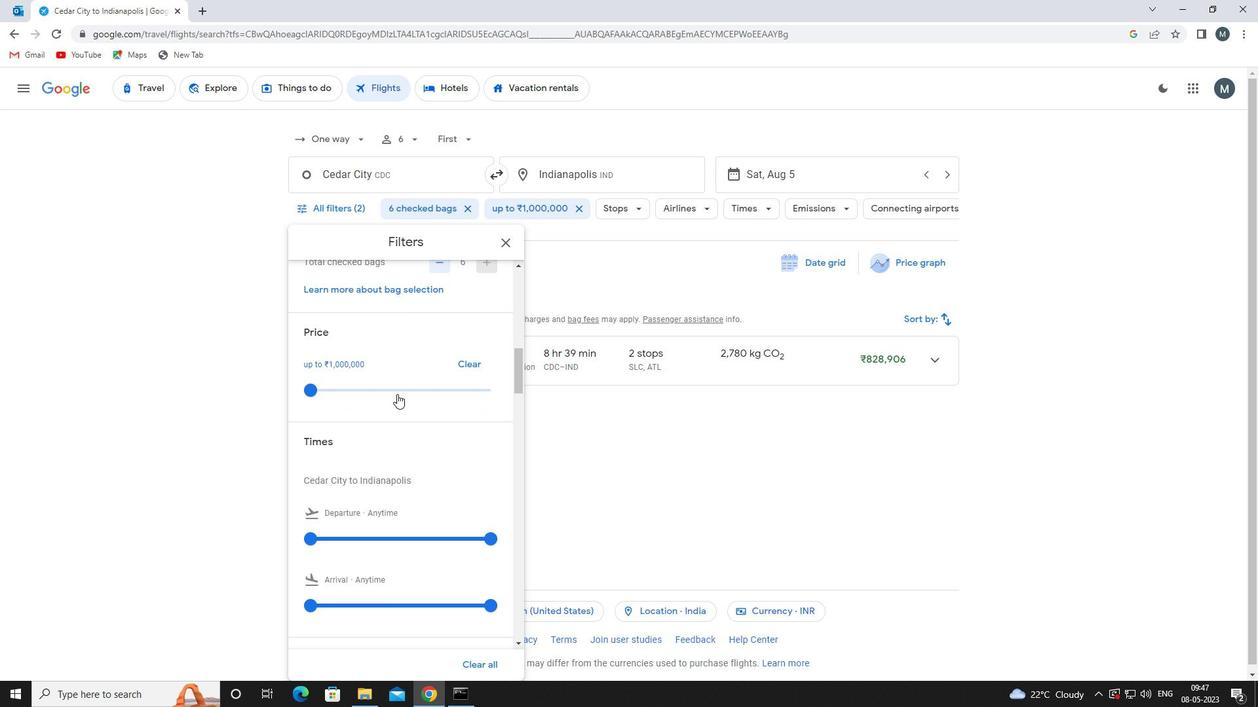 
Action: Mouse scrolled (397, 393) with delta (0, 0)
Screenshot: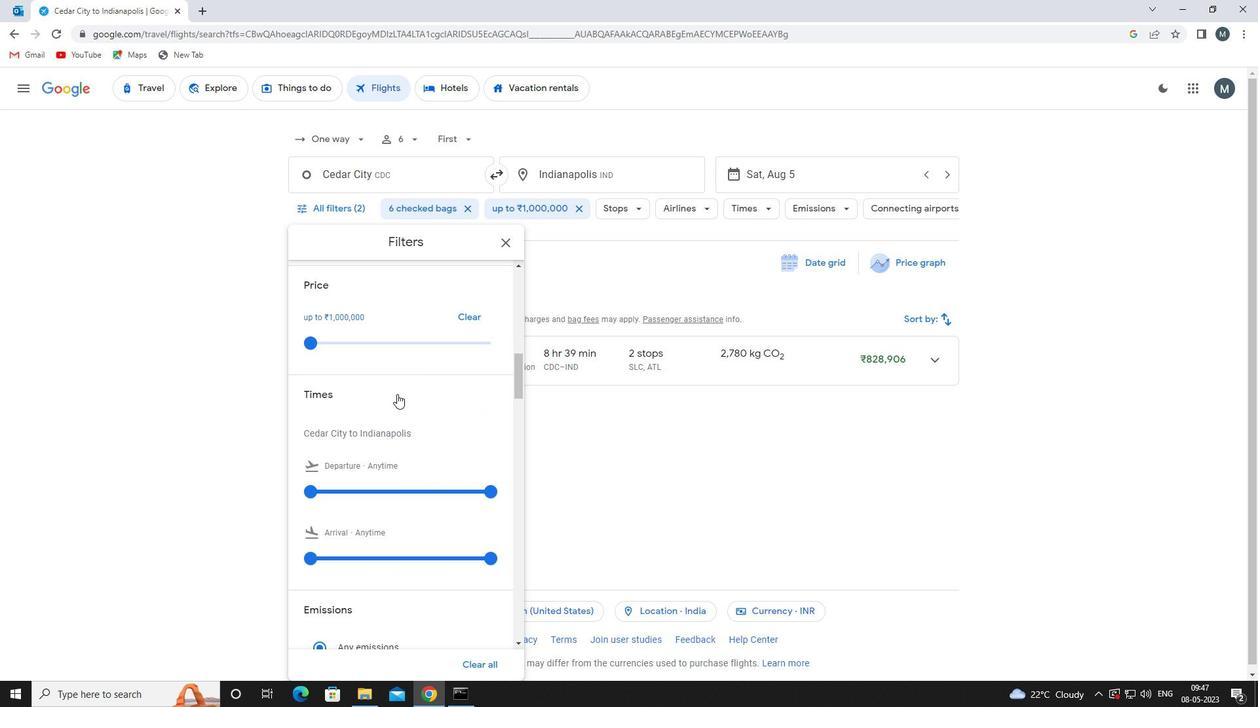 
Action: Mouse moved to (312, 422)
Screenshot: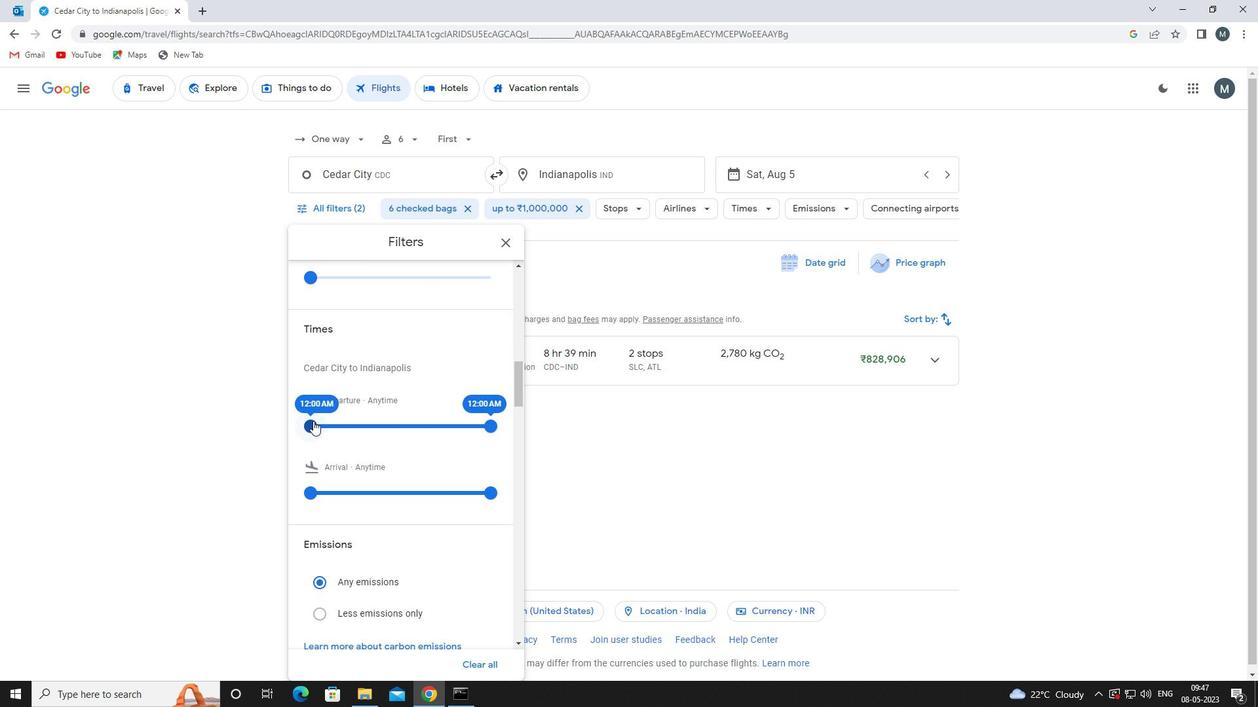 
Action: Mouse pressed left at (312, 422)
Screenshot: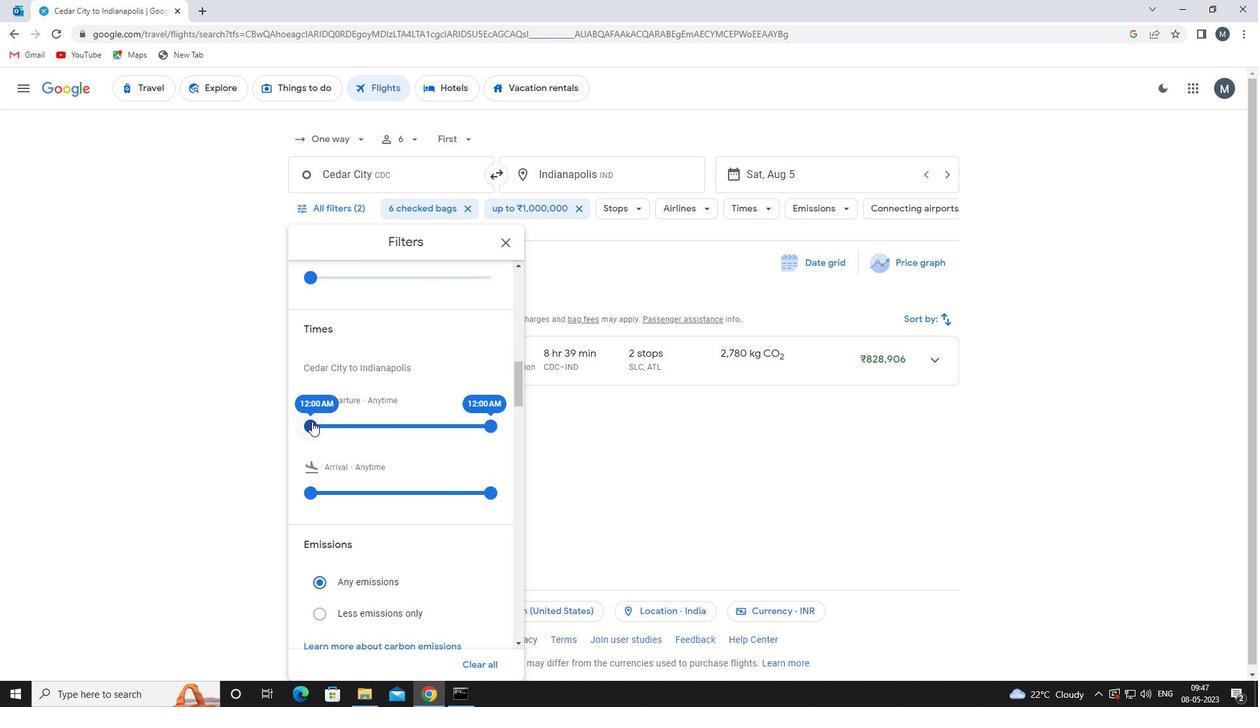 
Action: Mouse moved to (483, 427)
Screenshot: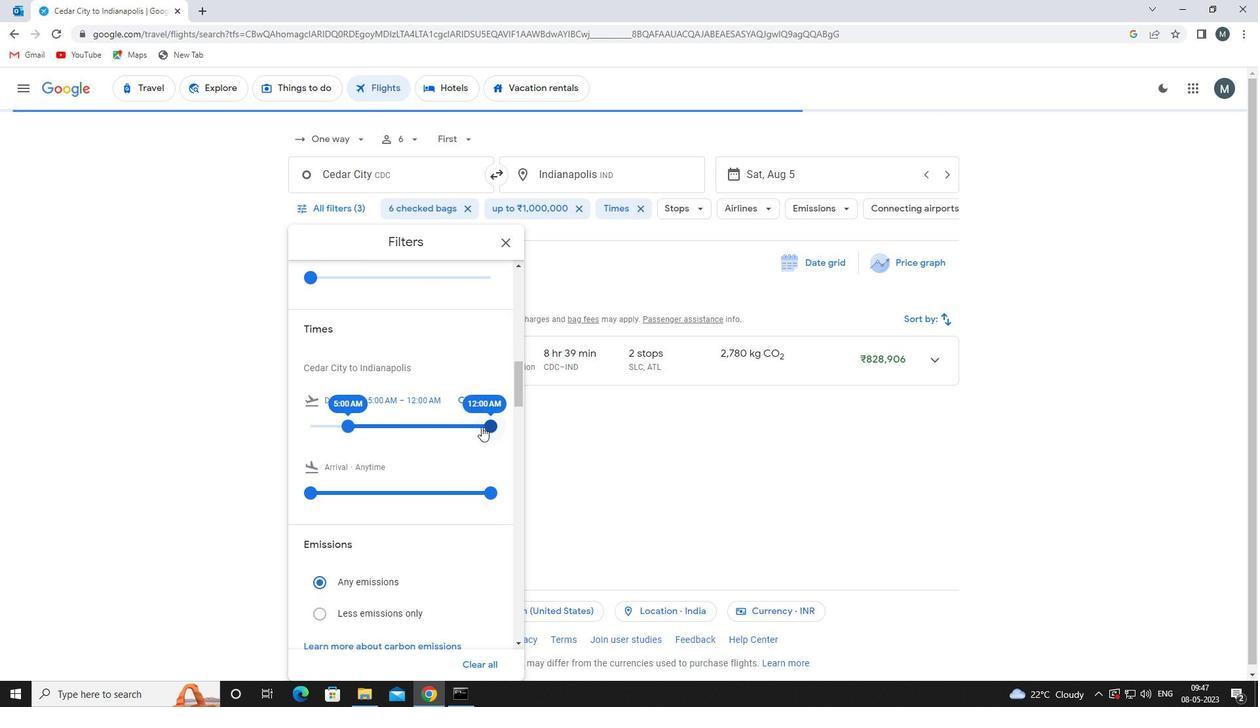 
Action: Mouse pressed left at (483, 427)
Screenshot: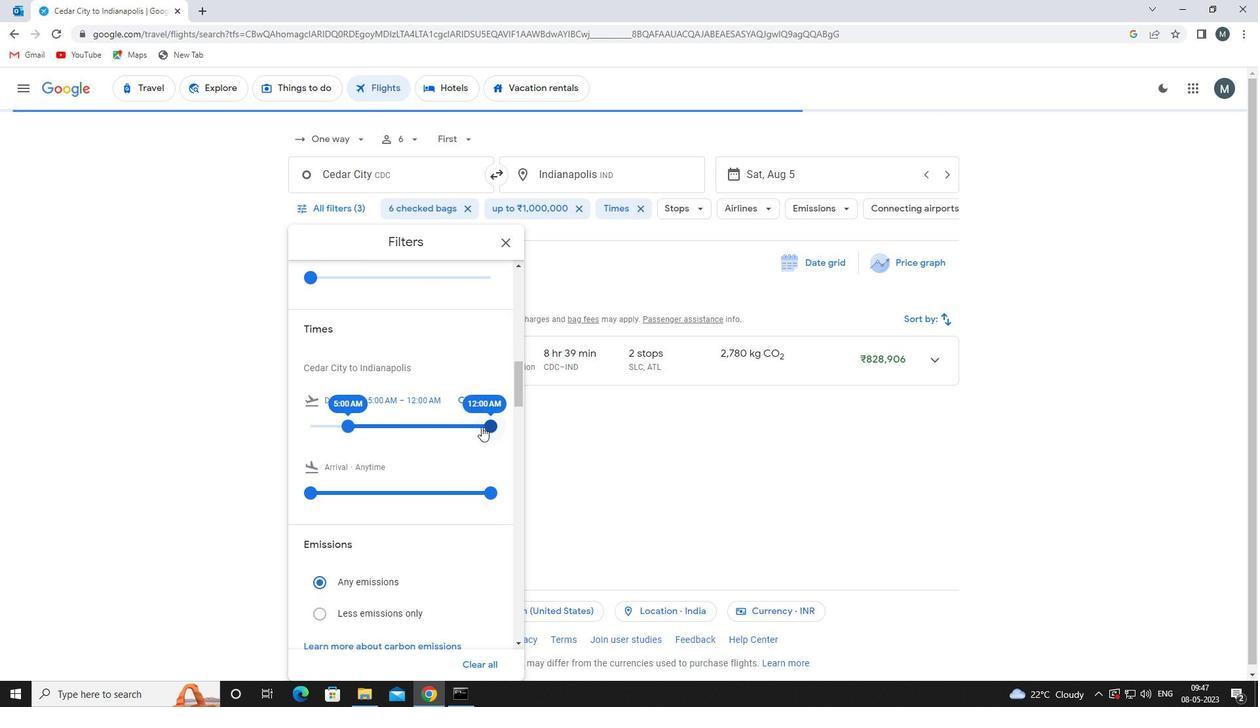
Action: Mouse moved to (364, 429)
Screenshot: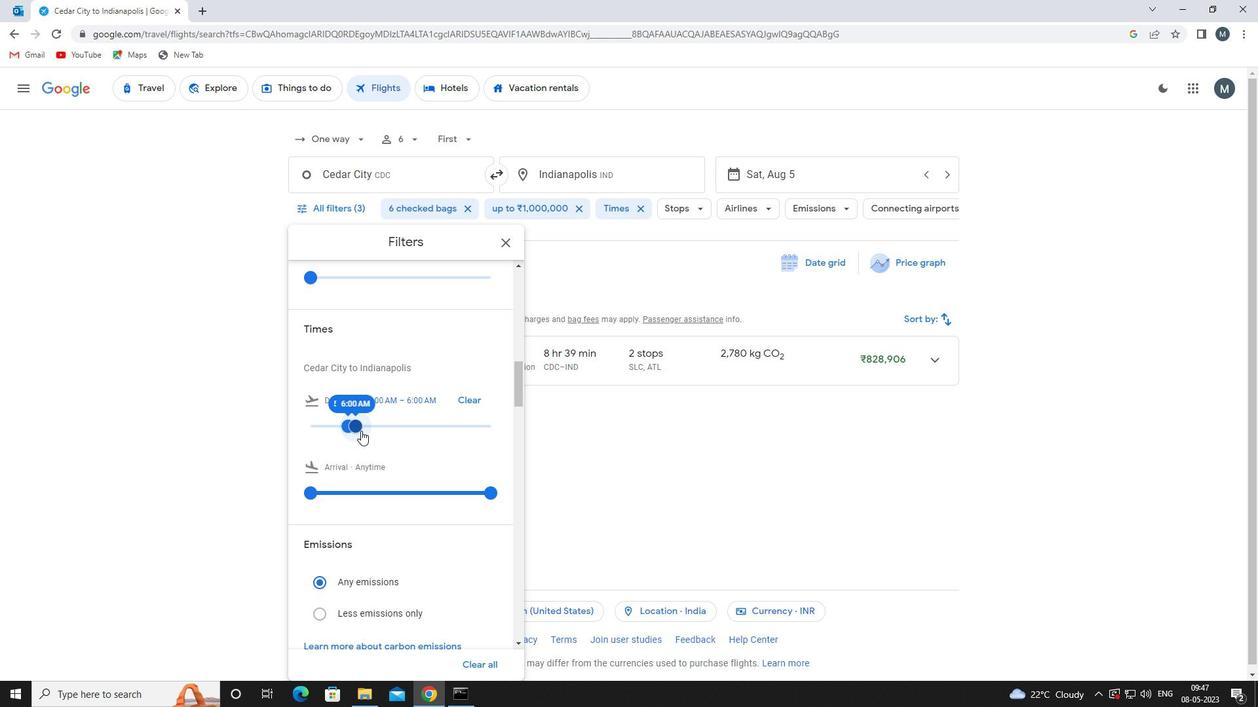 
Action: Mouse scrolled (364, 428) with delta (0, 0)
Screenshot: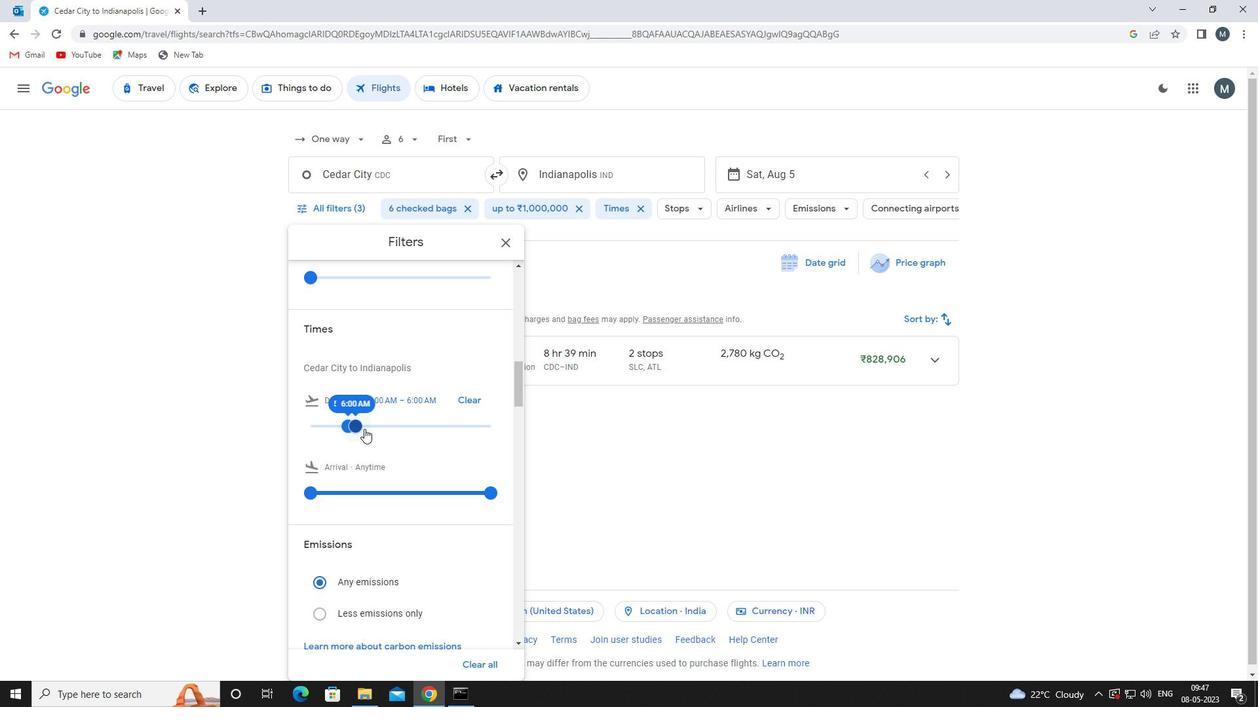 
Action: Mouse moved to (504, 241)
Screenshot: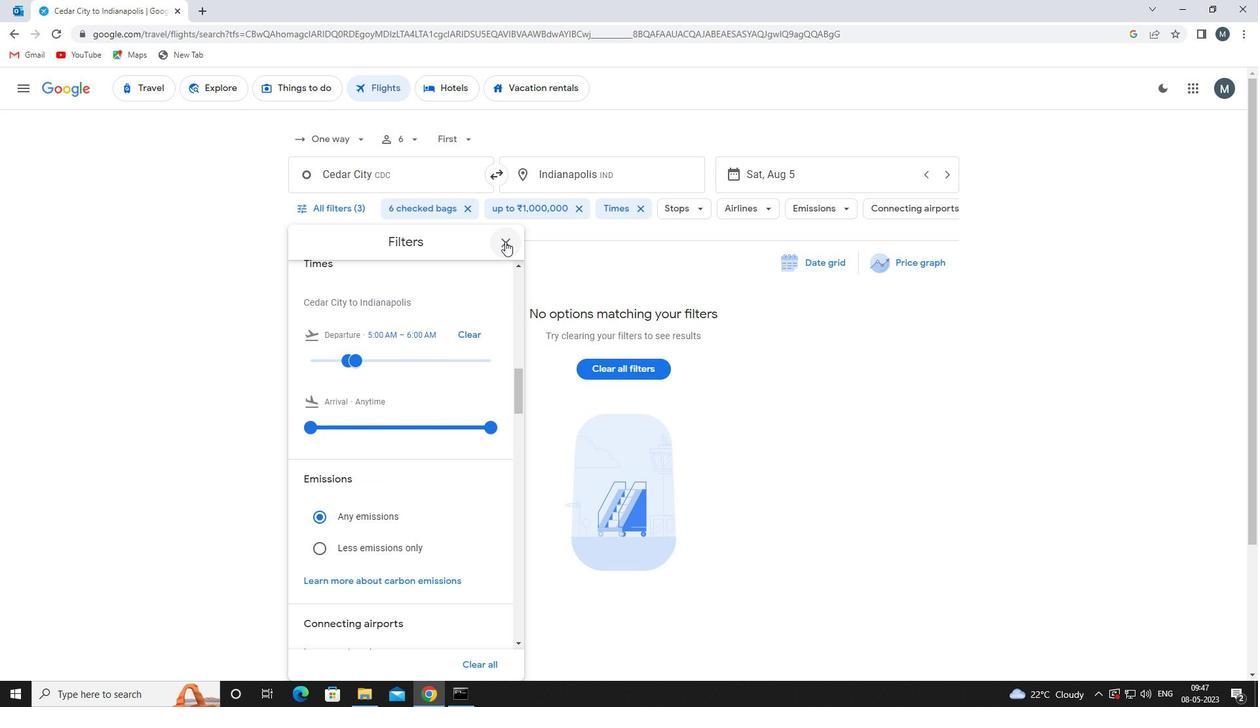 
Action: Mouse pressed left at (504, 241)
Screenshot: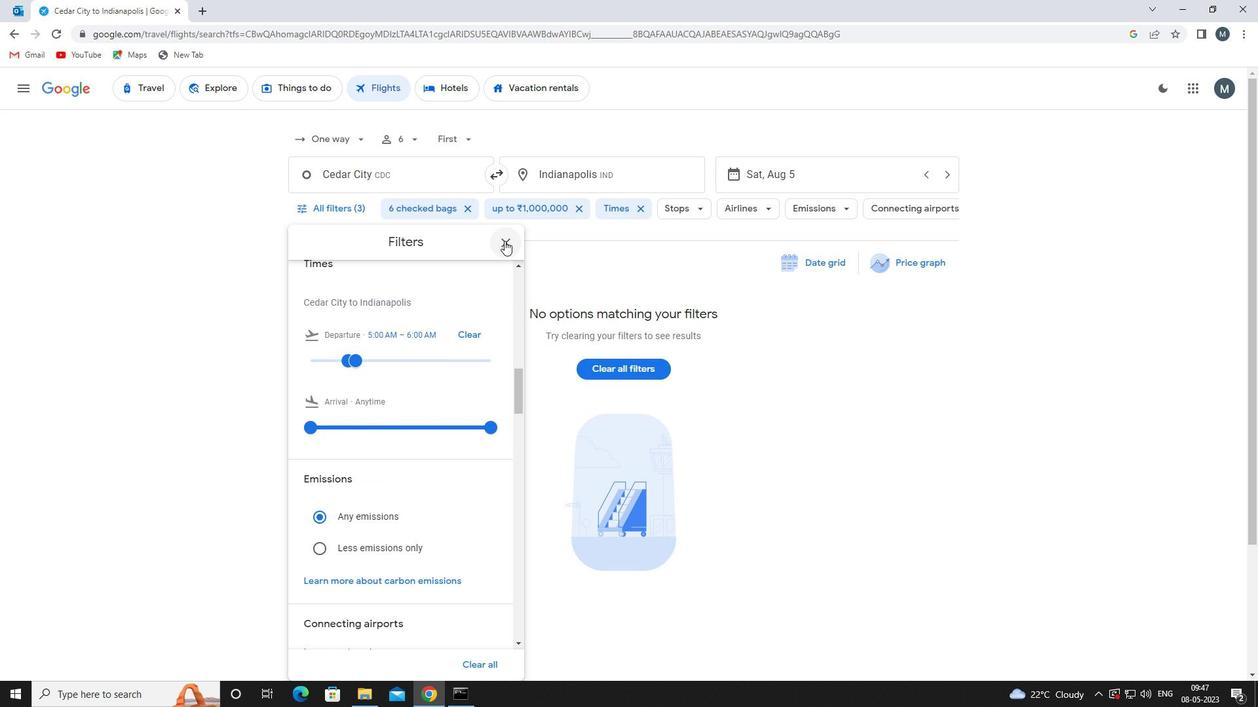 
